 Task: Look for space in Banfora, Burkina Faso from 1st July, 2023 to 8th July, 2023 for 2 adults, 1 child in price range Rs.15000 to Rs.20000. Place can be entire place with 1  bedroom having 1 bed and 1 bathroom. Property type can be hotel. Amenities needed are: air conditioning, free parkinig on premises, gym, . Booking option can be shelf check-in. Required host language is English.
Action: Mouse moved to (442, 117)
Screenshot: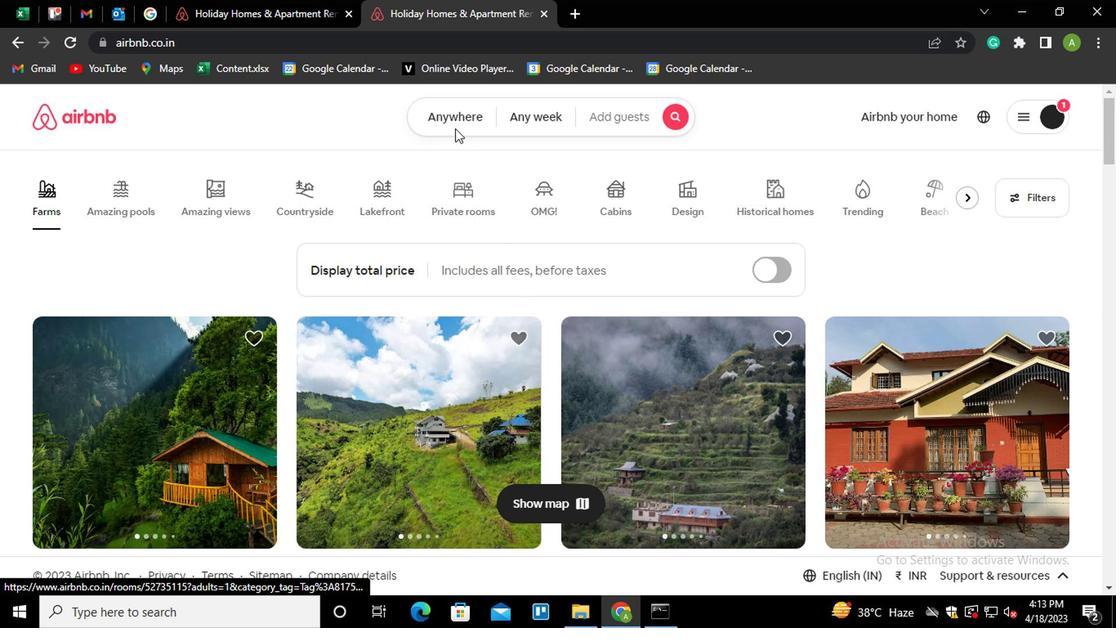
Action: Mouse pressed left at (442, 117)
Screenshot: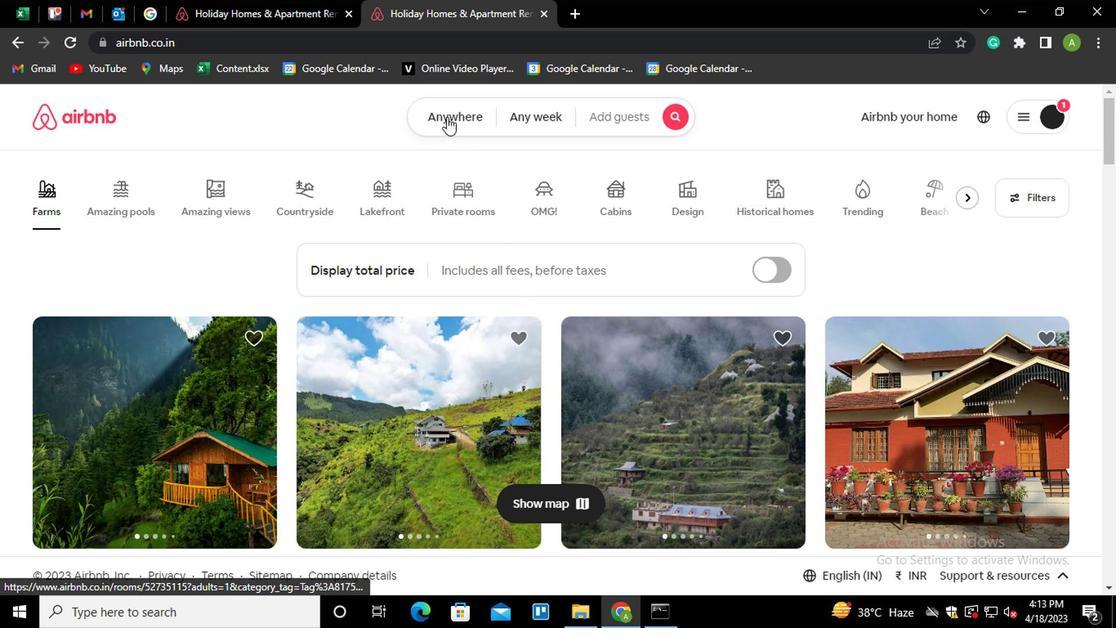 
Action: Mouse moved to (307, 179)
Screenshot: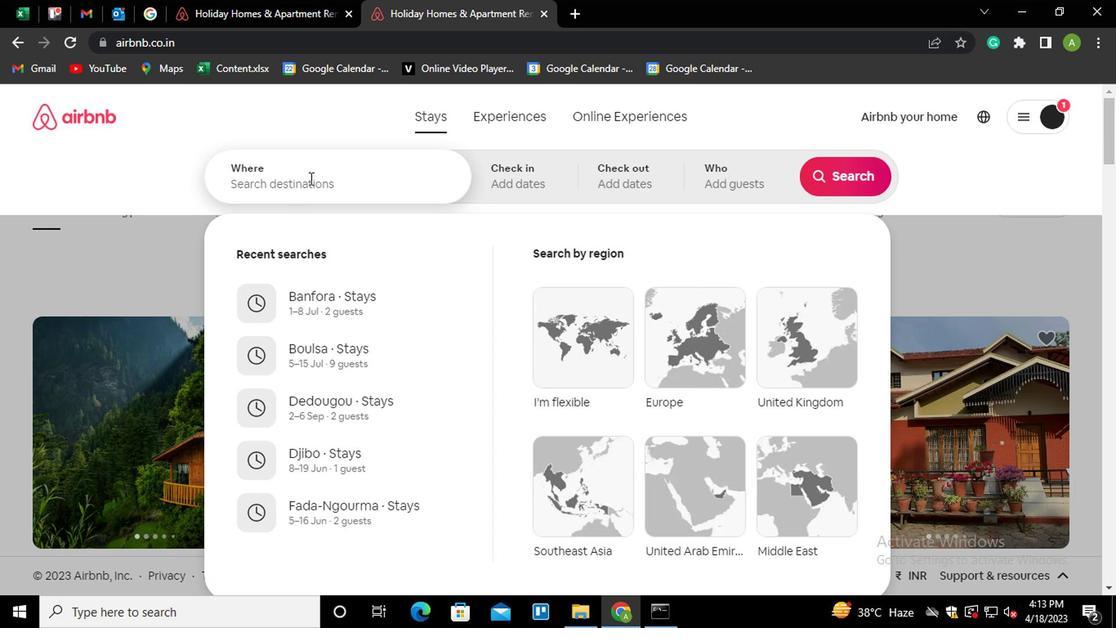 
Action: Mouse pressed left at (307, 179)
Screenshot: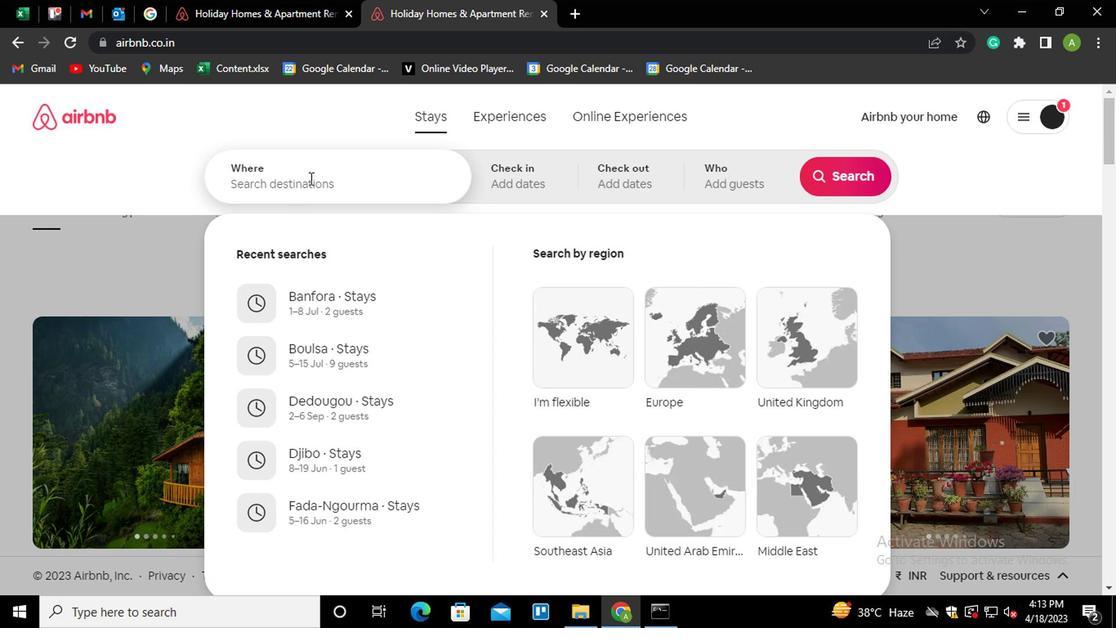 
Action: Mouse moved to (308, 179)
Screenshot: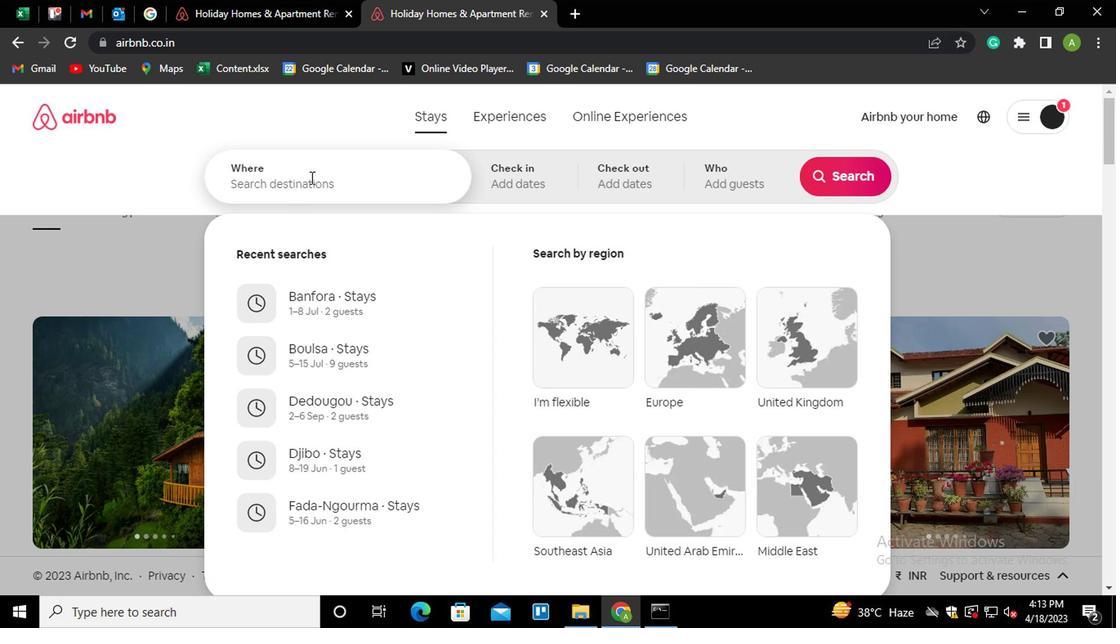 
Action: Key pressed <Key.shift_r>Banfora,<Key.space><Key.shift_r>Bur<Key.down><Key.enter>
Screenshot: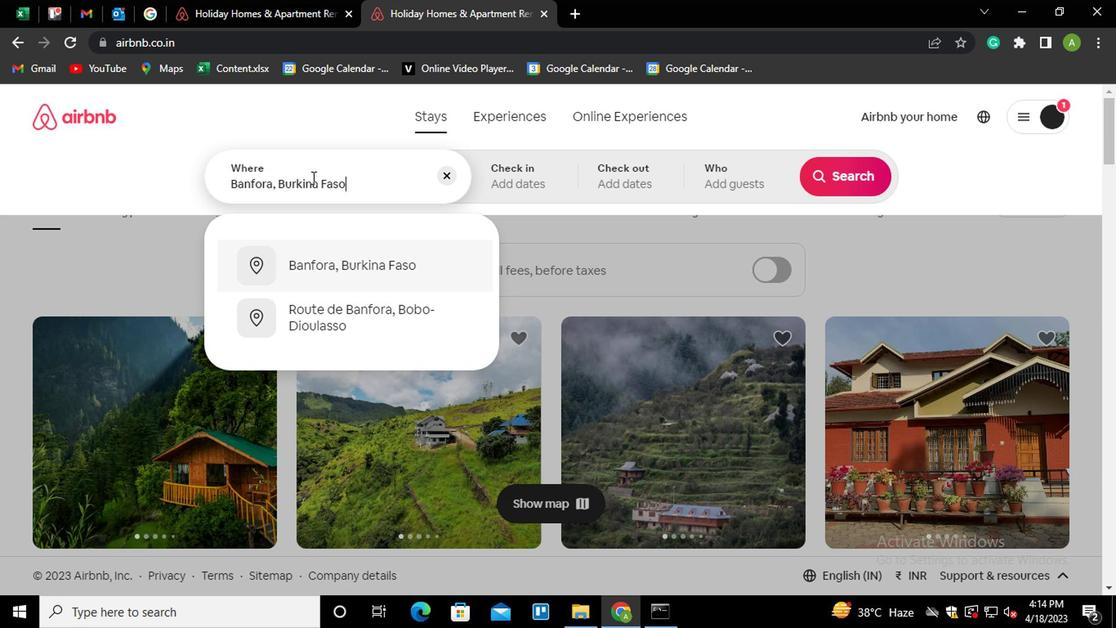 
Action: Mouse moved to (829, 306)
Screenshot: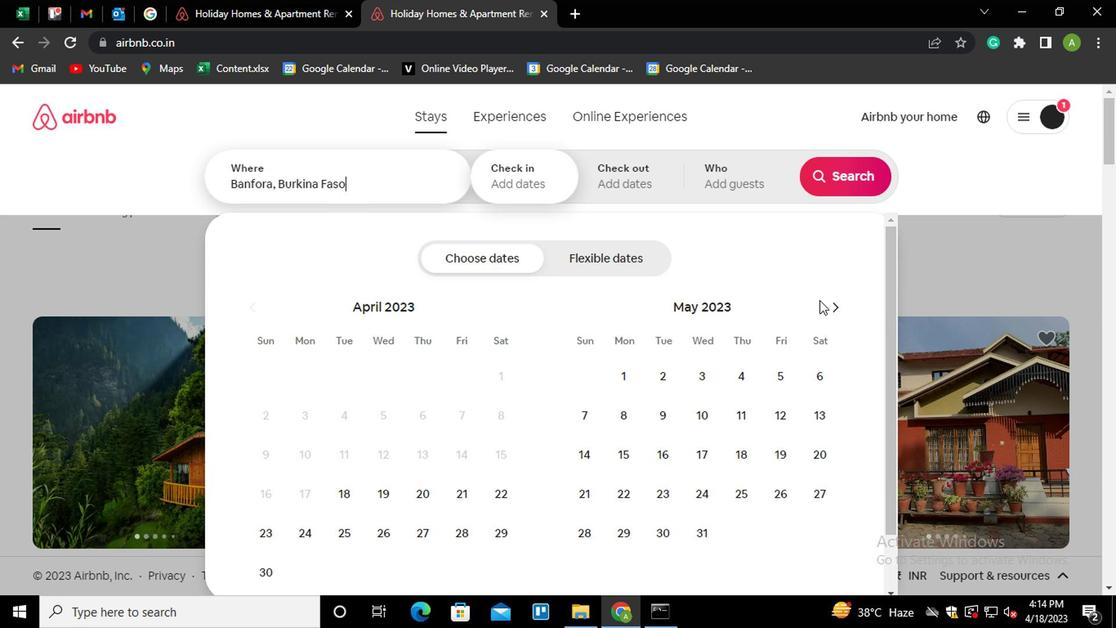 
Action: Mouse pressed left at (829, 306)
Screenshot: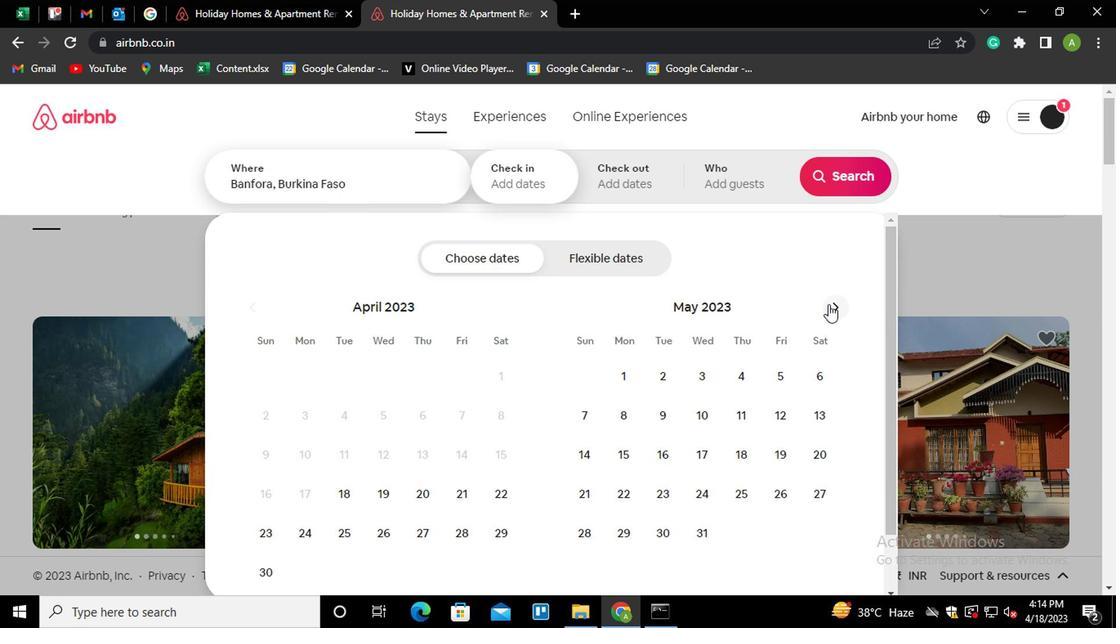 
Action: Mouse pressed left at (829, 306)
Screenshot: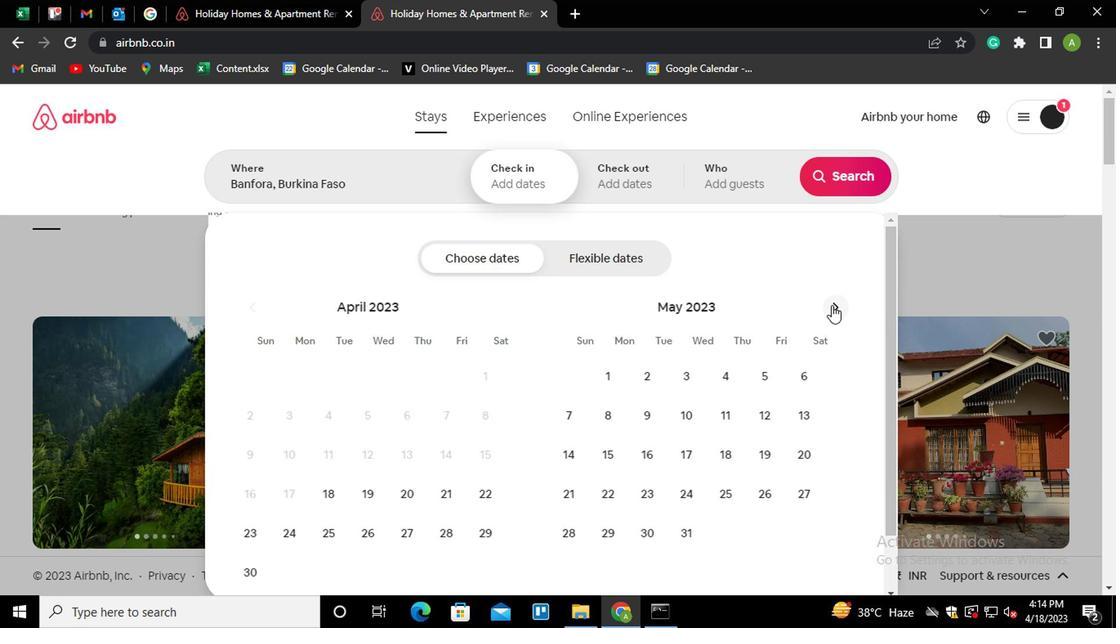 
Action: Mouse moved to (821, 371)
Screenshot: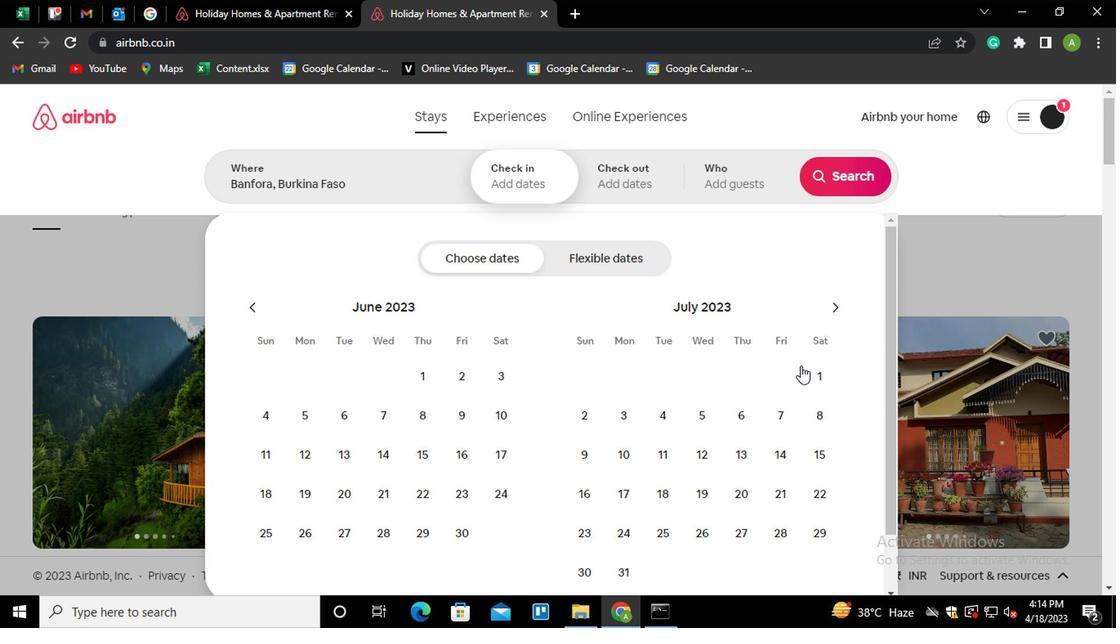 
Action: Mouse pressed left at (821, 371)
Screenshot: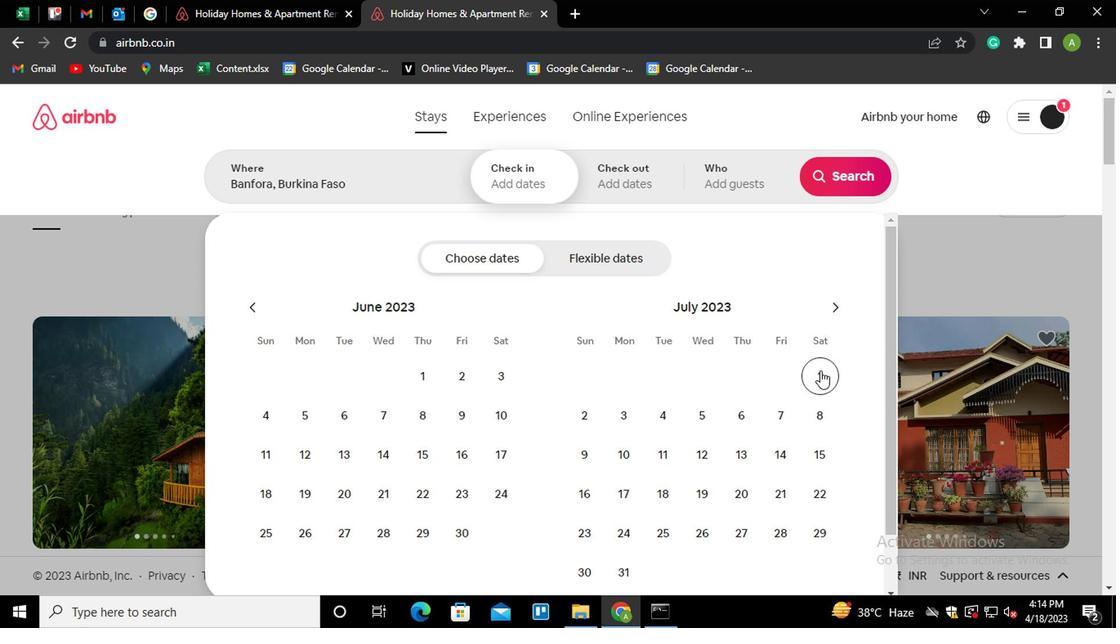 
Action: Mouse moved to (808, 415)
Screenshot: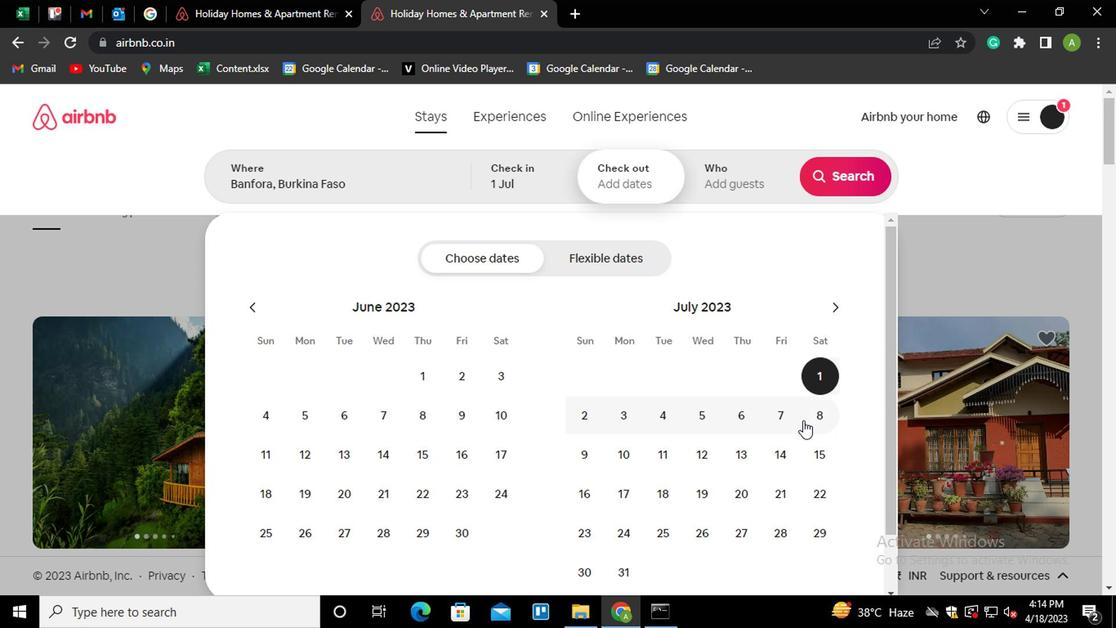 
Action: Mouse pressed left at (808, 415)
Screenshot: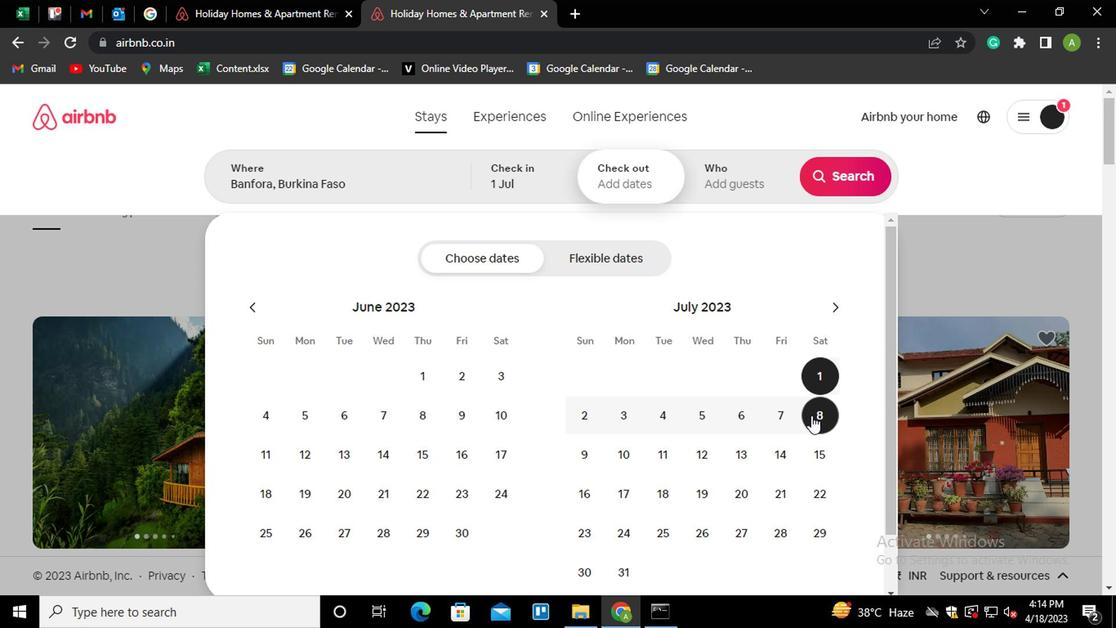 
Action: Mouse moved to (738, 189)
Screenshot: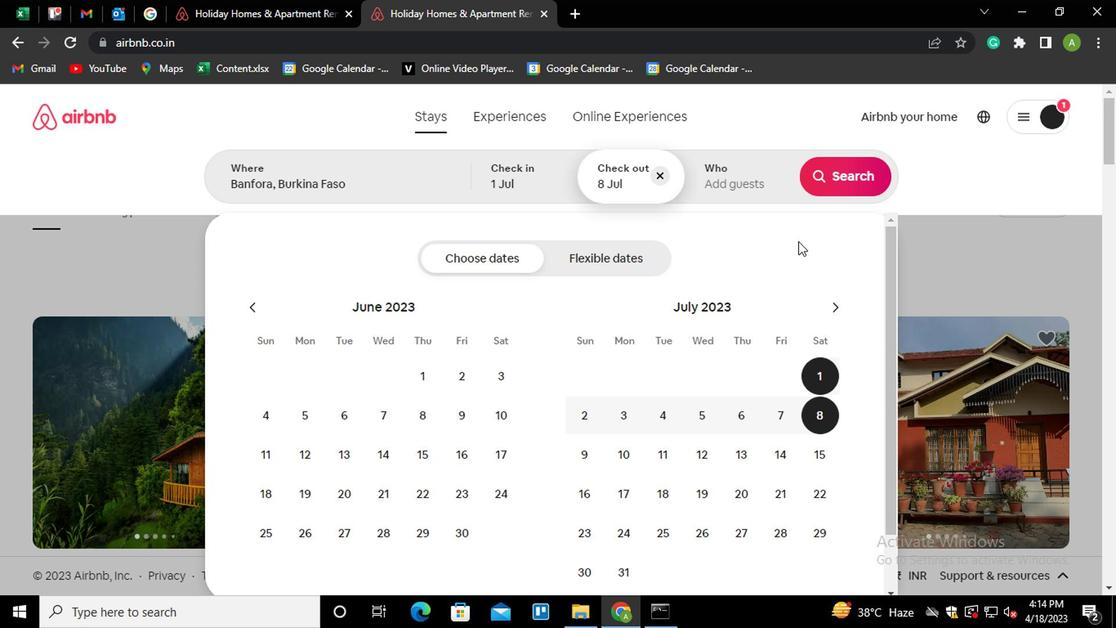 
Action: Mouse pressed left at (738, 189)
Screenshot: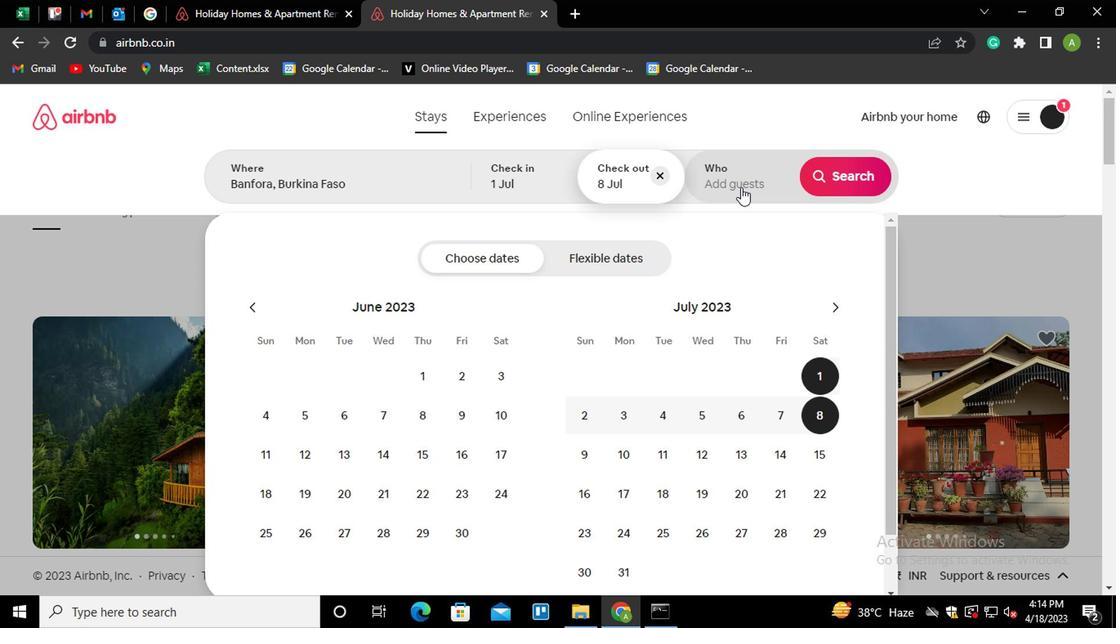 
Action: Mouse moved to (842, 266)
Screenshot: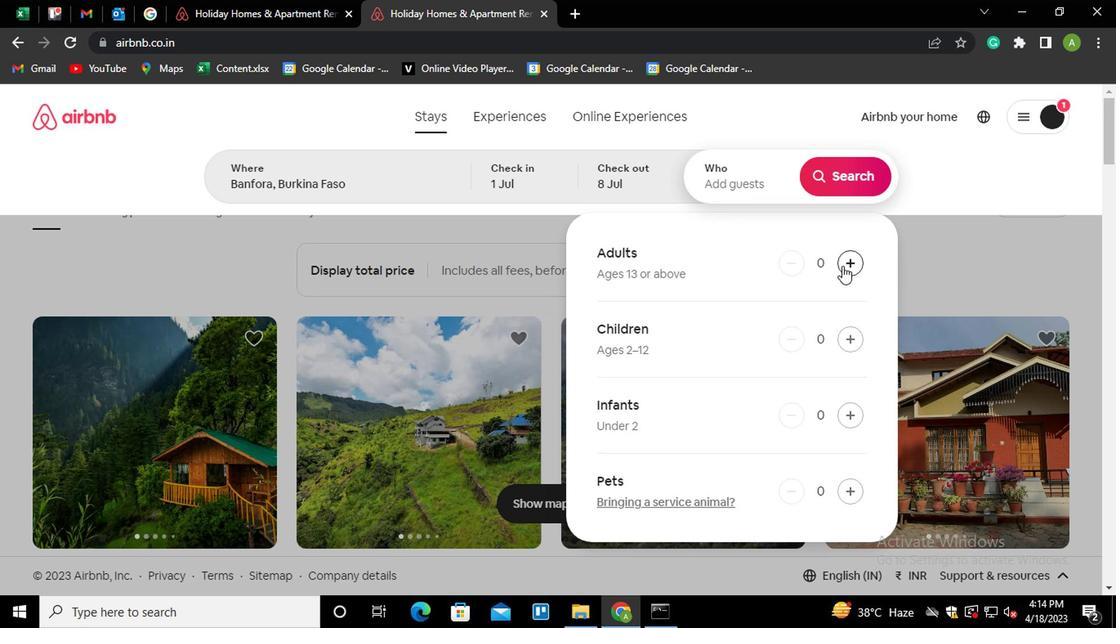 
Action: Mouse pressed left at (842, 266)
Screenshot: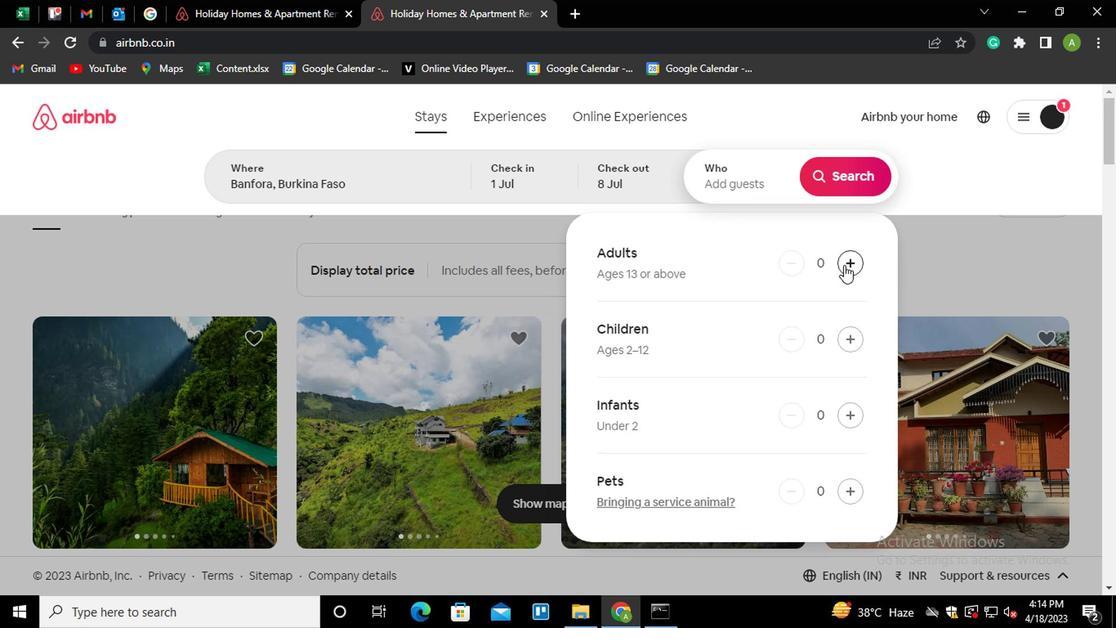 
Action: Mouse pressed left at (842, 266)
Screenshot: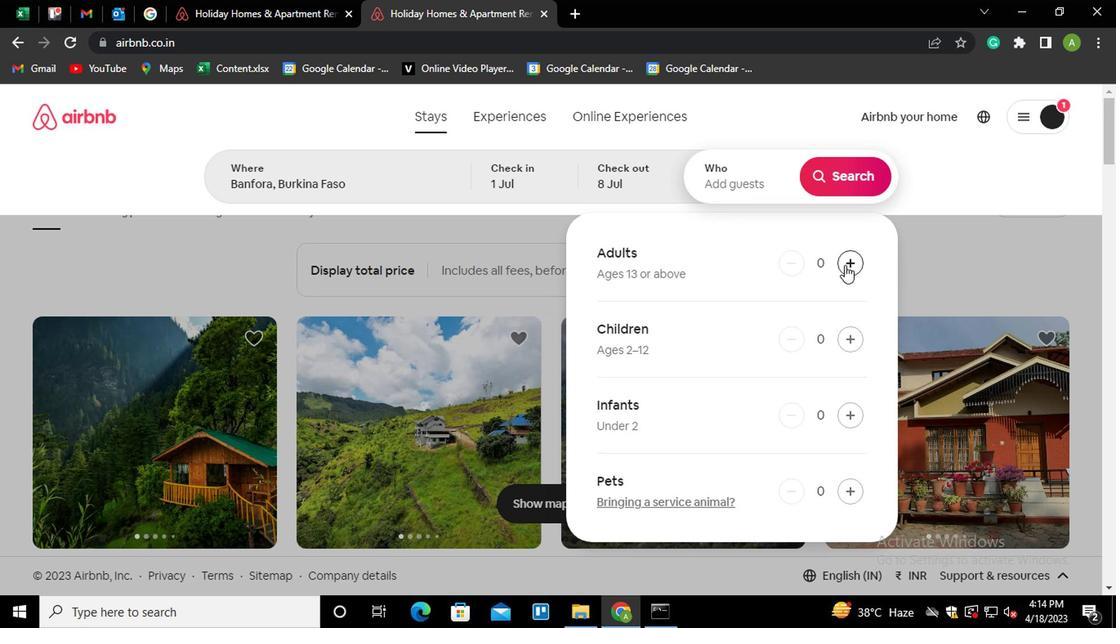 
Action: Mouse moved to (849, 334)
Screenshot: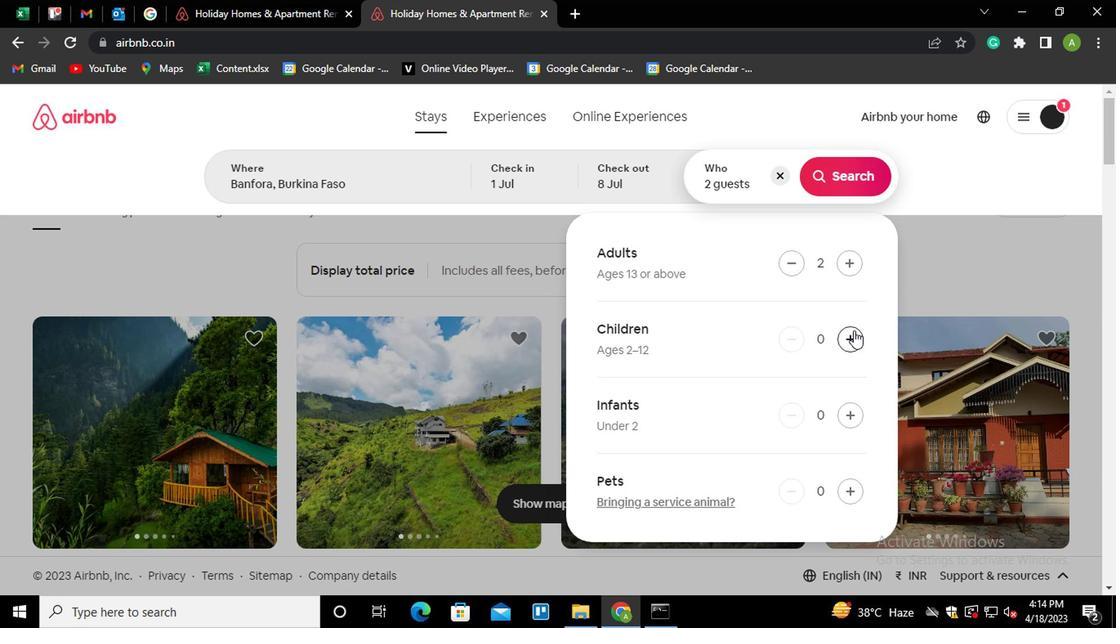 
Action: Mouse pressed left at (849, 334)
Screenshot: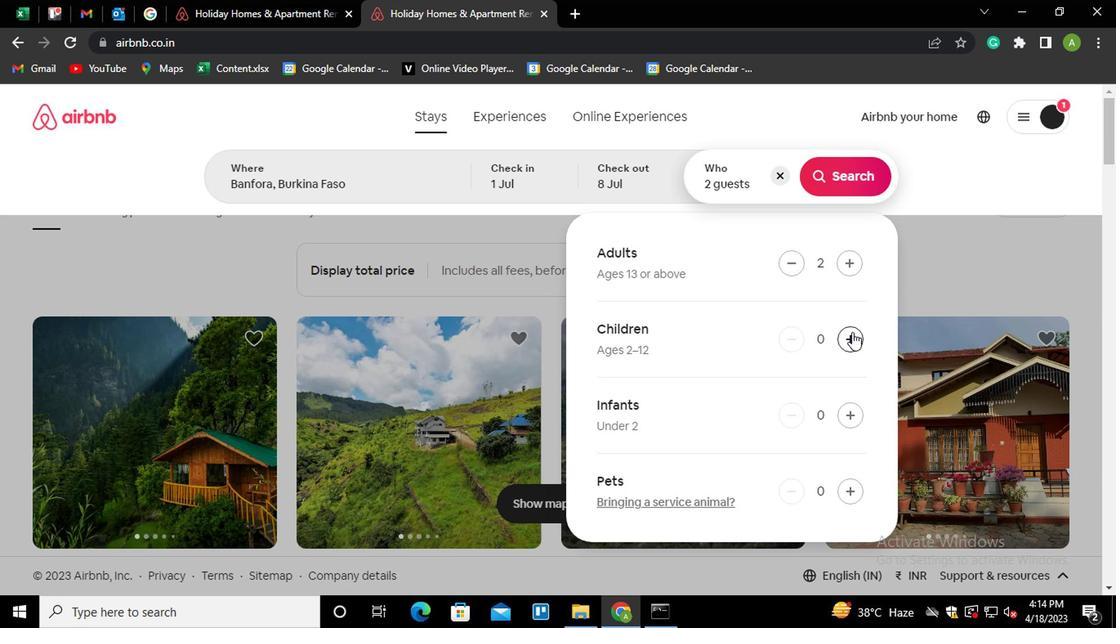 
Action: Mouse moved to (841, 190)
Screenshot: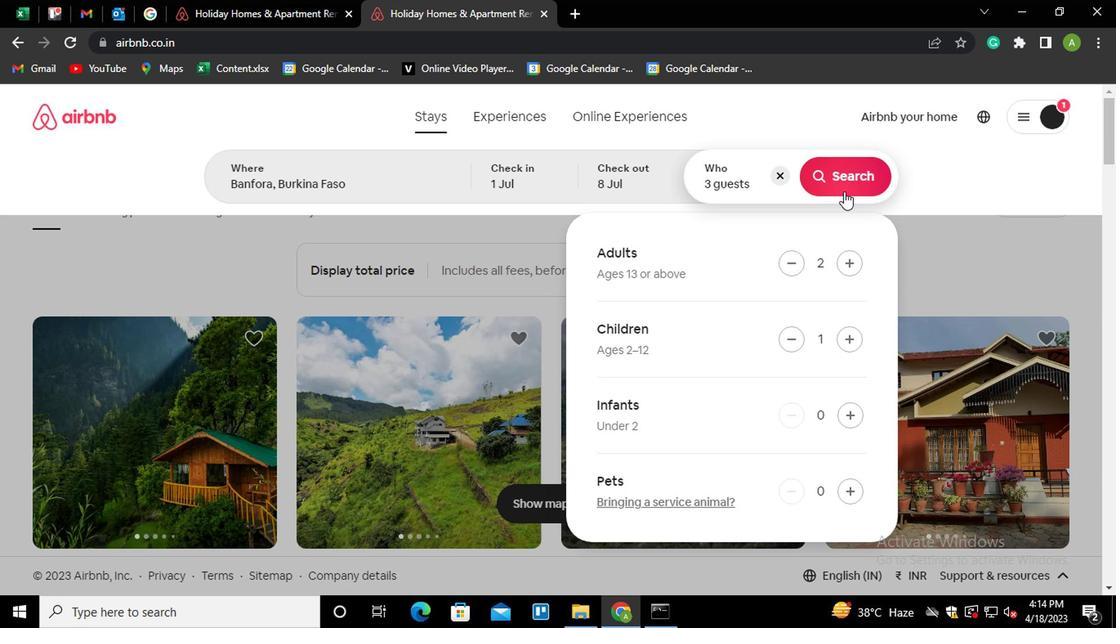 
Action: Mouse pressed left at (841, 190)
Screenshot: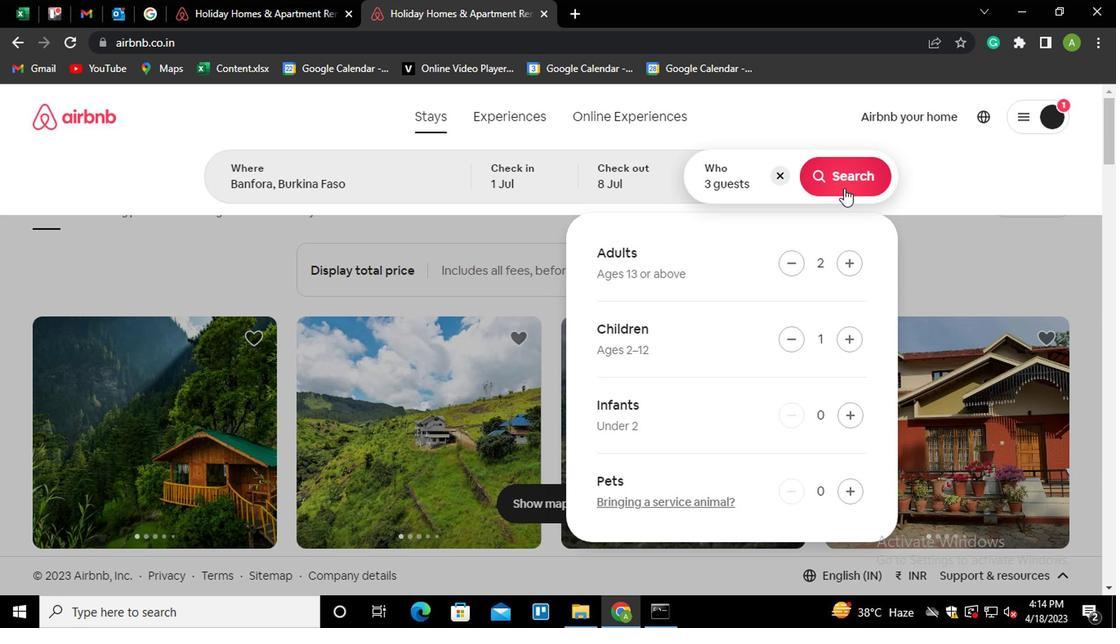 
Action: Mouse moved to (1032, 187)
Screenshot: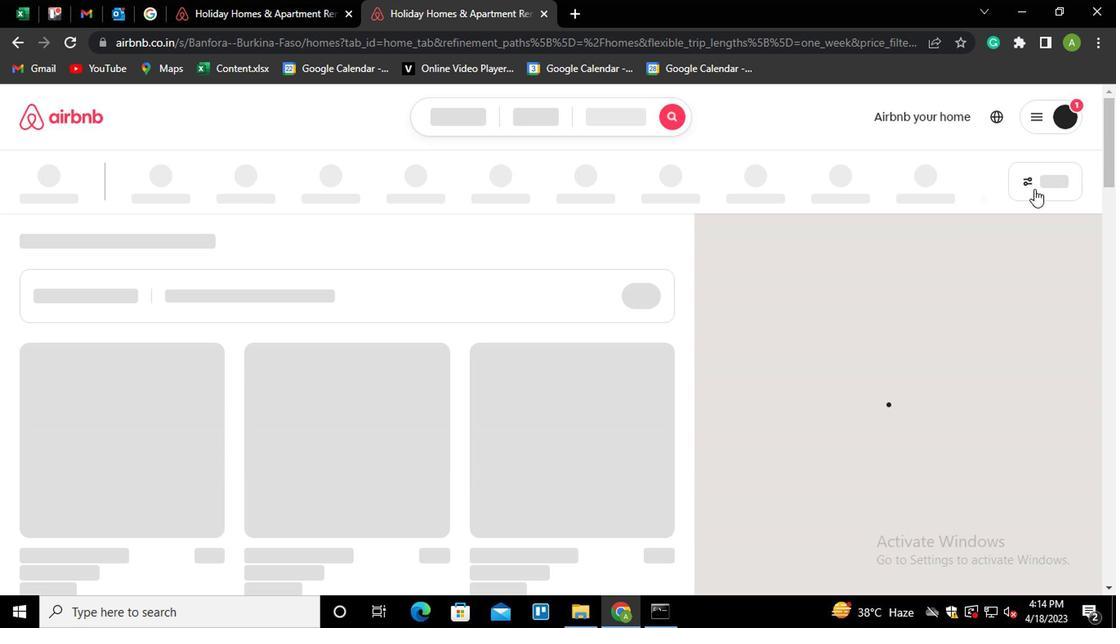 
Action: Mouse pressed left at (1032, 187)
Screenshot: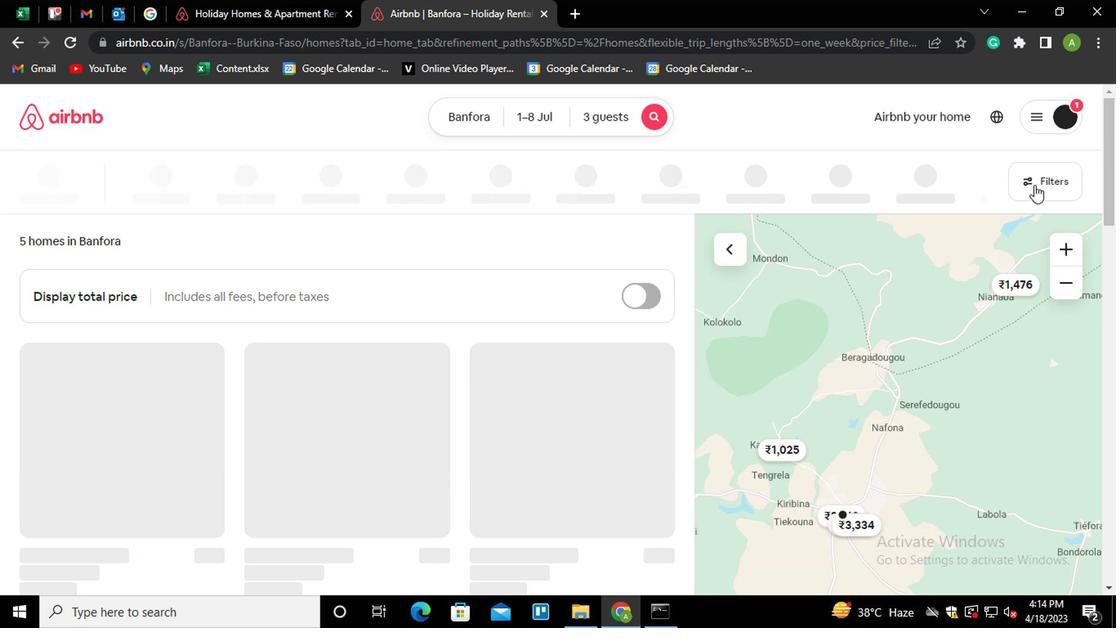 
Action: Mouse moved to (463, 383)
Screenshot: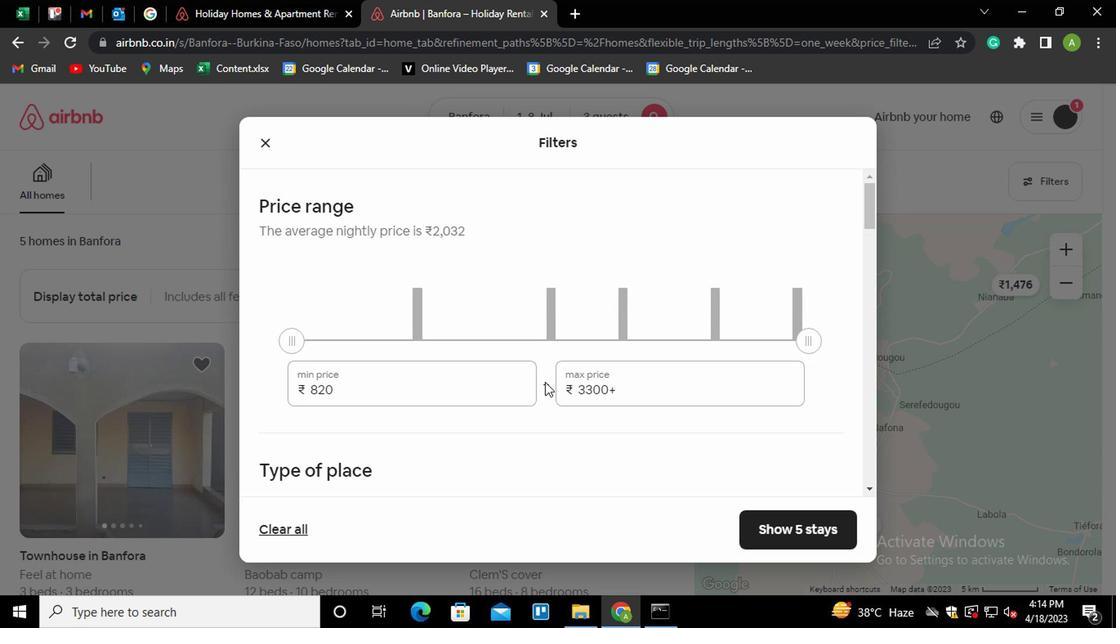 
Action: Mouse pressed left at (463, 383)
Screenshot: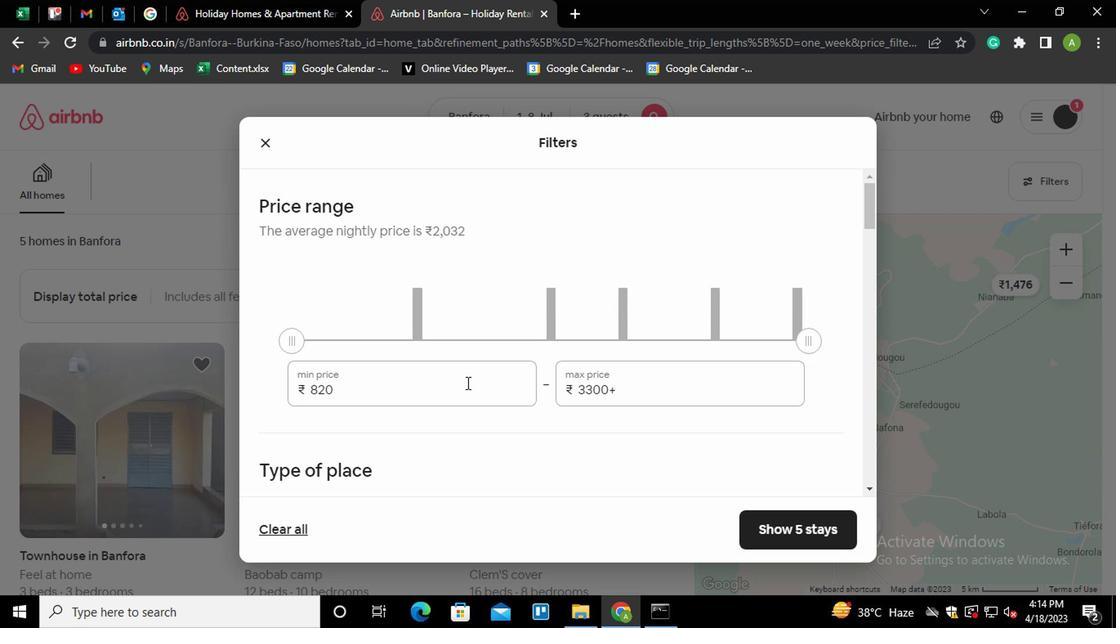 
Action: Key pressed <Key.shift_r><Key.backspace><Key.shift_r><Key.shift_r><Key.shift_r><Key.shift_r><Key.shift_r><Key.shift_r><Key.shift_r><Key.shift_r><Key.shift_r><Key.shift_r><Key.shift_r><Key.shift_r><Key.shift_r><Key.shift_r><Key.shift_r><Key.shift_r><Key.shift_r><Key.shift_r><Key.home>15000
Screenshot: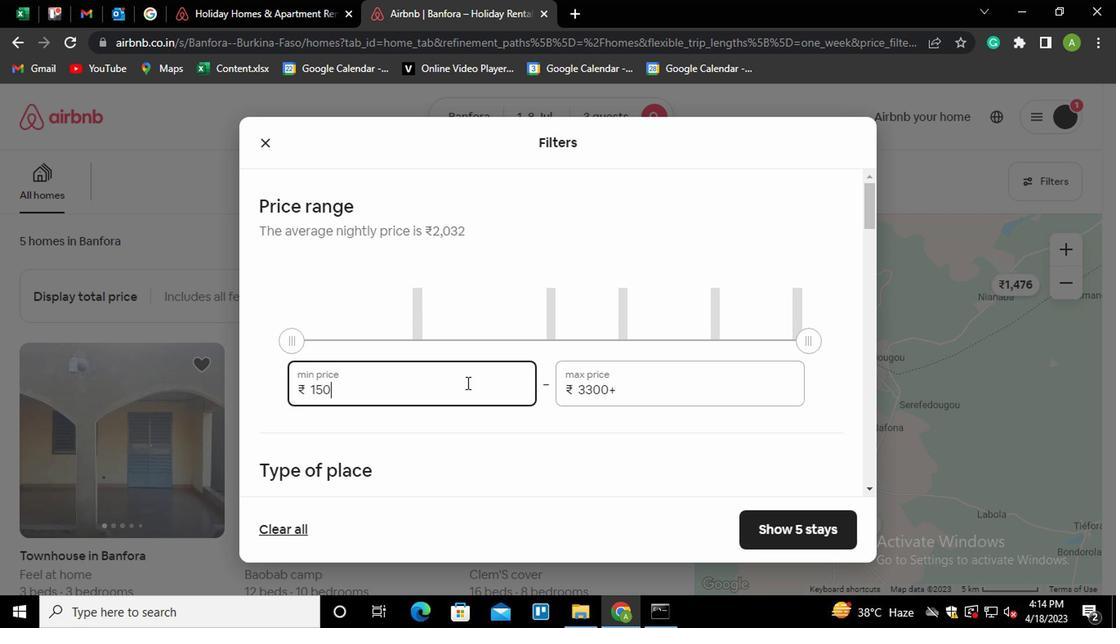 
Action: Mouse moved to (675, 380)
Screenshot: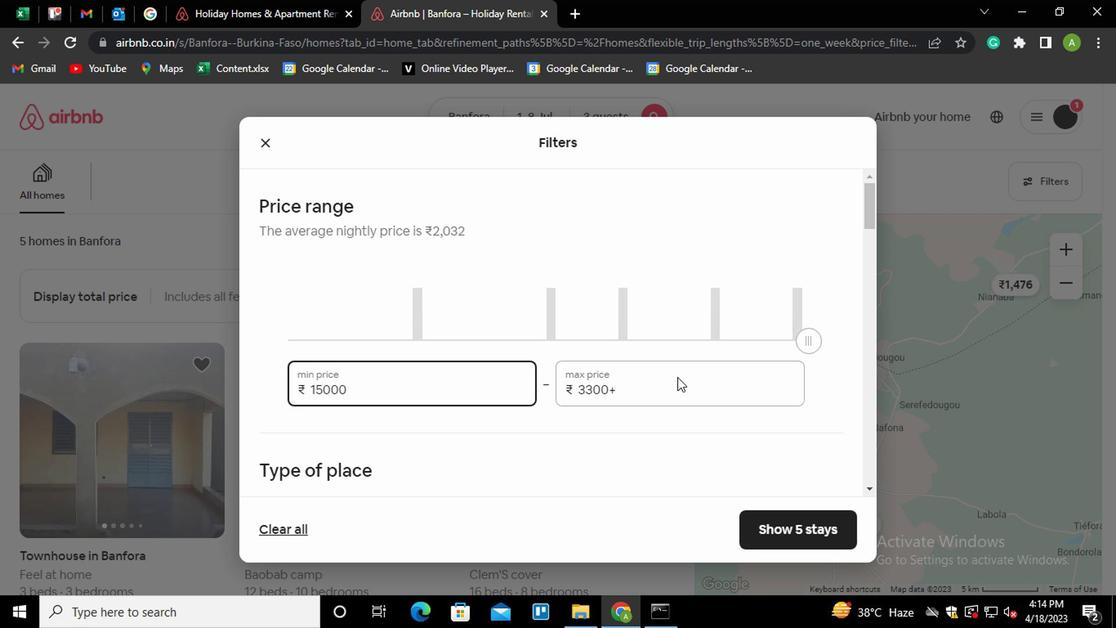 
Action: Mouse pressed left at (675, 380)
Screenshot: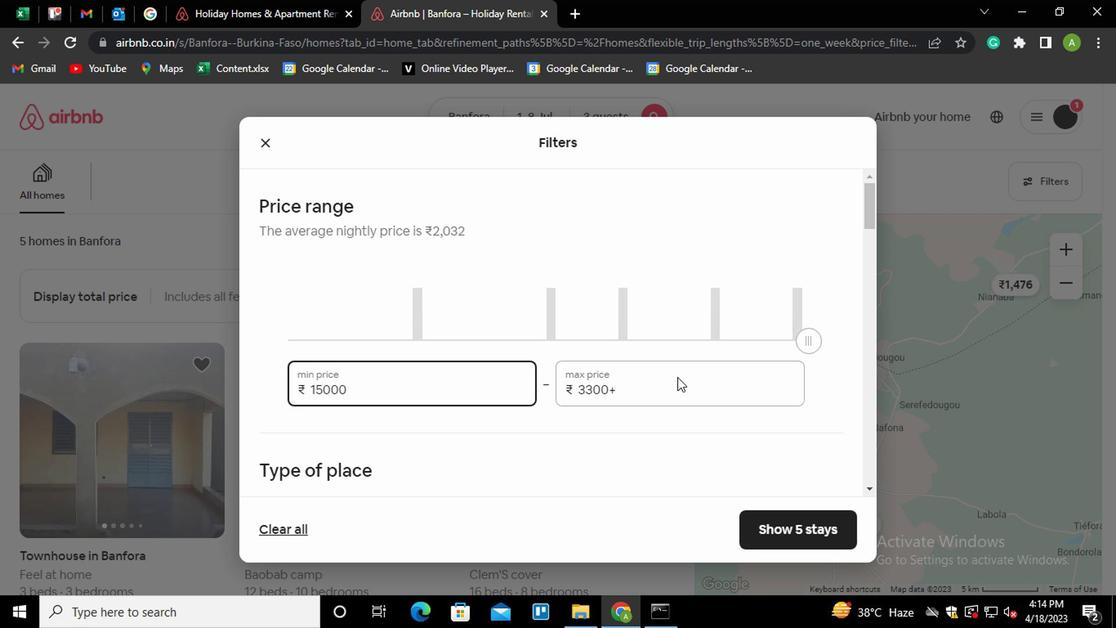 
Action: Mouse moved to (675, 380)
Screenshot: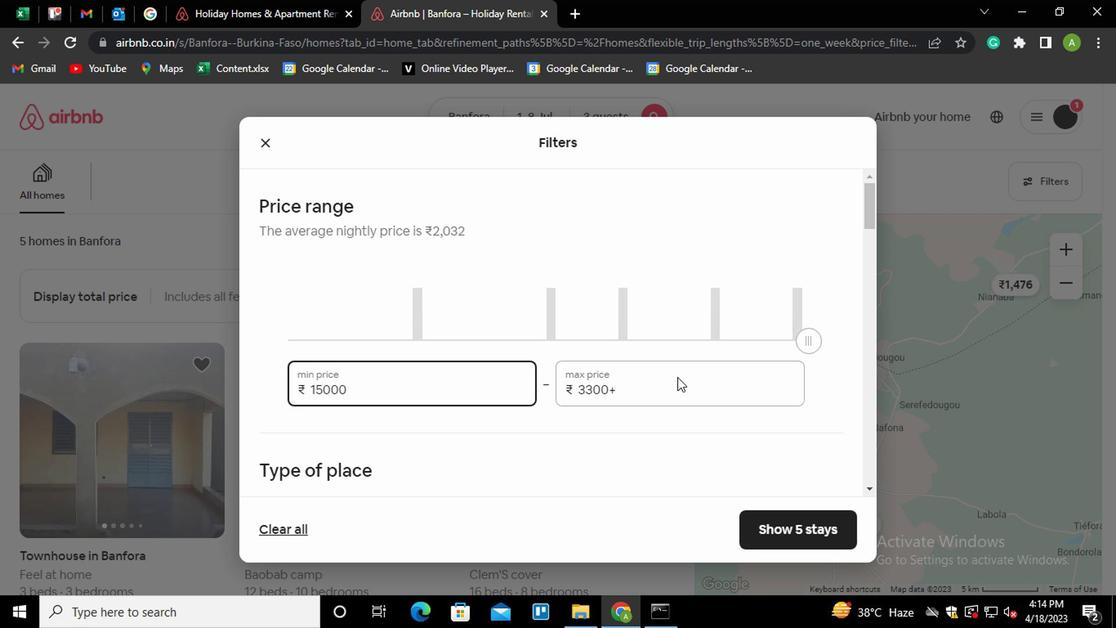 
Action: Key pressed <Key.shift_r><Key.home>20000
Screenshot: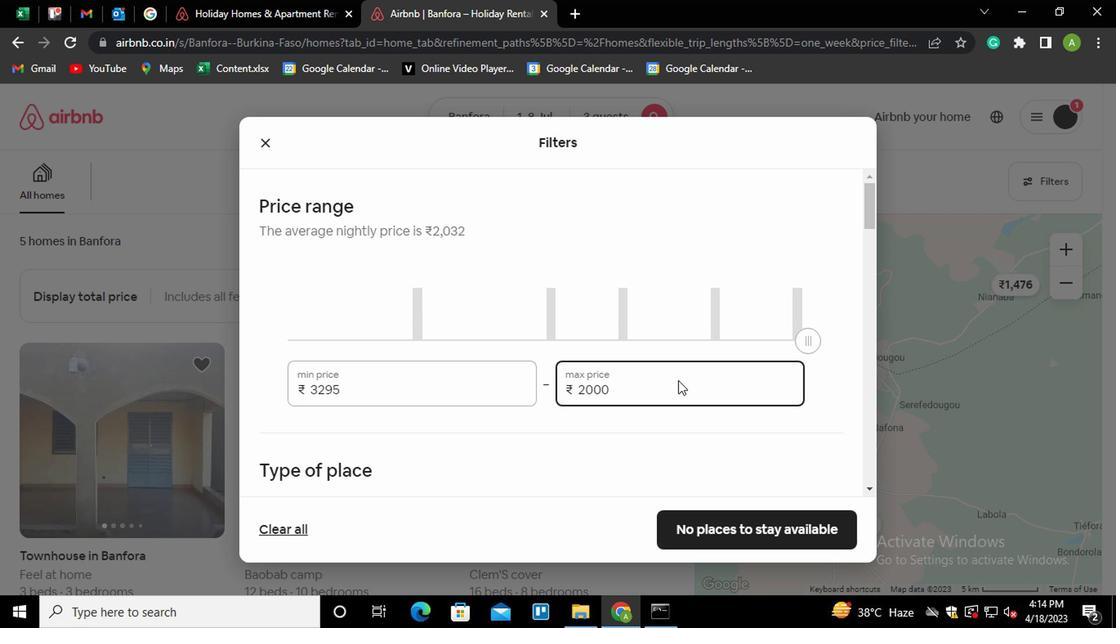 
Action: Mouse moved to (495, 440)
Screenshot: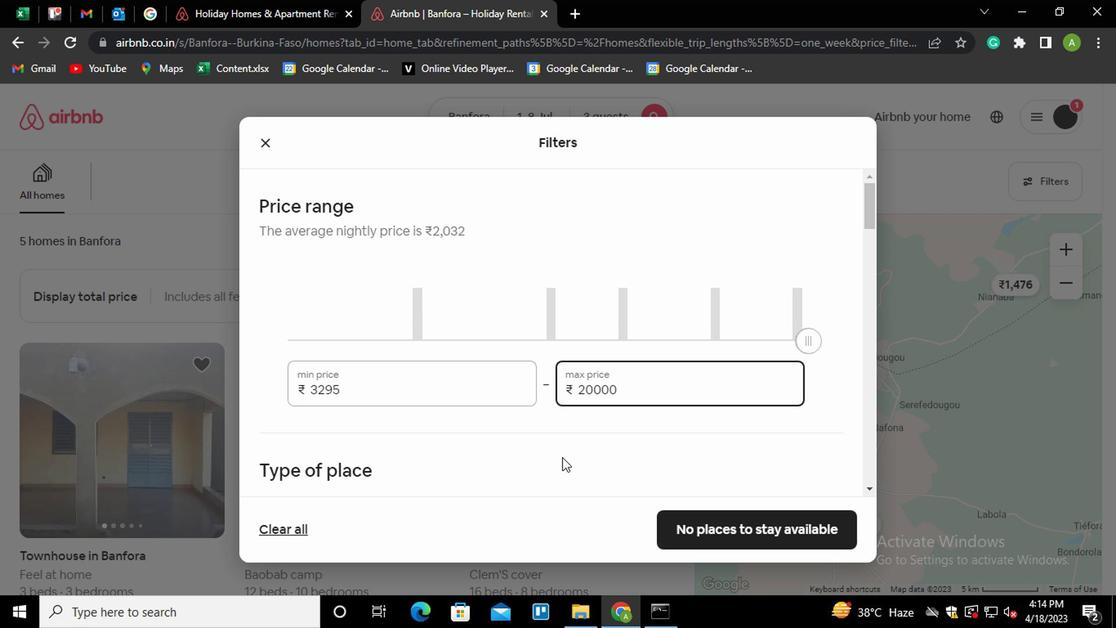 
Action: Mouse scrolled (495, 440) with delta (0, 0)
Screenshot: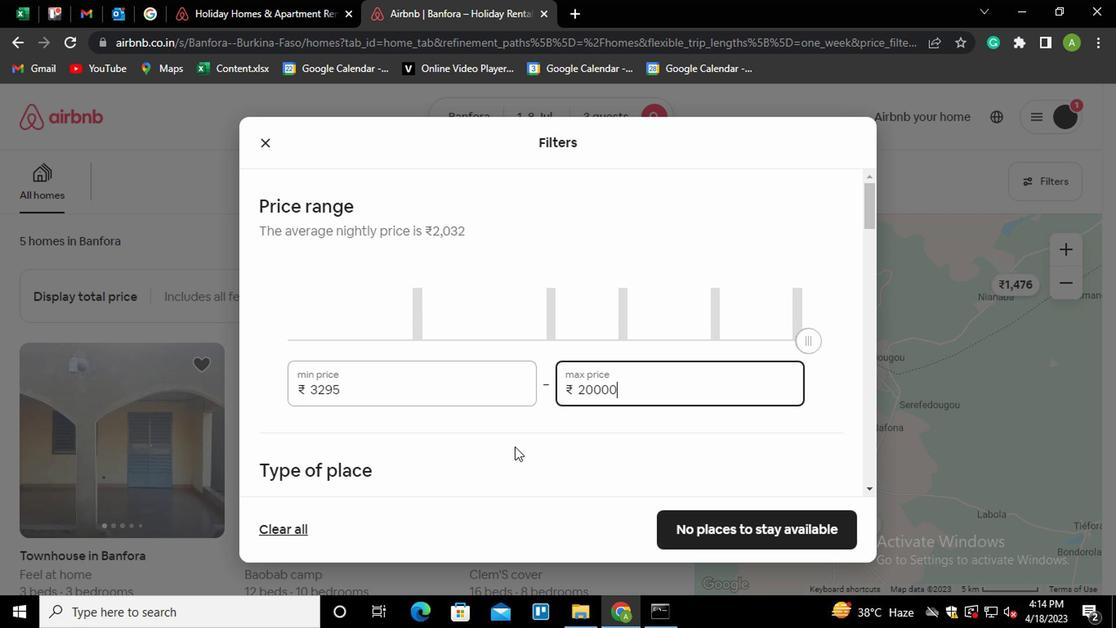 
Action: Mouse scrolled (495, 440) with delta (0, 0)
Screenshot: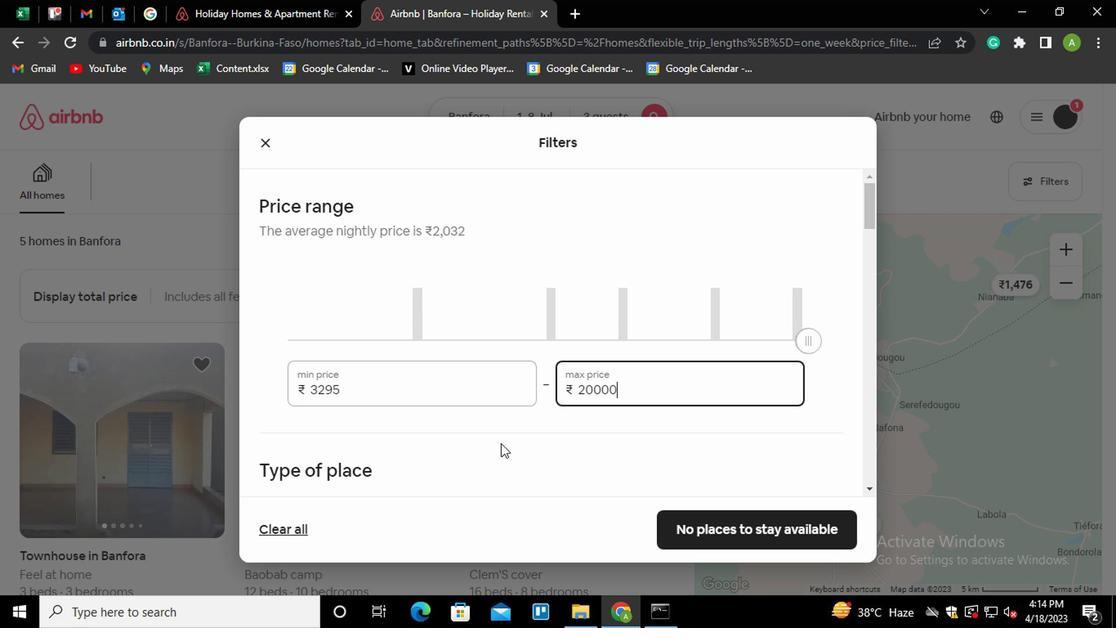 
Action: Mouse scrolled (495, 440) with delta (0, 0)
Screenshot: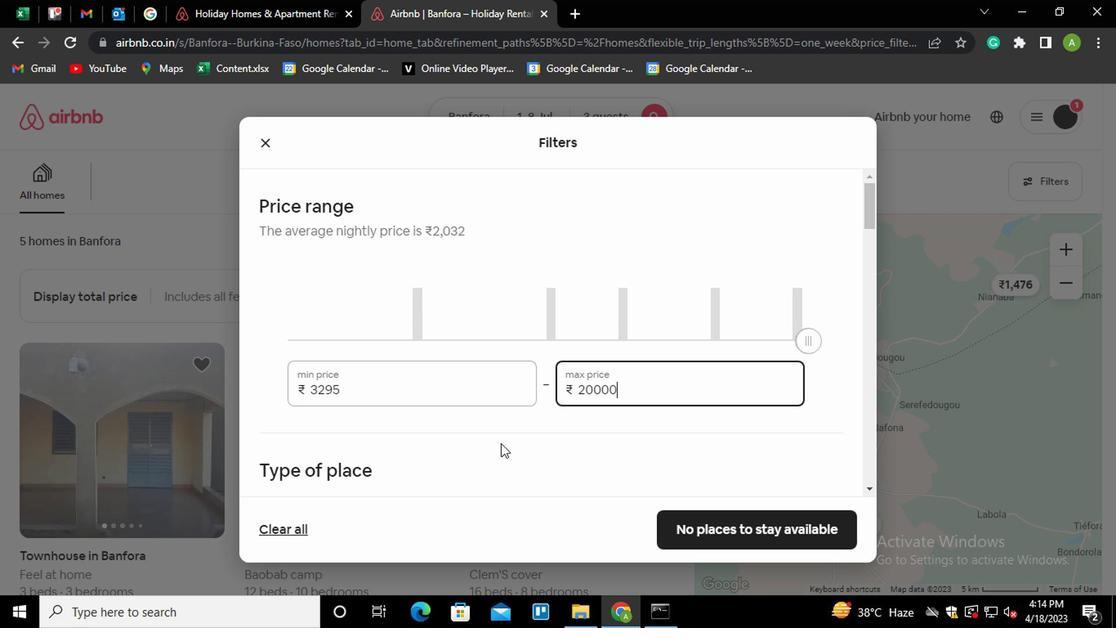 
Action: Mouse scrolled (495, 440) with delta (0, 0)
Screenshot: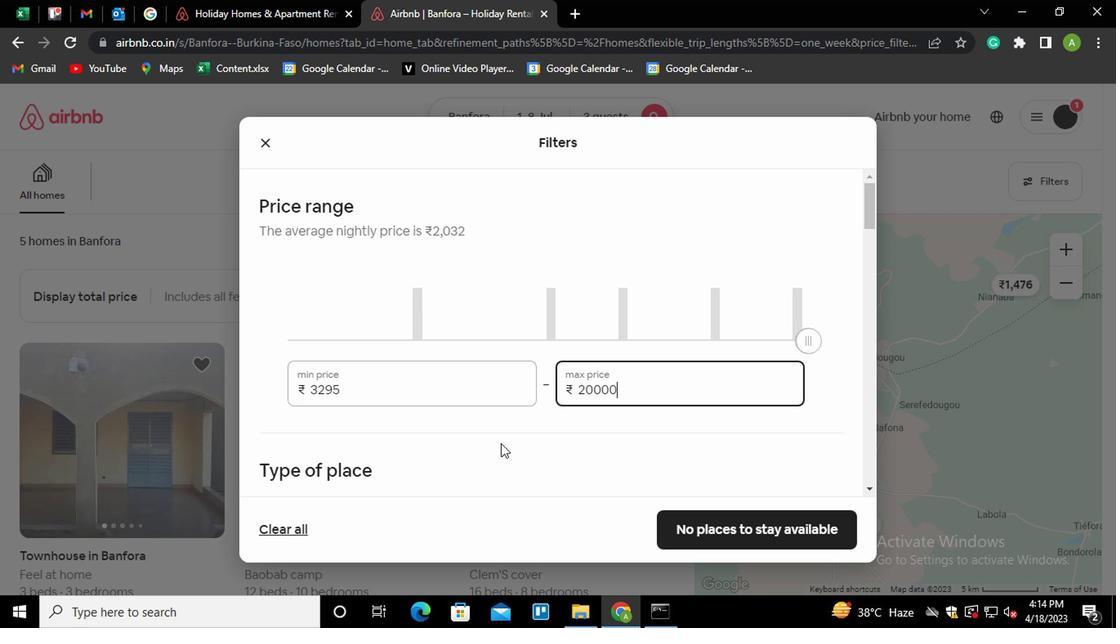 
Action: Mouse moved to (273, 200)
Screenshot: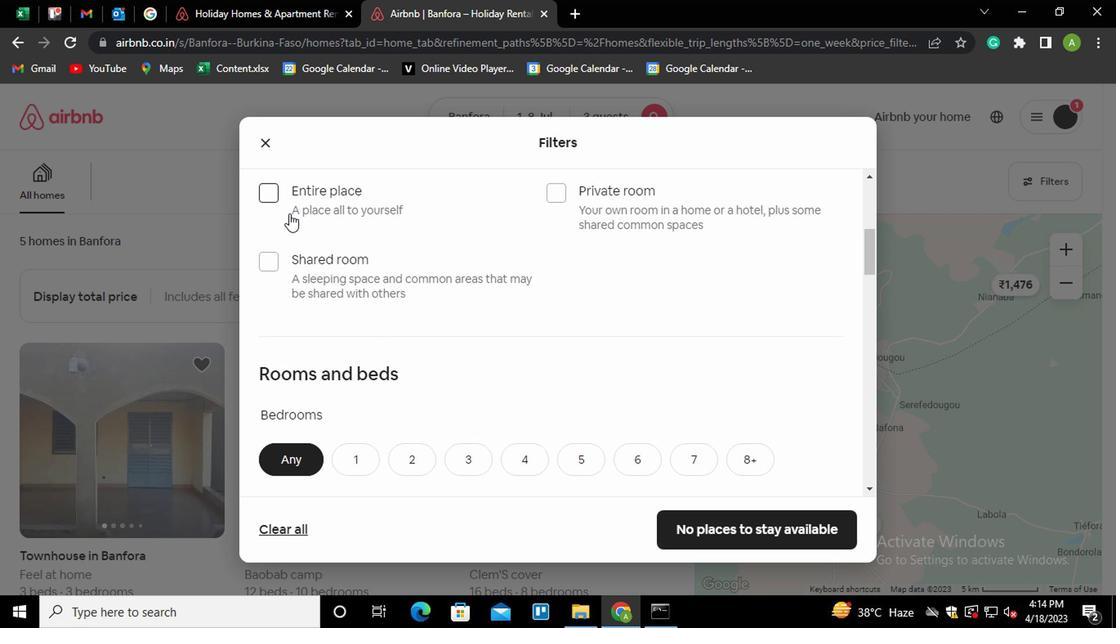 
Action: Mouse pressed left at (273, 200)
Screenshot: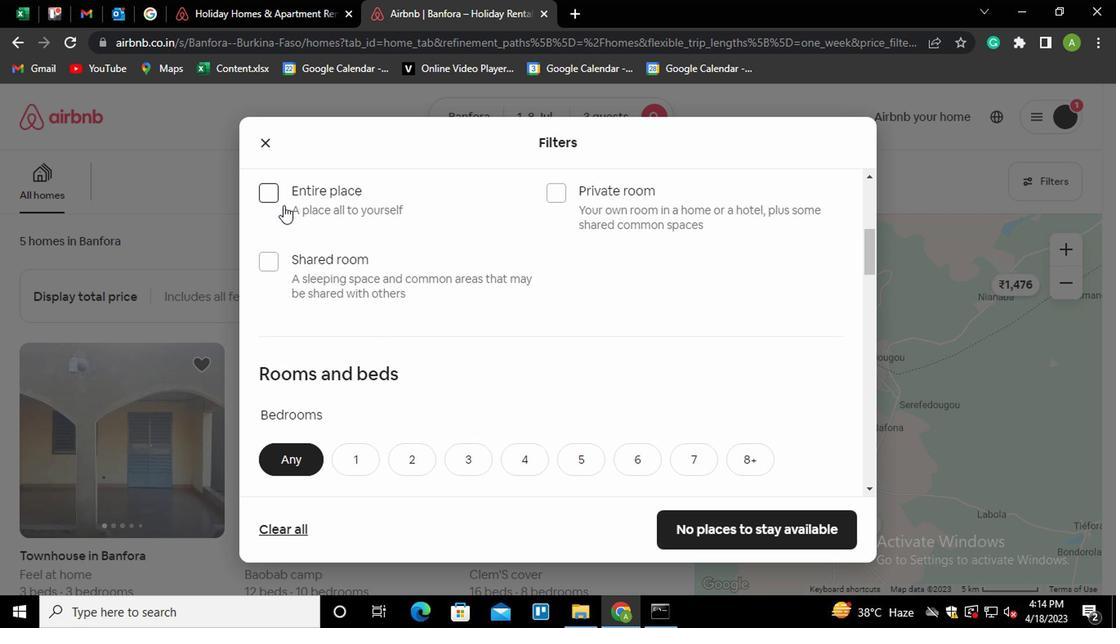 
Action: Mouse moved to (453, 291)
Screenshot: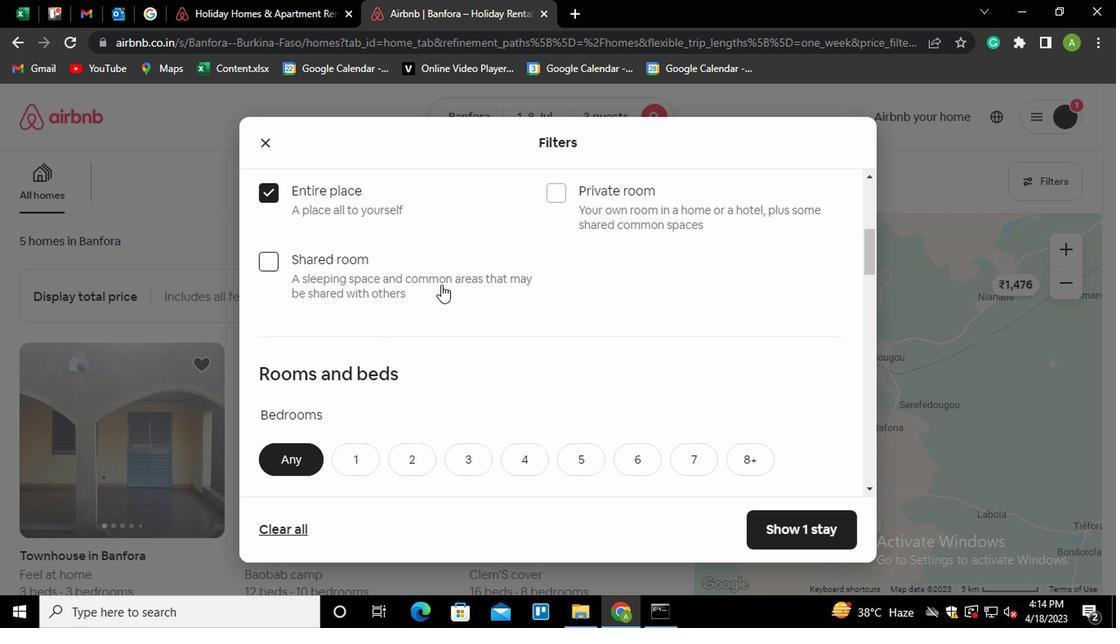 
Action: Mouse scrolled (453, 290) with delta (0, -1)
Screenshot: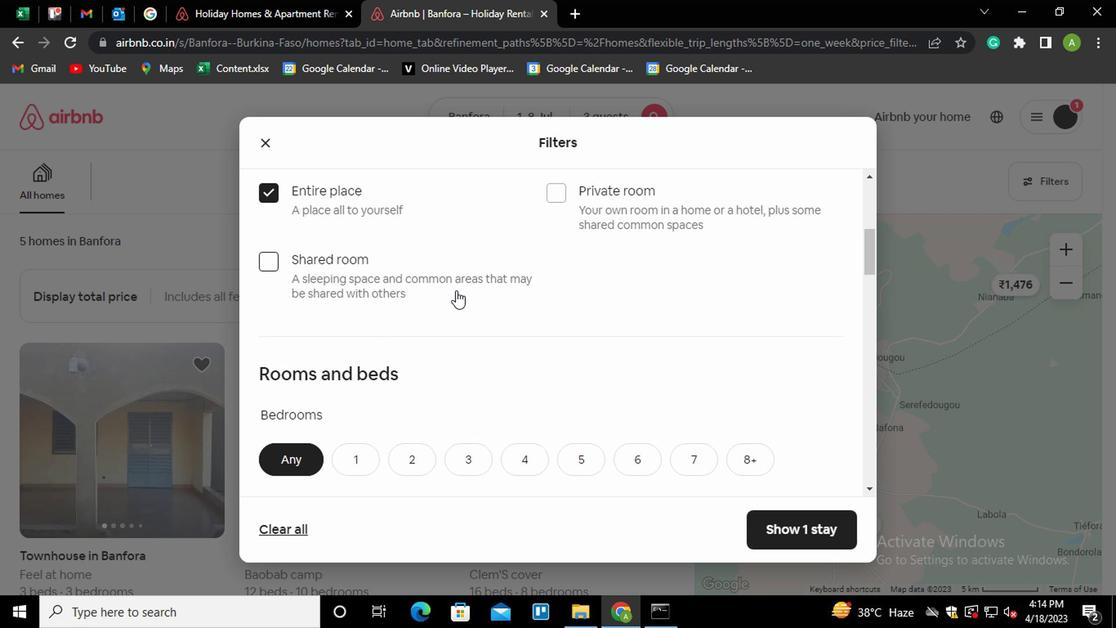 
Action: Mouse moved to (445, 292)
Screenshot: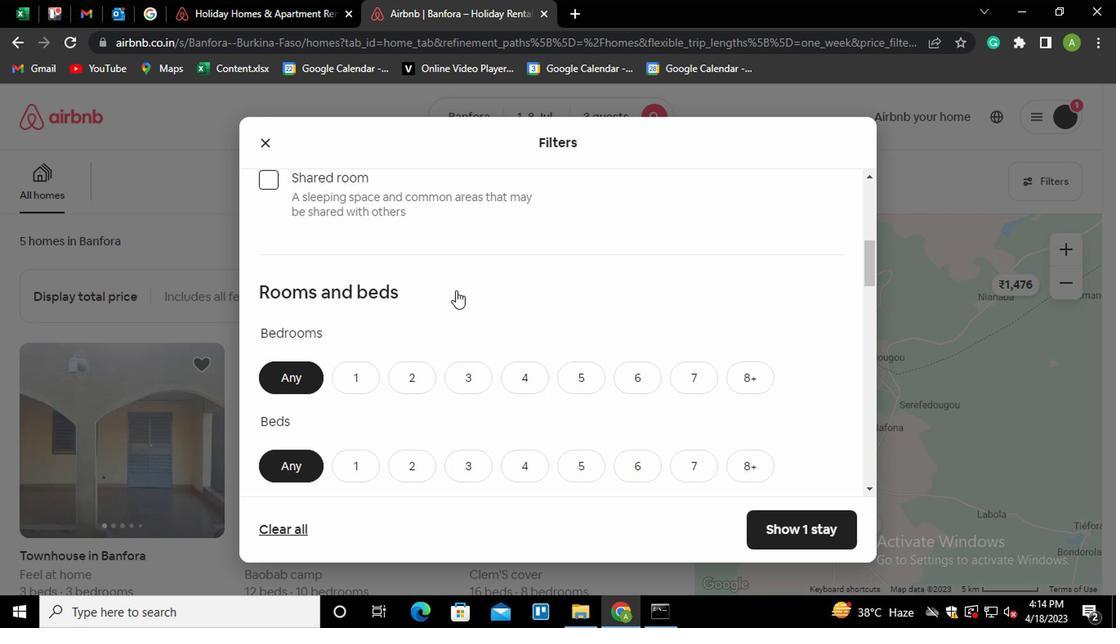 
Action: Mouse scrolled (445, 291) with delta (0, 0)
Screenshot: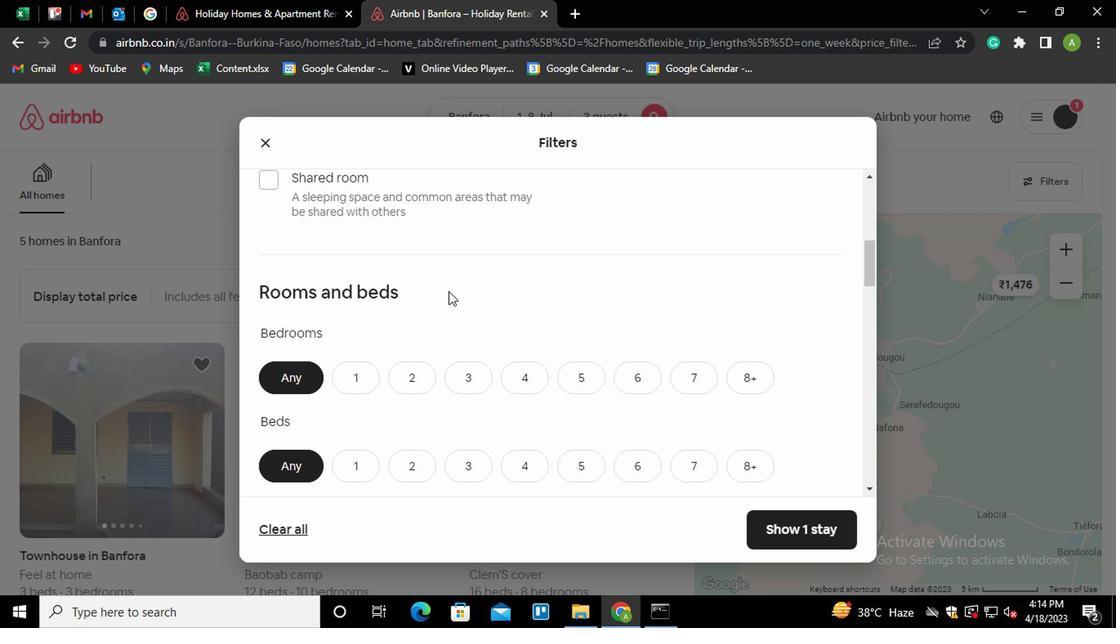 
Action: Mouse moved to (362, 296)
Screenshot: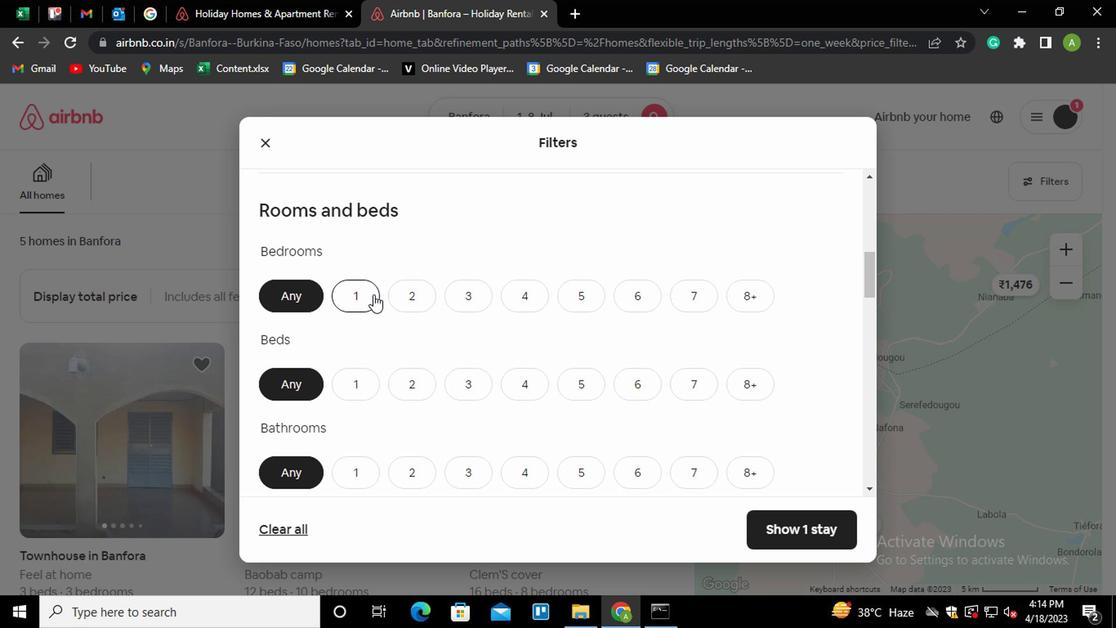 
Action: Mouse pressed left at (362, 296)
Screenshot: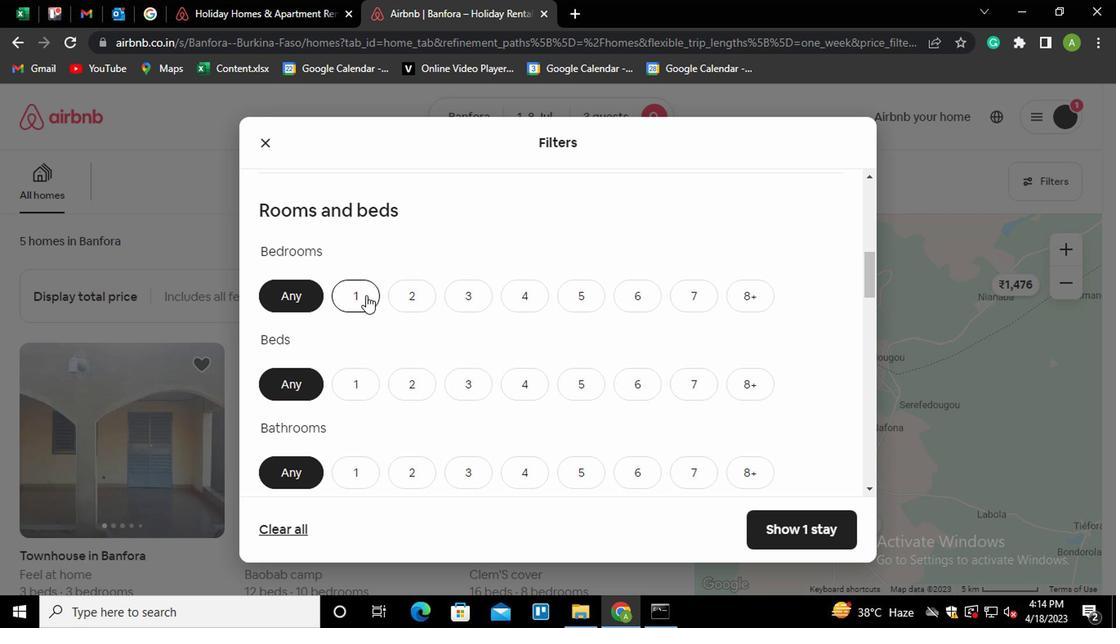 
Action: Mouse moved to (358, 380)
Screenshot: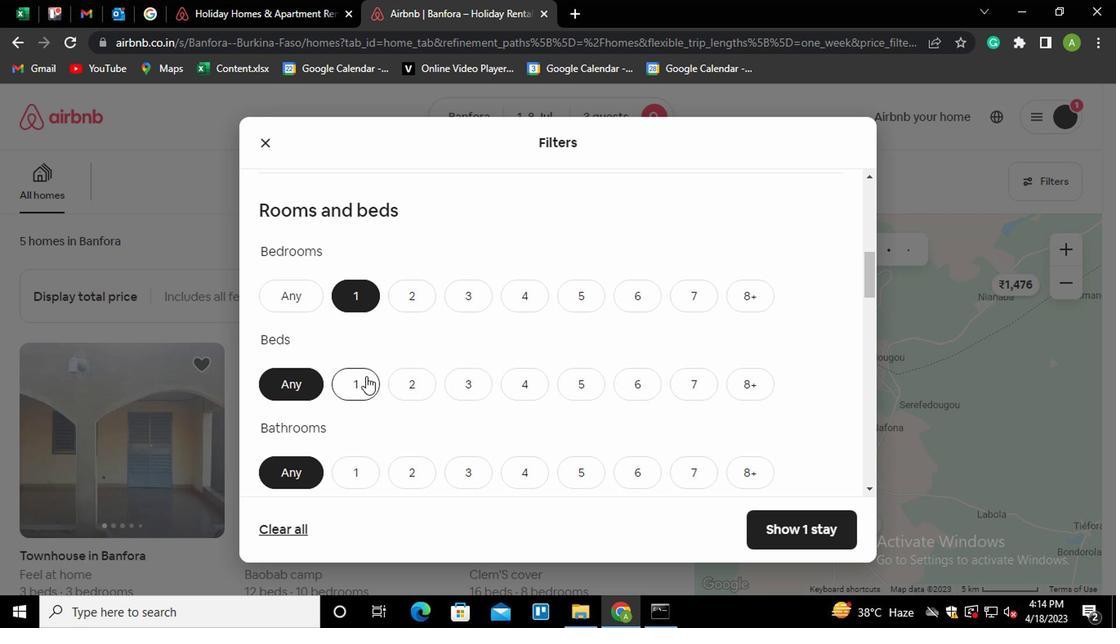 
Action: Mouse pressed left at (358, 380)
Screenshot: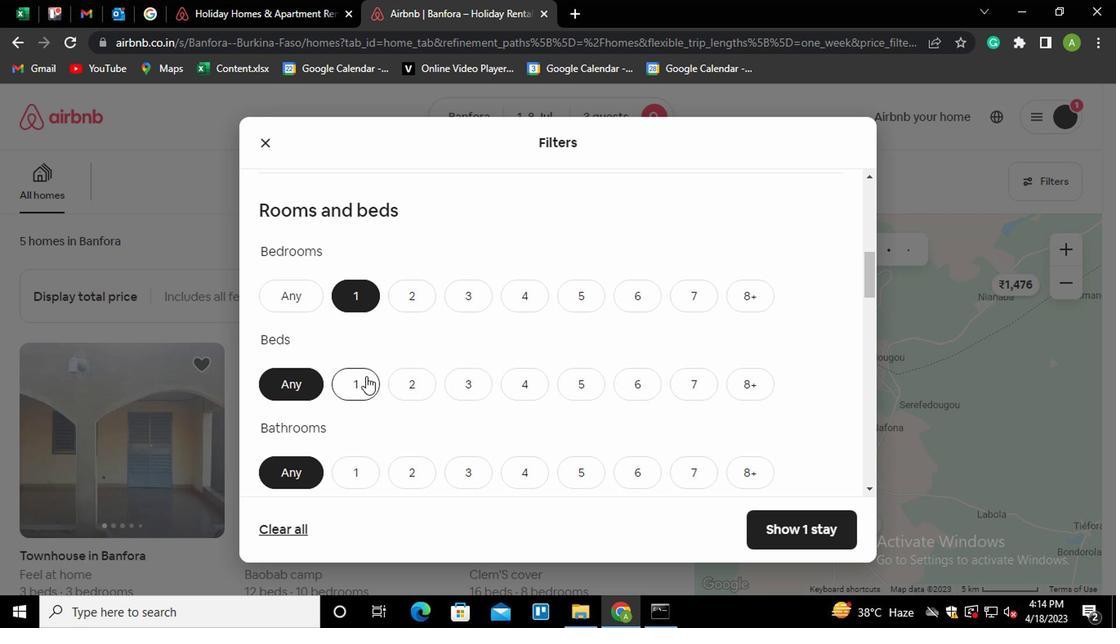 
Action: Mouse moved to (423, 345)
Screenshot: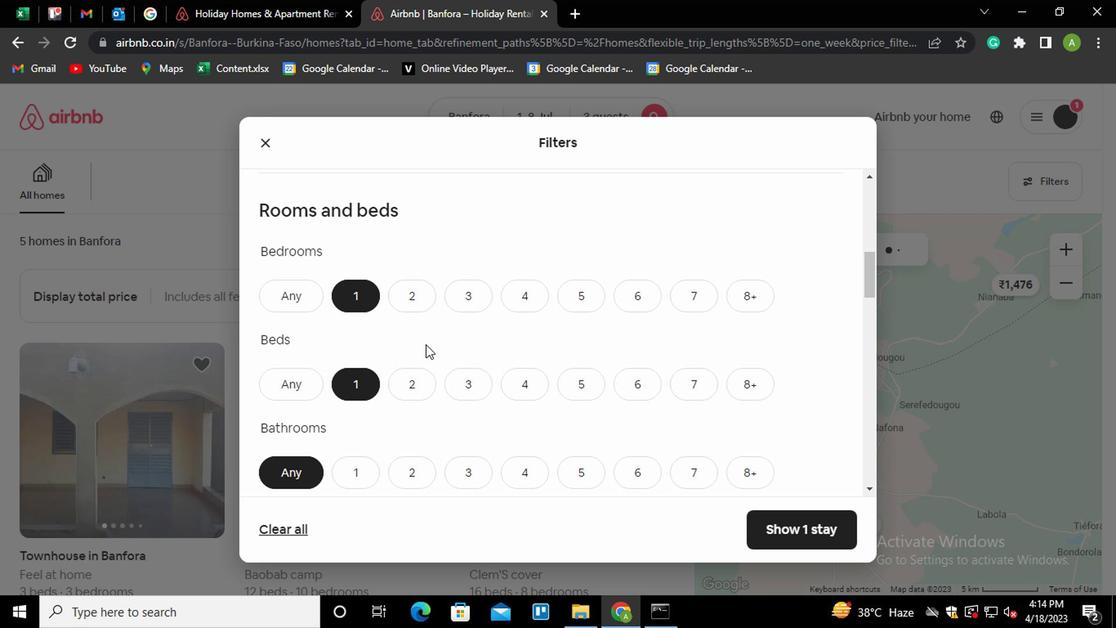 
Action: Mouse scrolled (423, 344) with delta (0, -1)
Screenshot: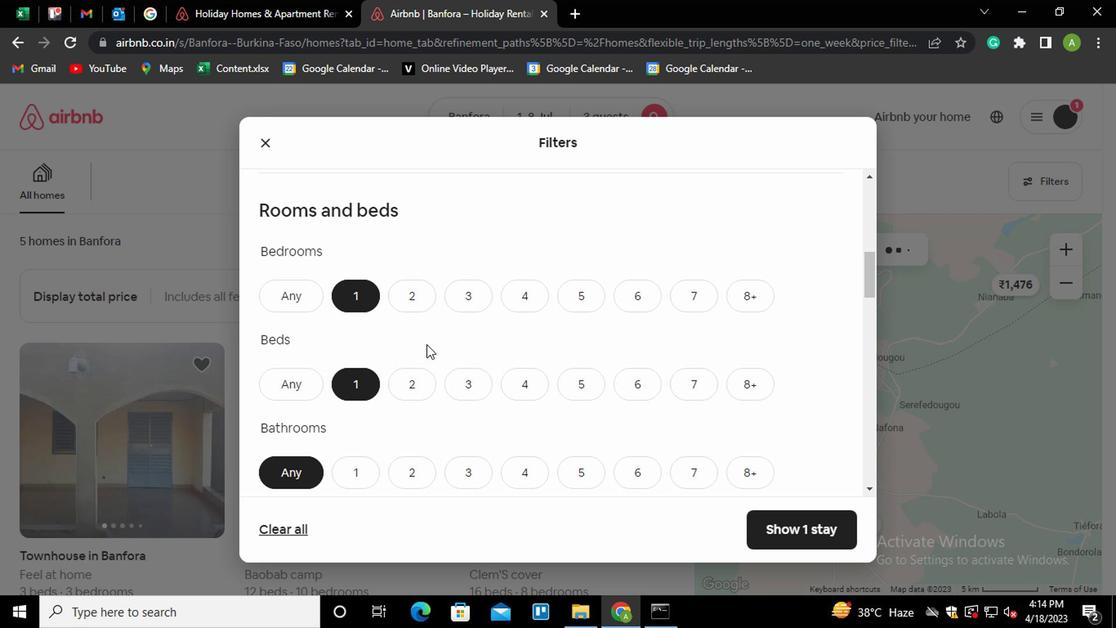 
Action: Mouse scrolled (423, 344) with delta (0, -1)
Screenshot: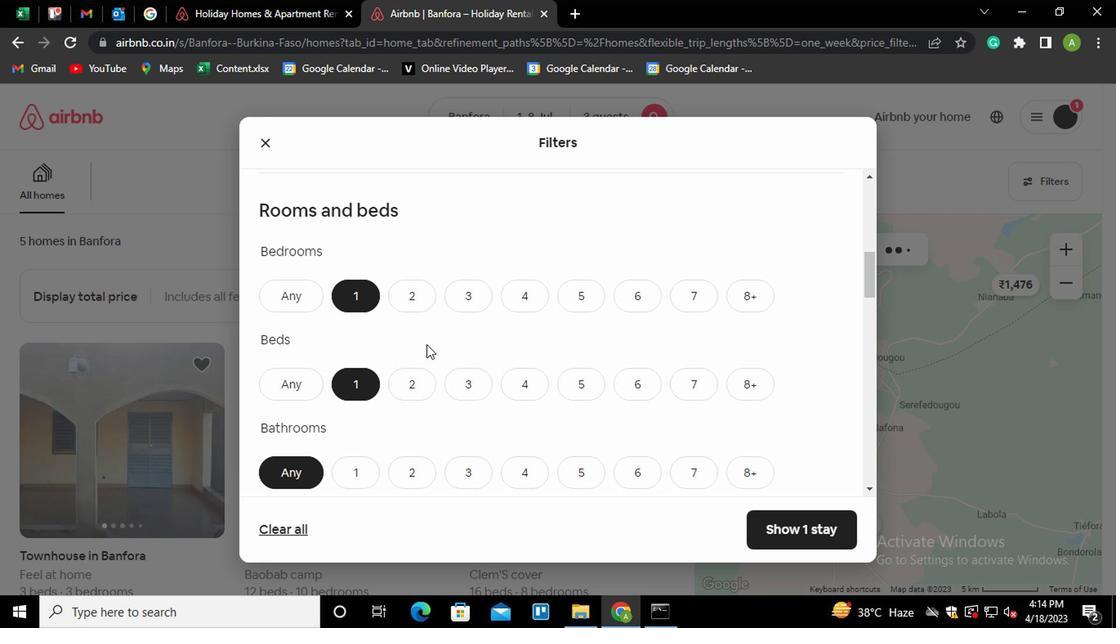 
Action: Mouse moved to (360, 312)
Screenshot: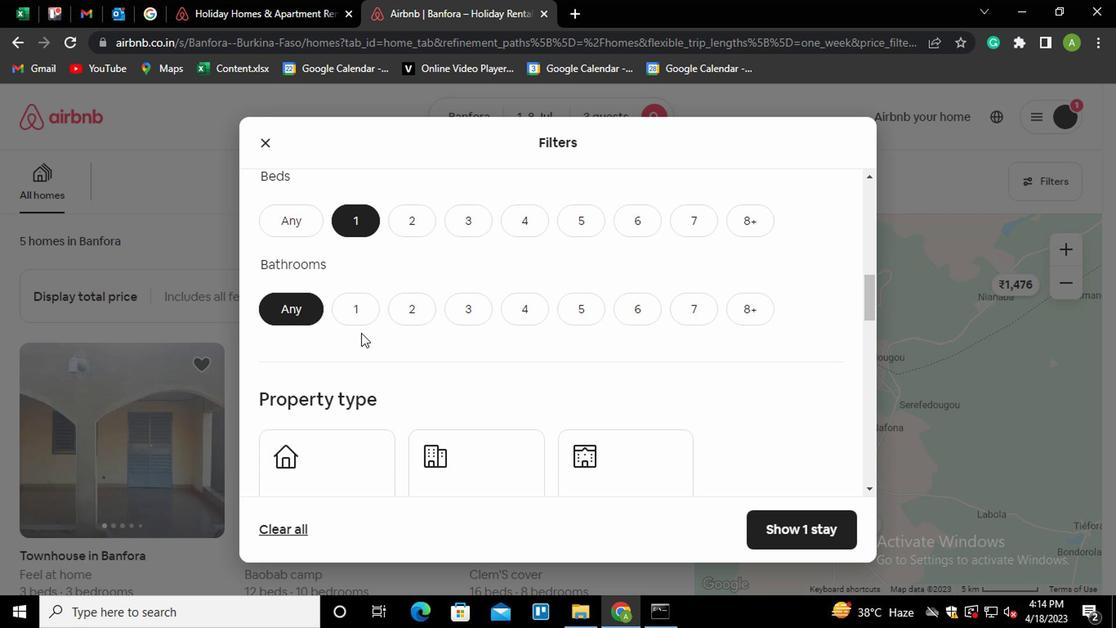 
Action: Mouse pressed left at (360, 312)
Screenshot: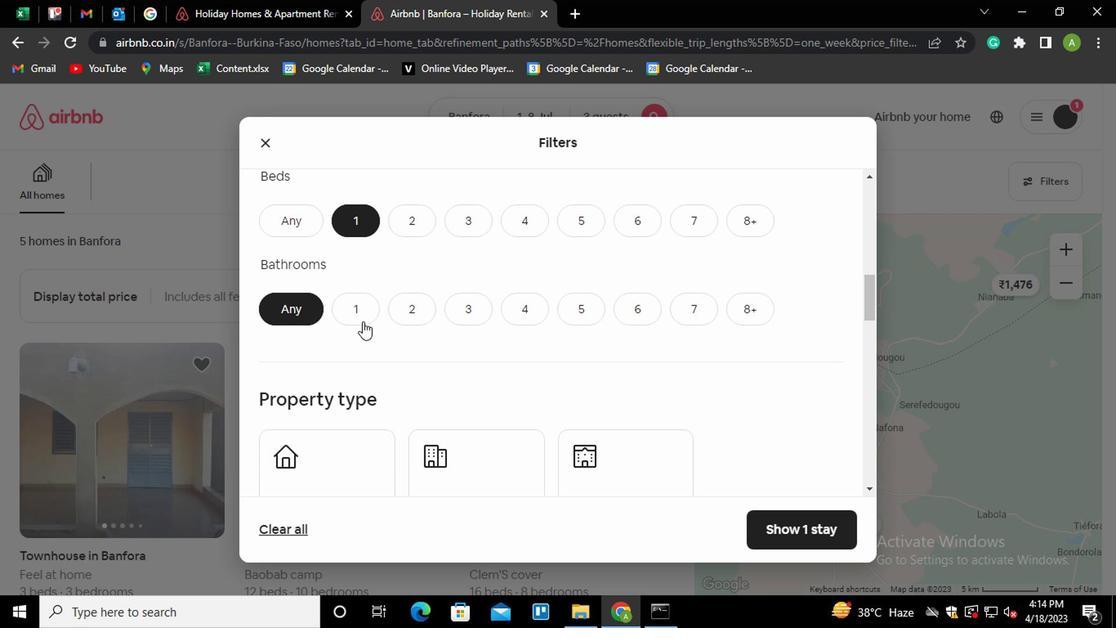 
Action: Mouse moved to (605, 364)
Screenshot: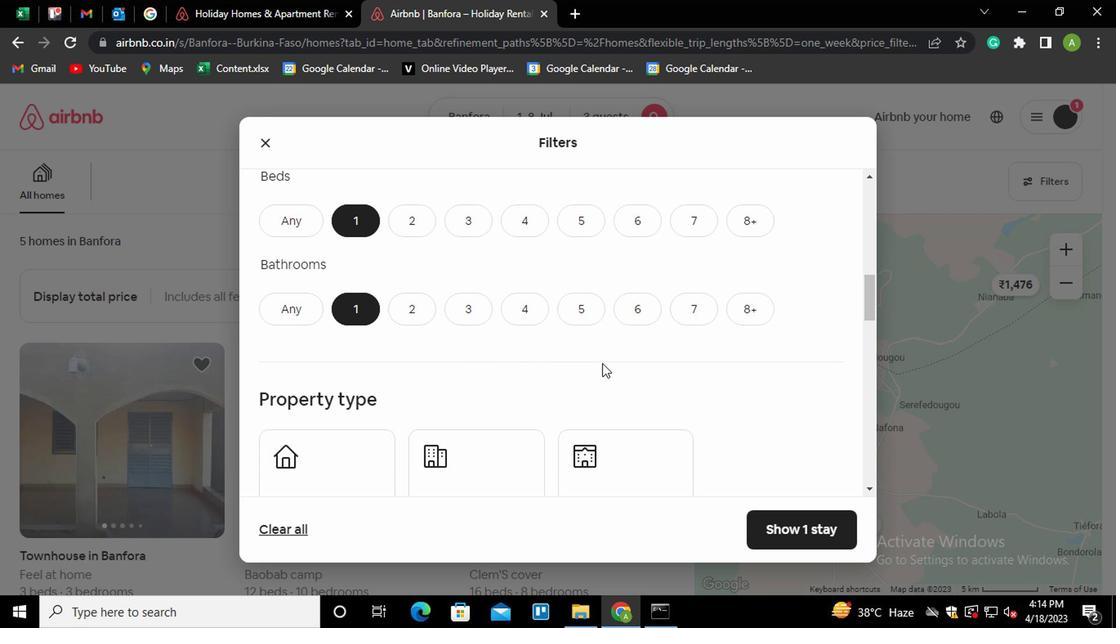 
Action: Mouse scrolled (605, 362) with delta (0, -1)
Screenshot: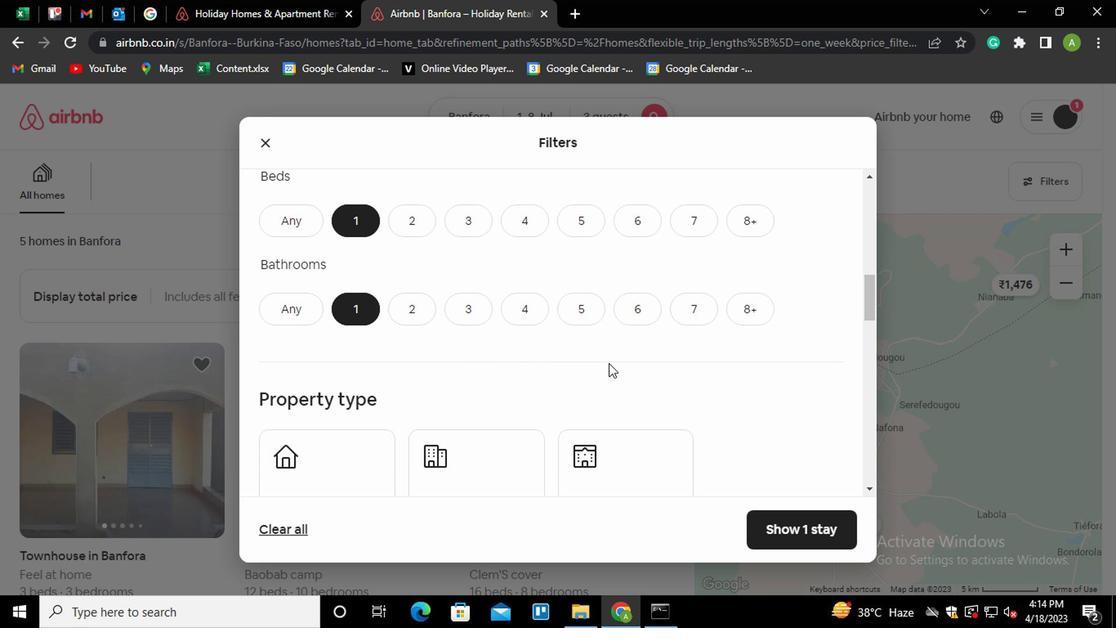 
Action: Mouse moved to (586, 396)
Screenshot: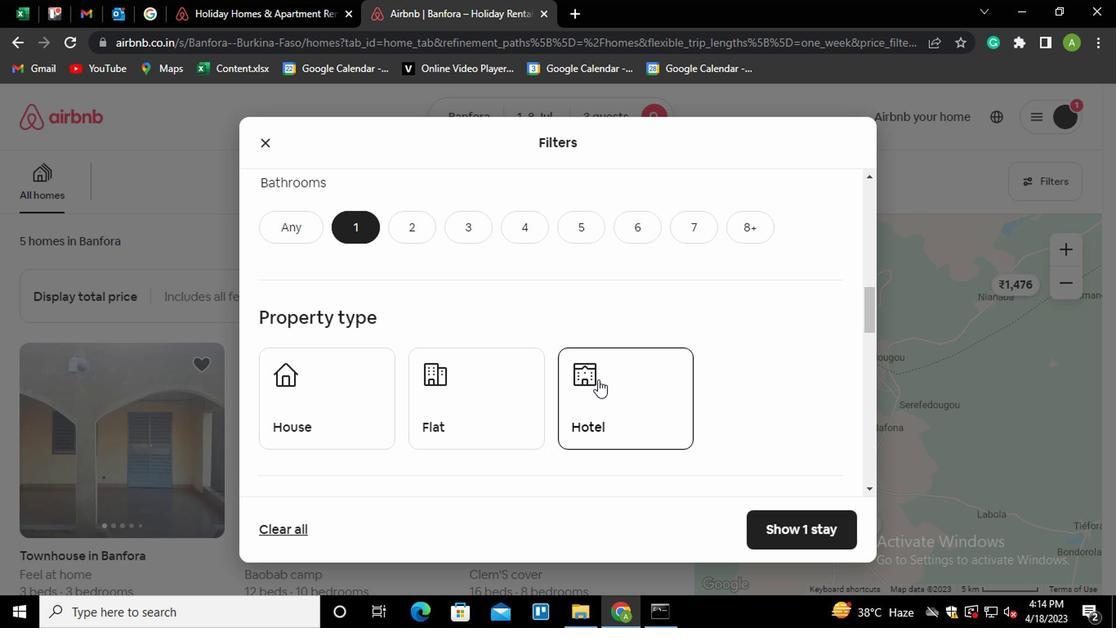 
Action: Mouse pressed left at (586, 396)
Screenshot: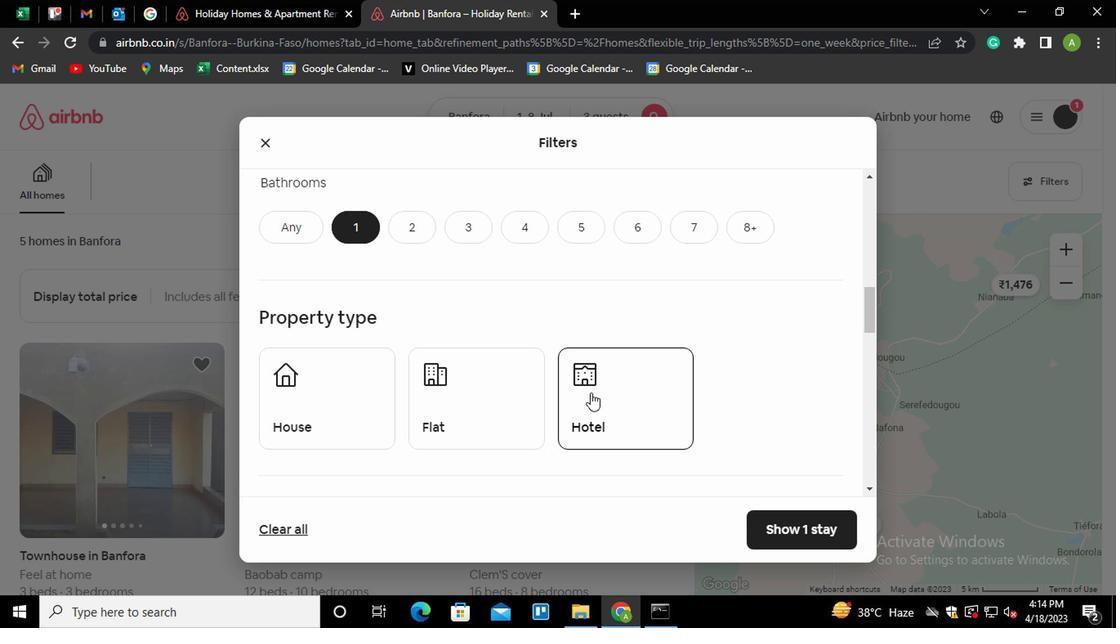 
Action: Mouse moved to (602, 377)
Screenshot: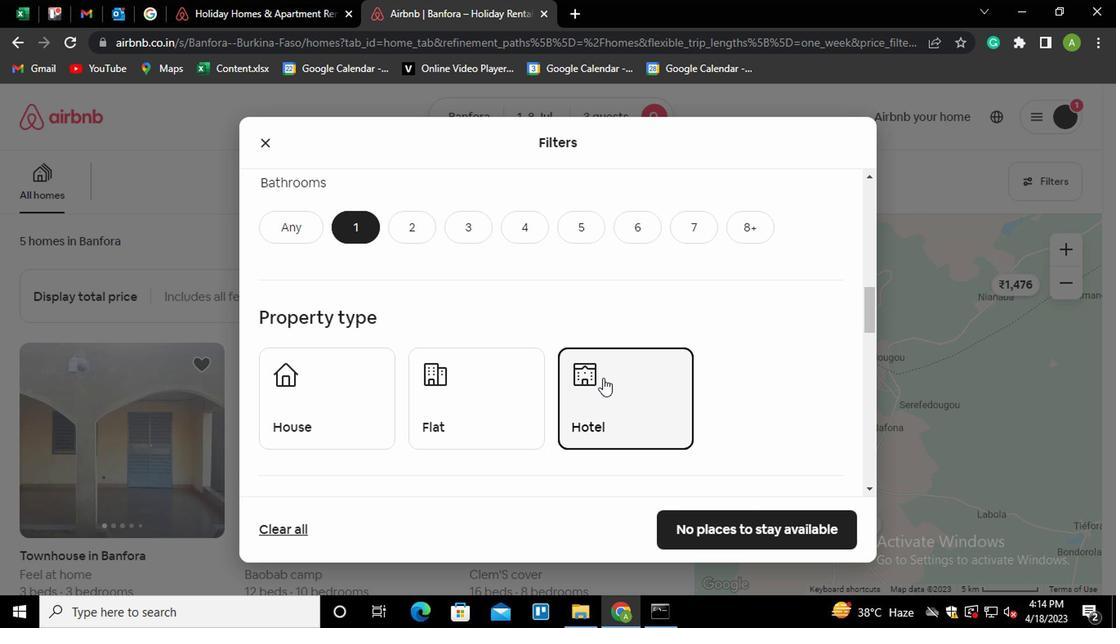
Action: Mouse scrolled (602, 376) with delta (0, 0)
Screenshot: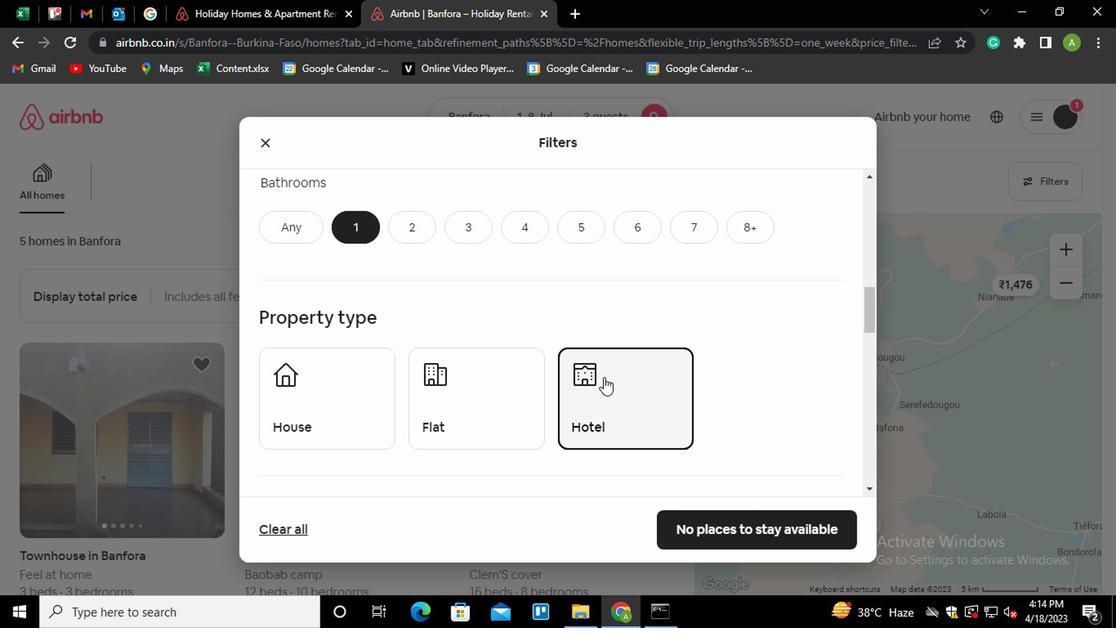 
Action: Mouse scrolled (602, 376) with delta (0, 0)
Screenshot: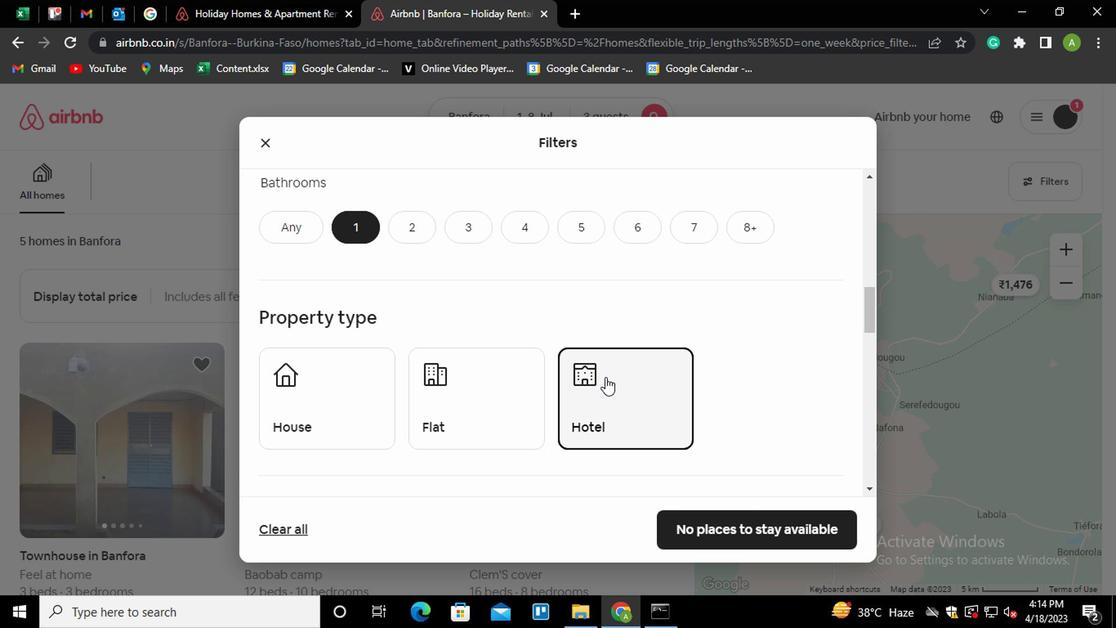 
Action: Mouse scrolled (602, 376) with delta (0, 0)
Screenshot: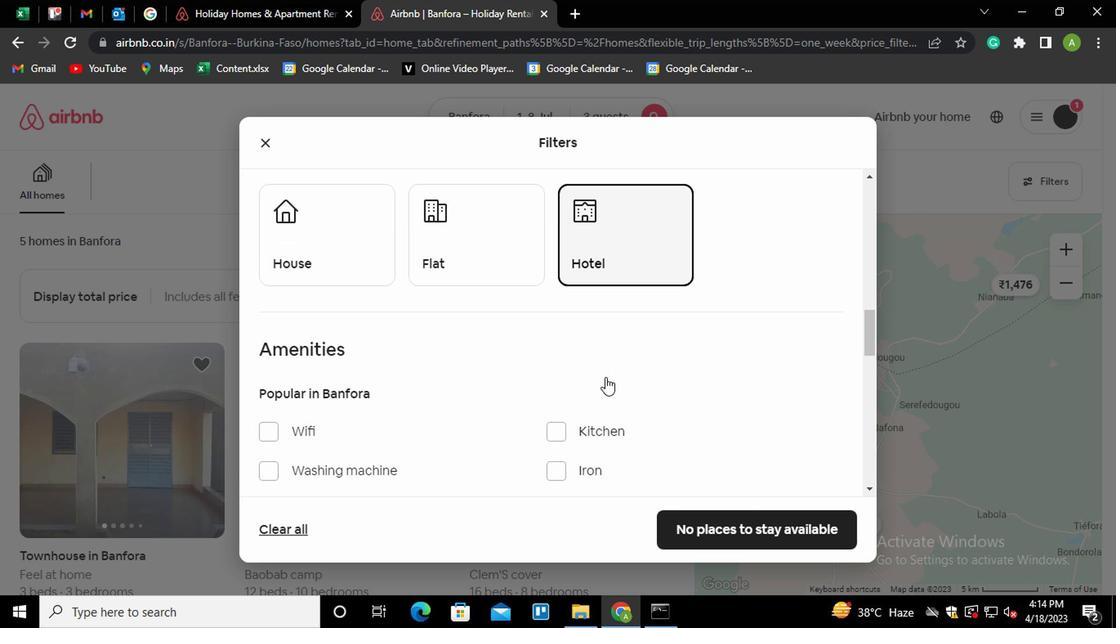 
Action: Mouse moved to (600, 377)
Screenshot: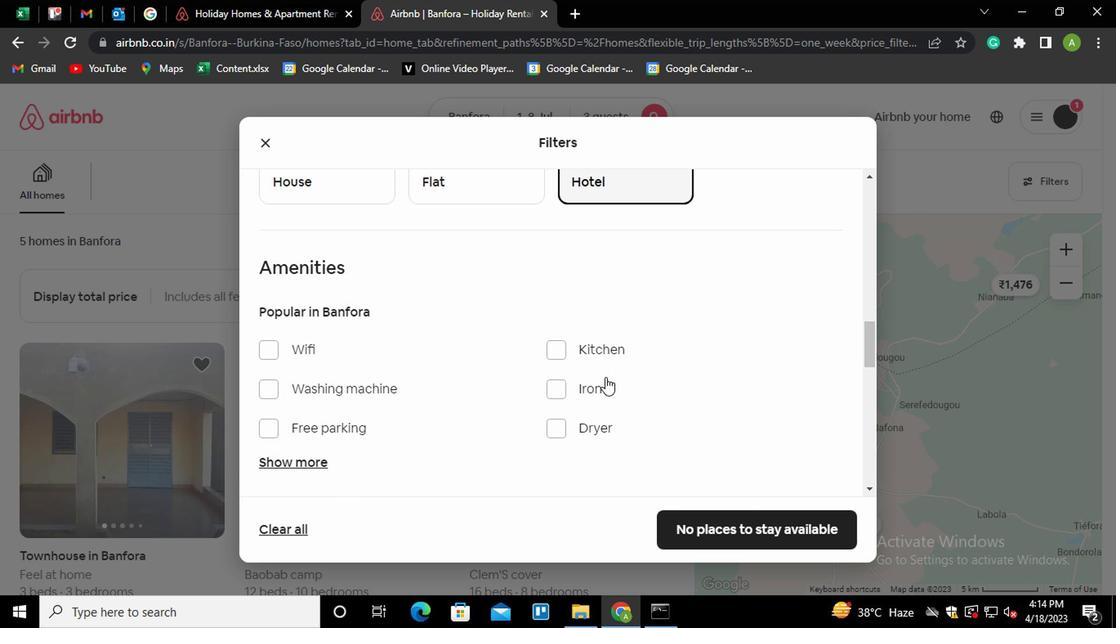 
Action: Mouse scrolled (600, 376) with delta (0, 0)
Screenshot: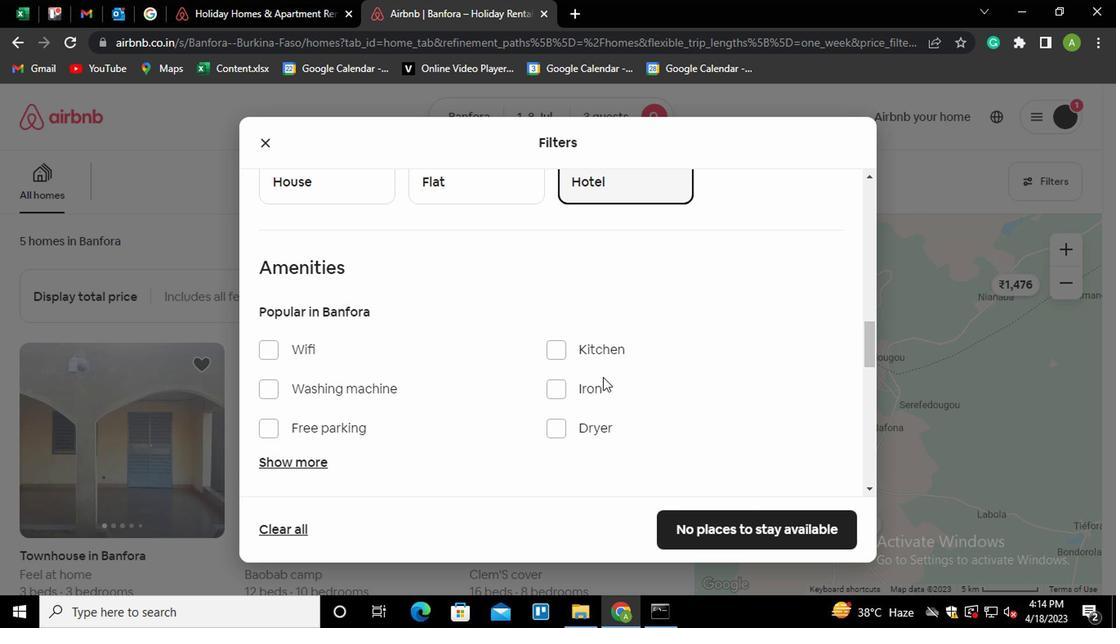 
Action: Mouse scrolled (600, 376) with delta (0, 0)
Screenshot: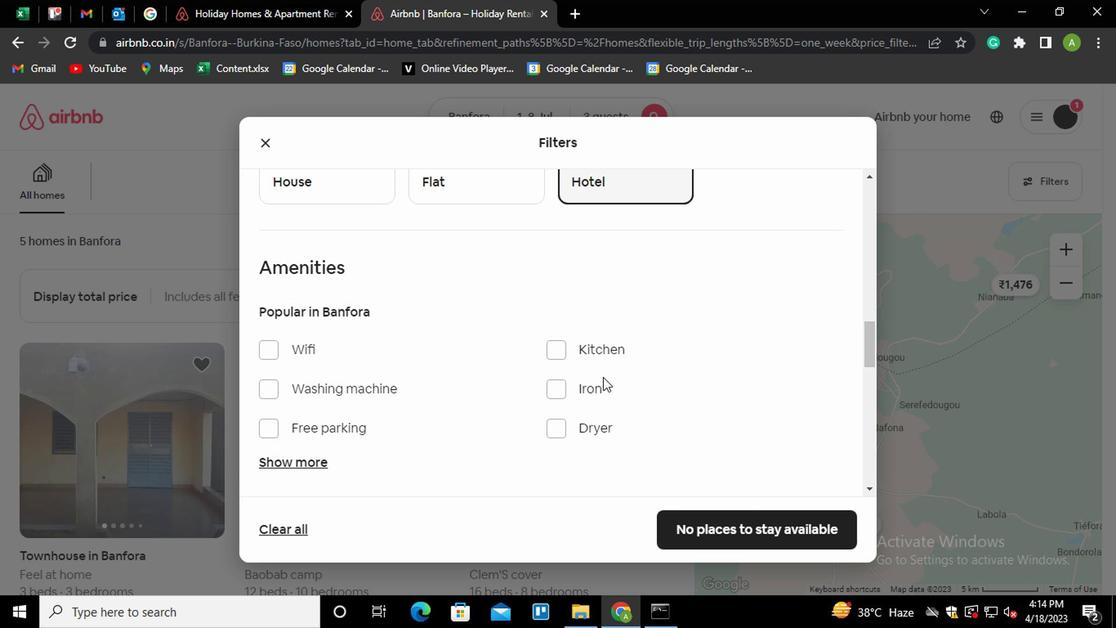 
Action: Mouse moved to (314, 297)
Screenshot: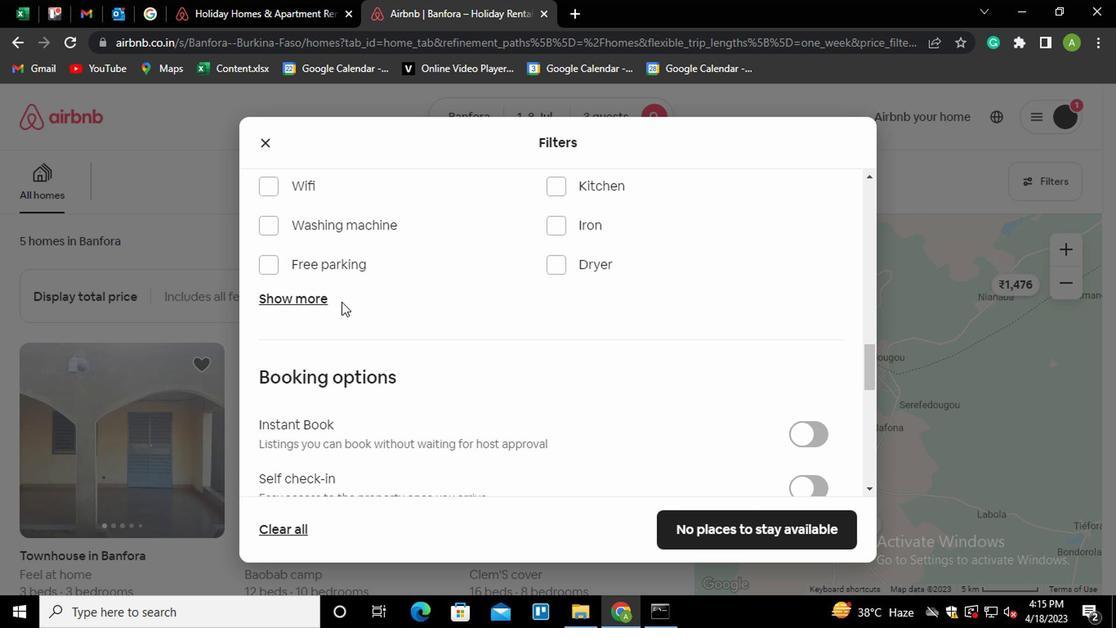 
Action: Mouse pressed left at (314, 297)
Screenshot: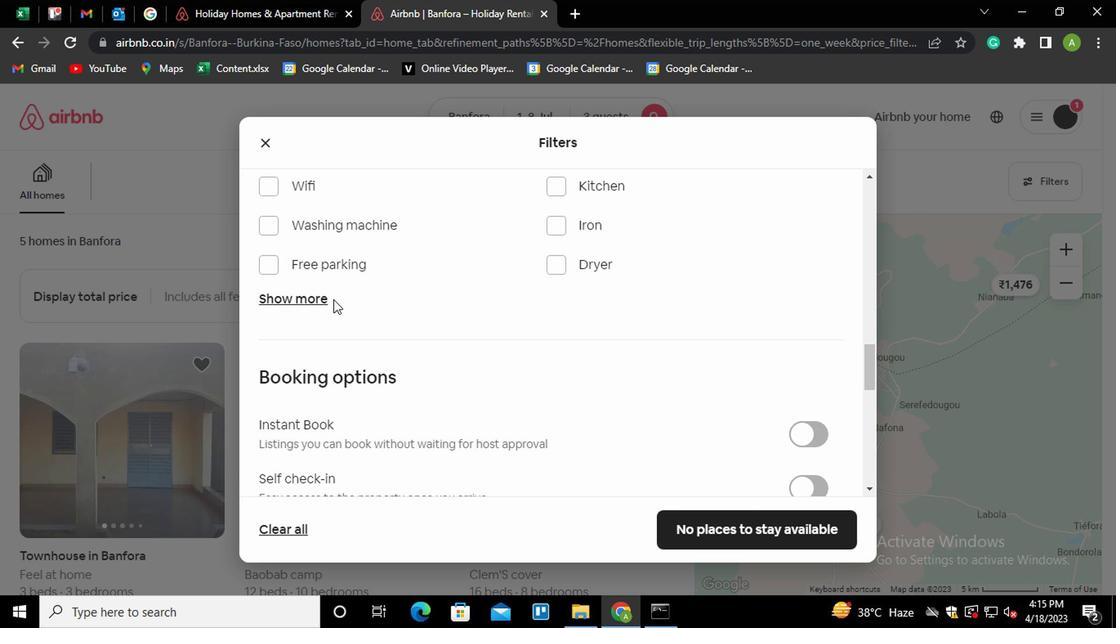 
Action: Mouse moved to (270, 354)
Screenshot: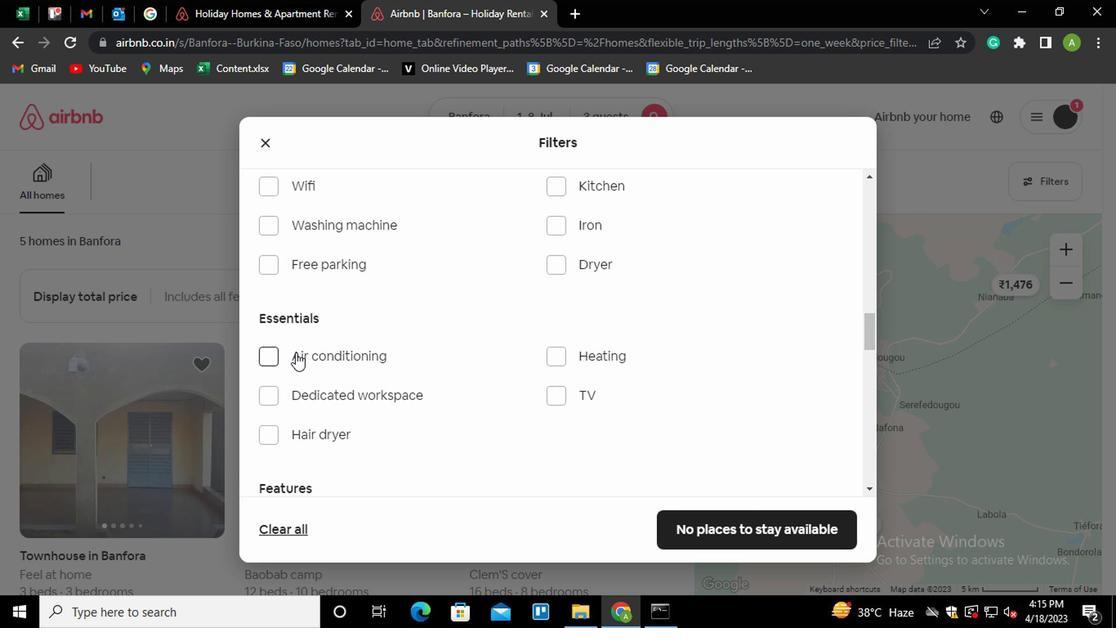 
Action: Mouse pressed left at (270, 354)
Screenshot: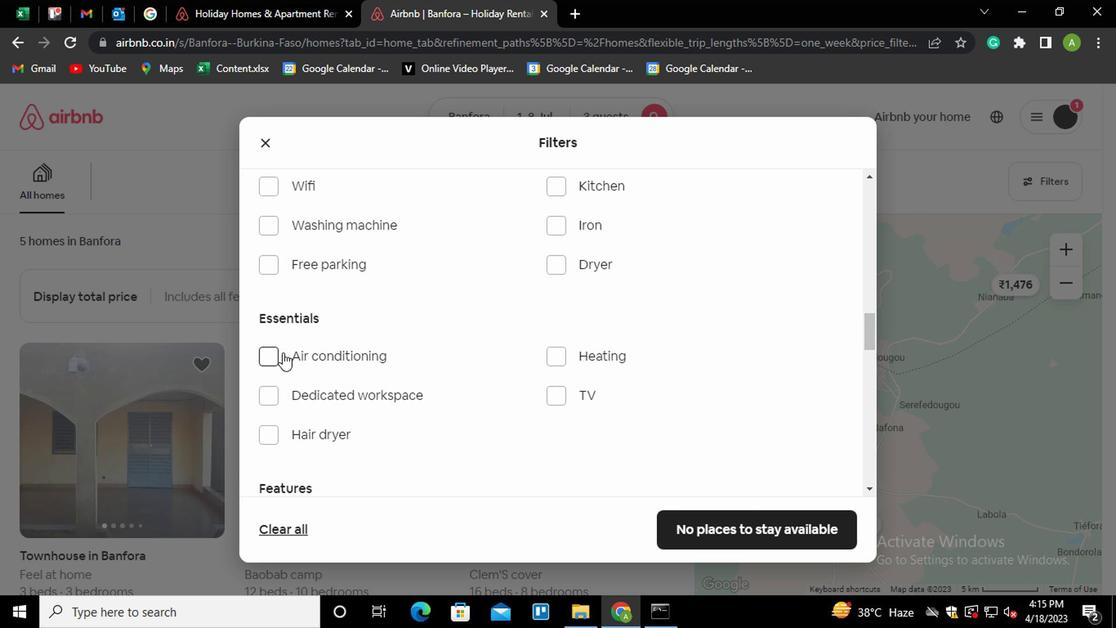 
Action: Mouse moved to (487, 365)
Screenshot: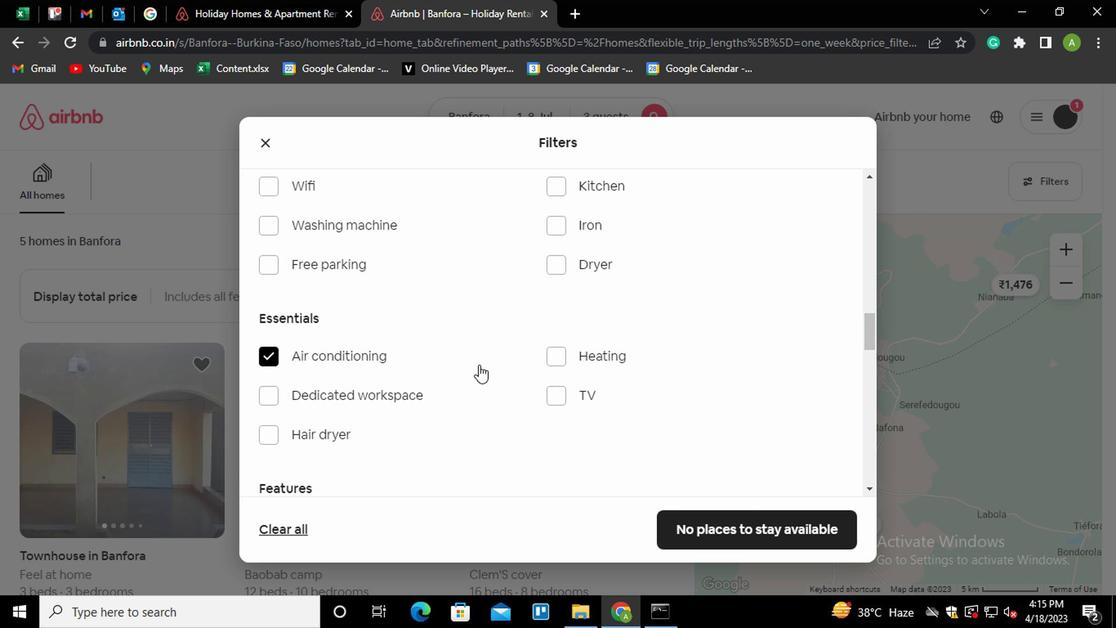 
Action: Mouse scrolled (487, 364) with delta (0, -1)
Screenshot: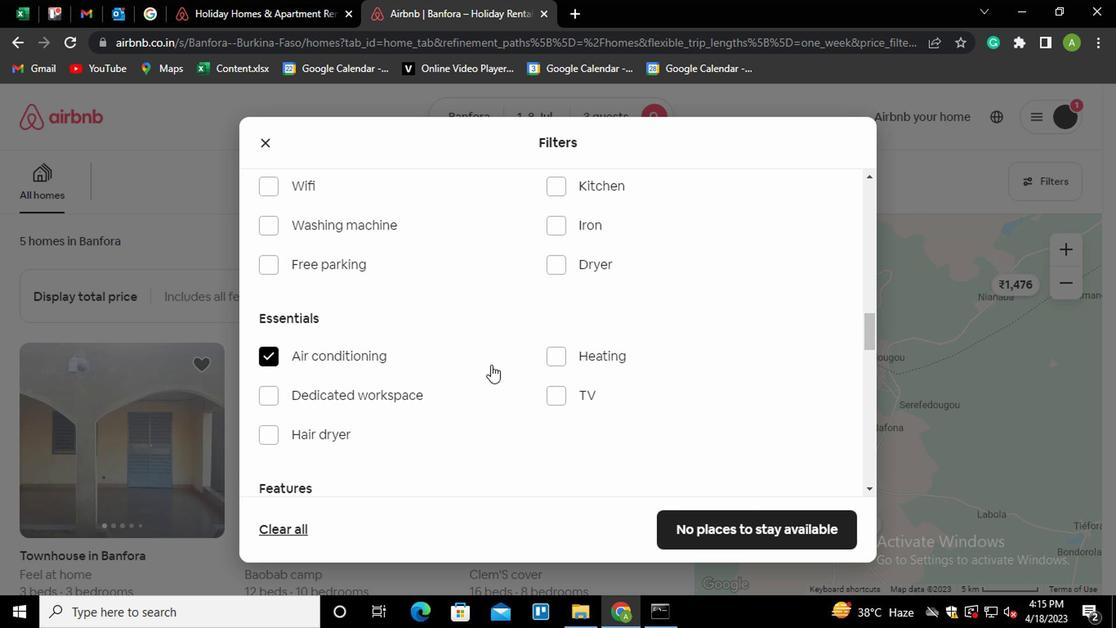 
Action: Mouse moved to (485, 357)
Screenshot: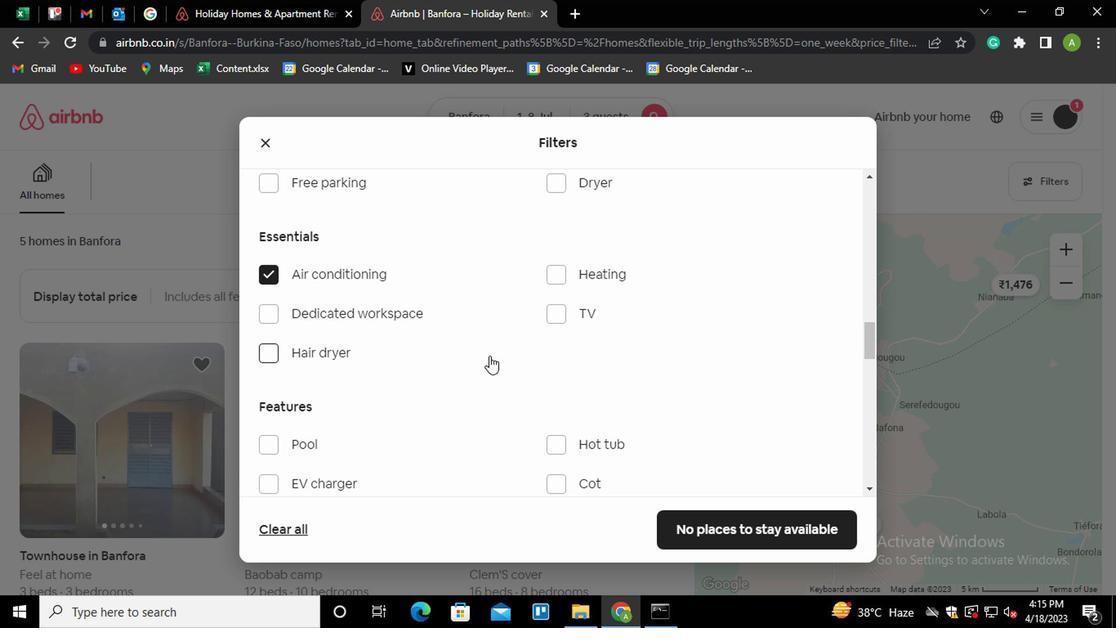 
Action: Mouse scrolled (485, 358) with delta (0, 0)
Screenshot: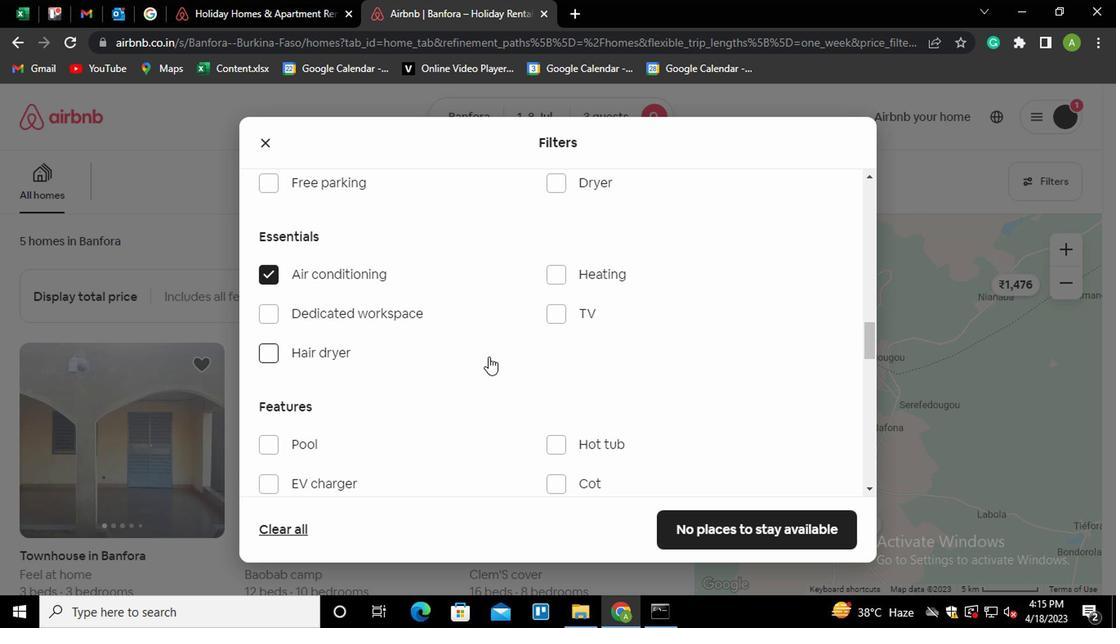 
Action: Mouse moved to (266, 265)
Screenshot: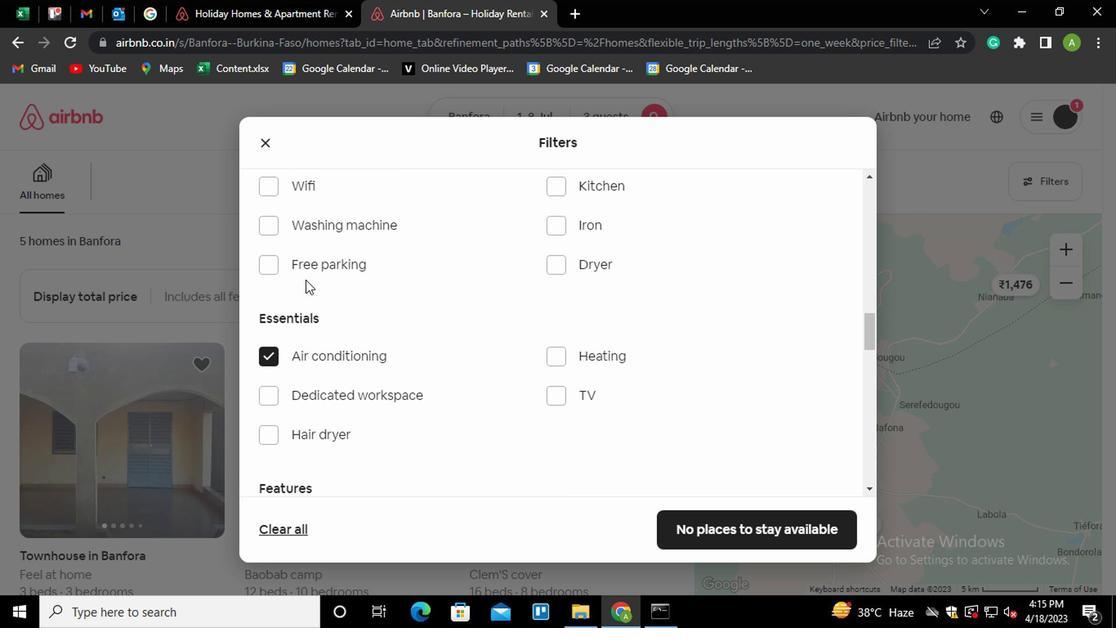 
Action: Mouse pressed left at (266, 265)
Screenshot: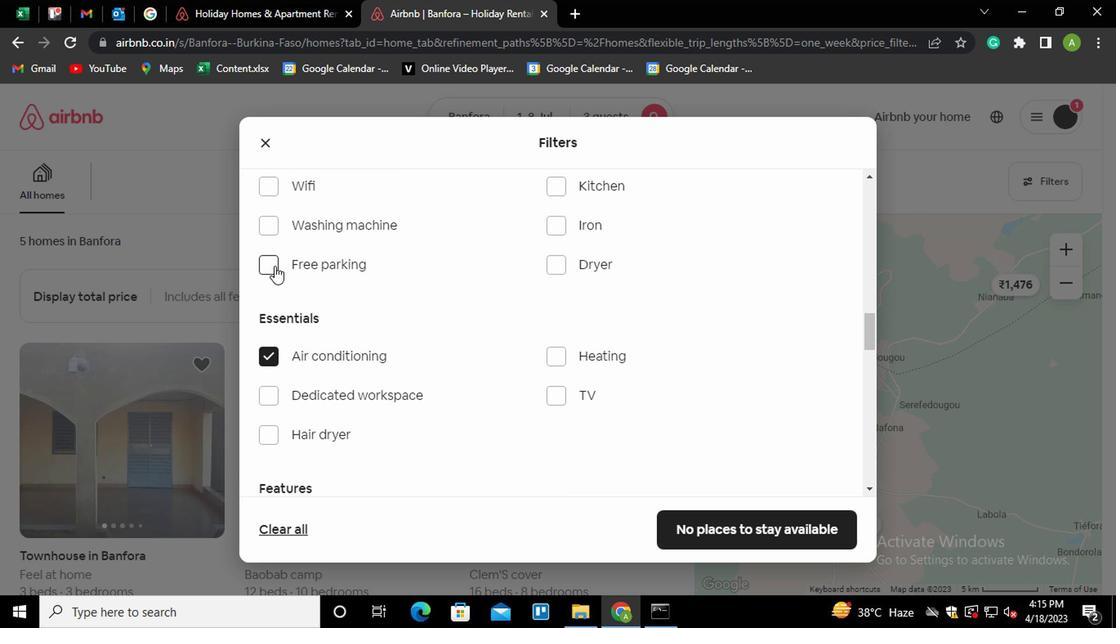 
Action: Mouse moved to (448, 368)
Screenshot: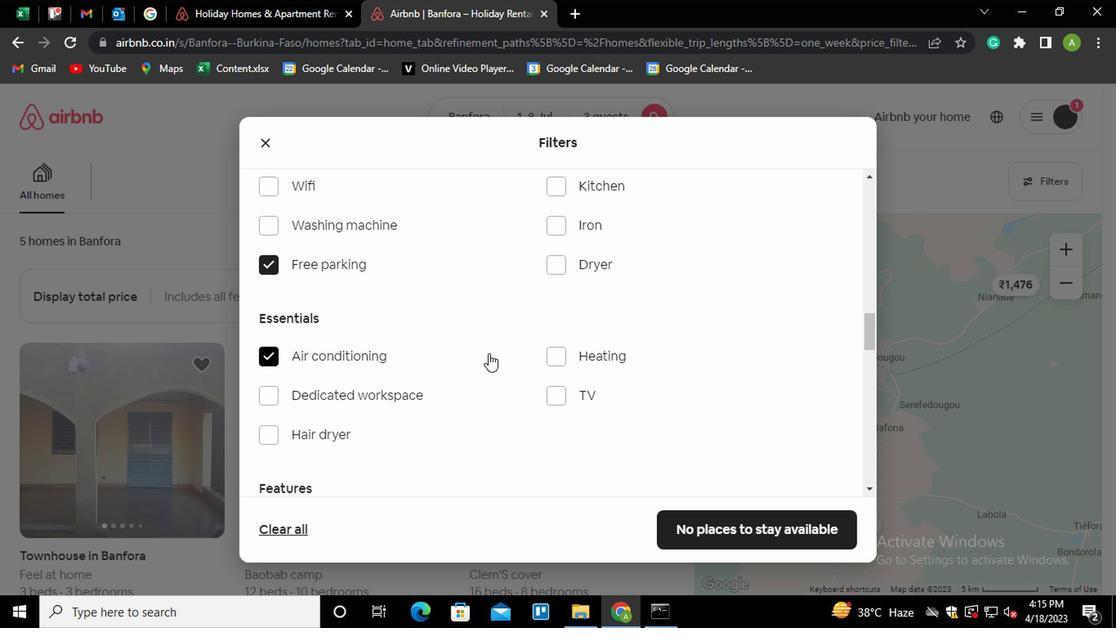 
Action: Mouse scrolled (448, 368) with delta (0, 0)
Screenshot: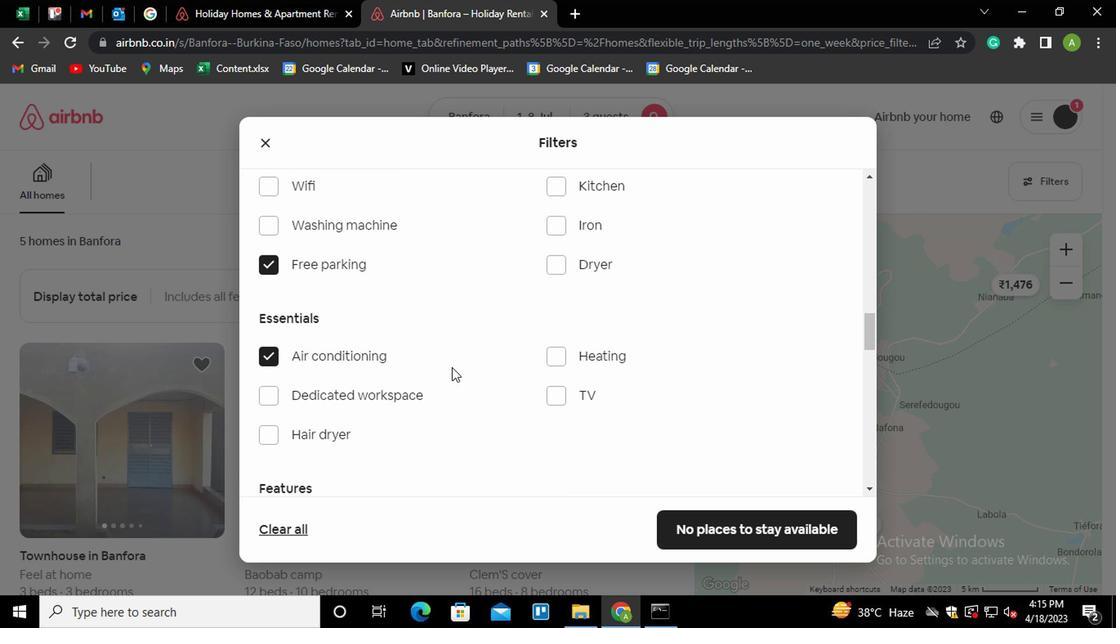 
Action: Mouse moved to (557, 310)
Screenshot: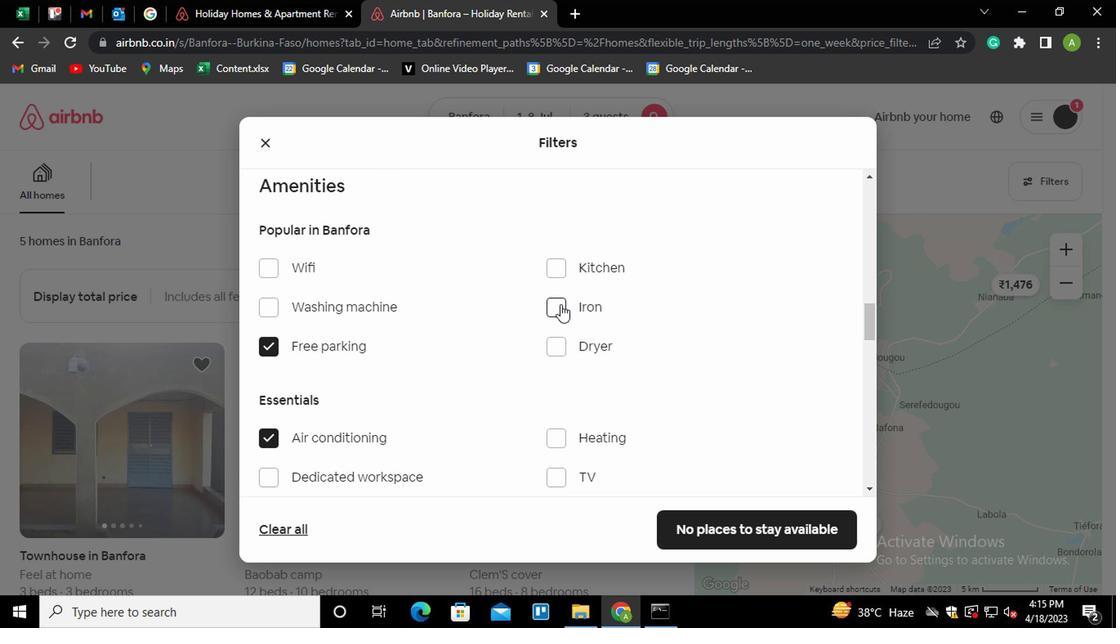 
Action: Mouse scrolled (557, 309) with delta (0, -1)
Screenshot: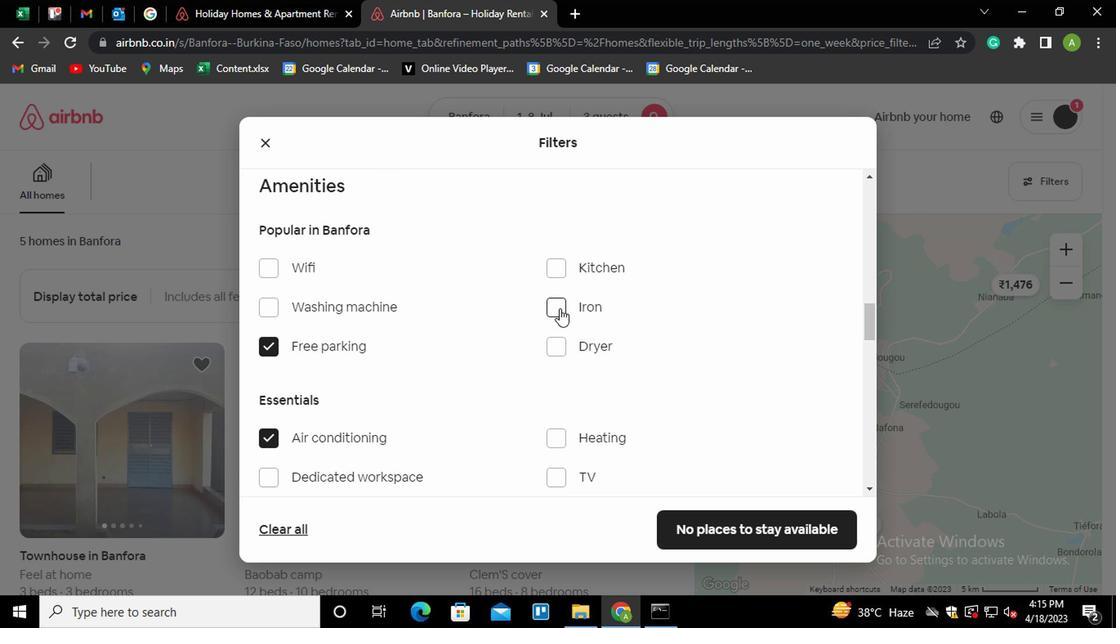 
Action: Mouse scrolled (557, 309) with delta (0, -1)
Screenshot: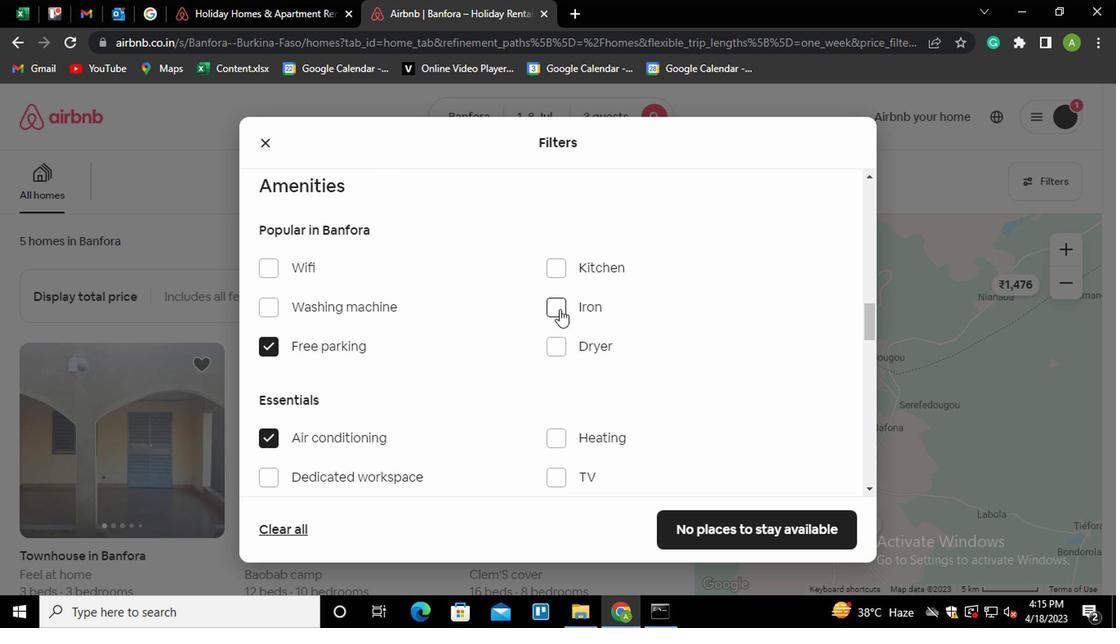 
Action: Mouse scrolled (557, 309) with delta (0, -1)
Screenshot: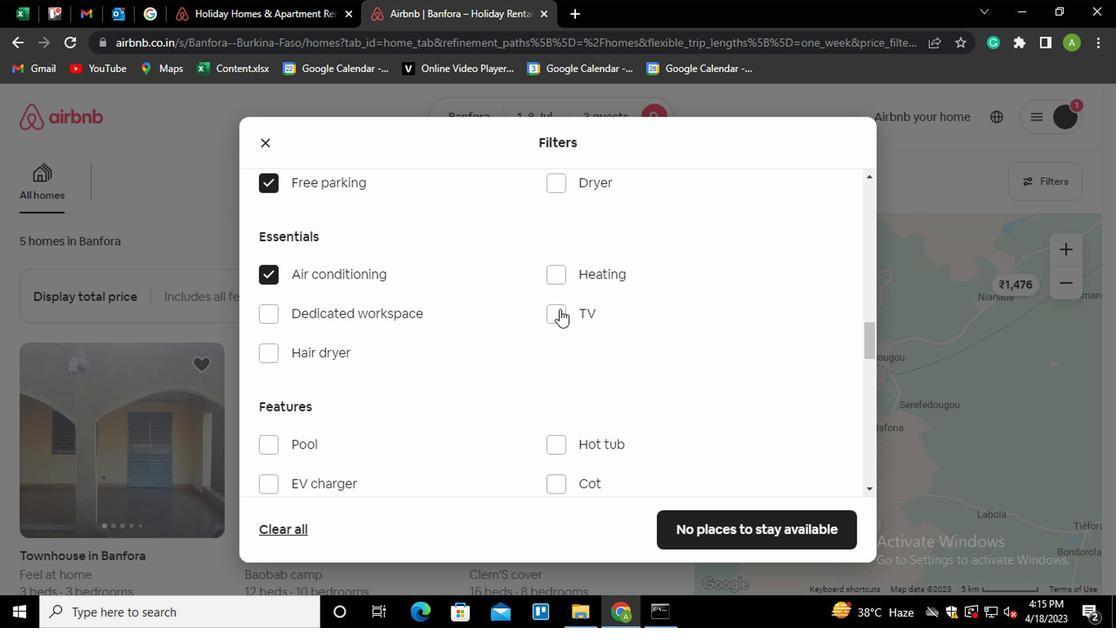 
Action: Mouse scrolled (557, 309) with delta (0, -1)
Screenshot: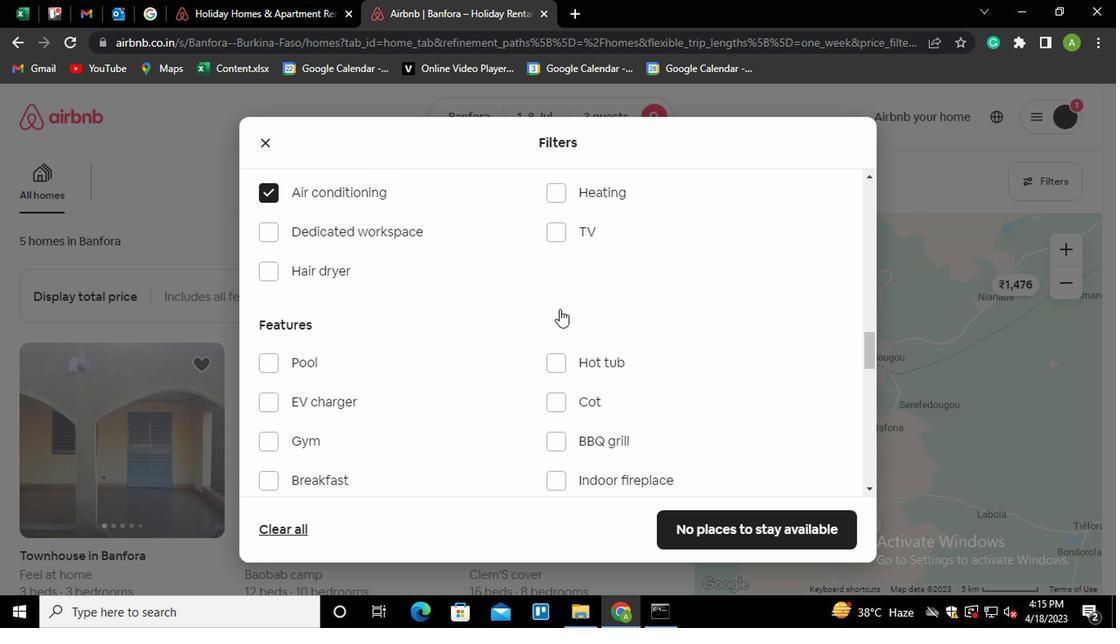 
Action: Mouse moved to (271, 356)
Screenshot: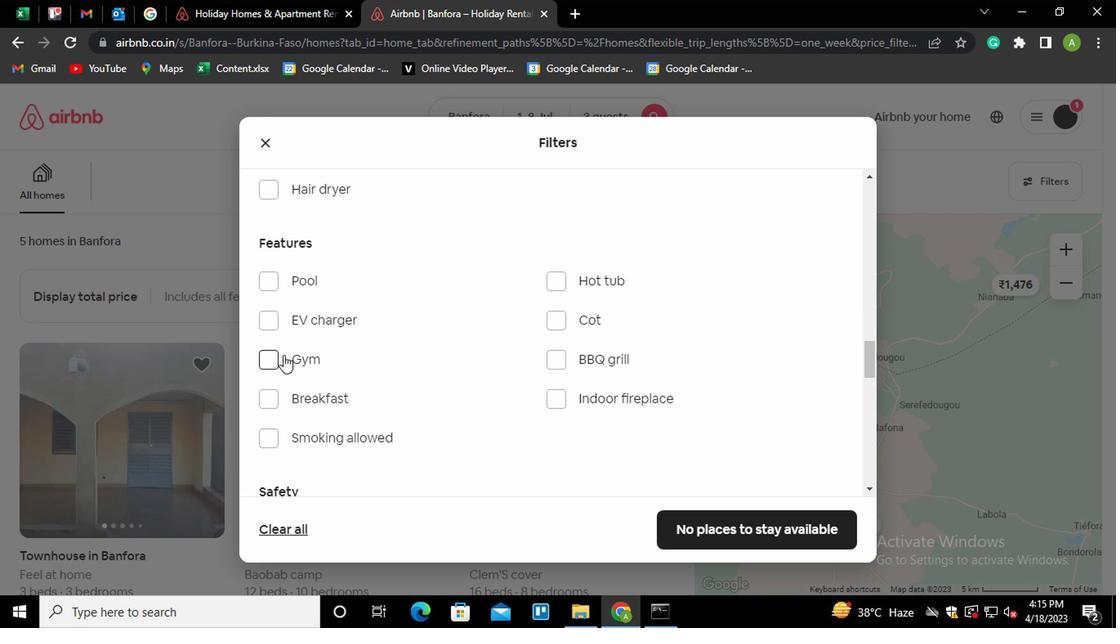 
Action: Mouse pressed left at (271, 356)
Screenshot: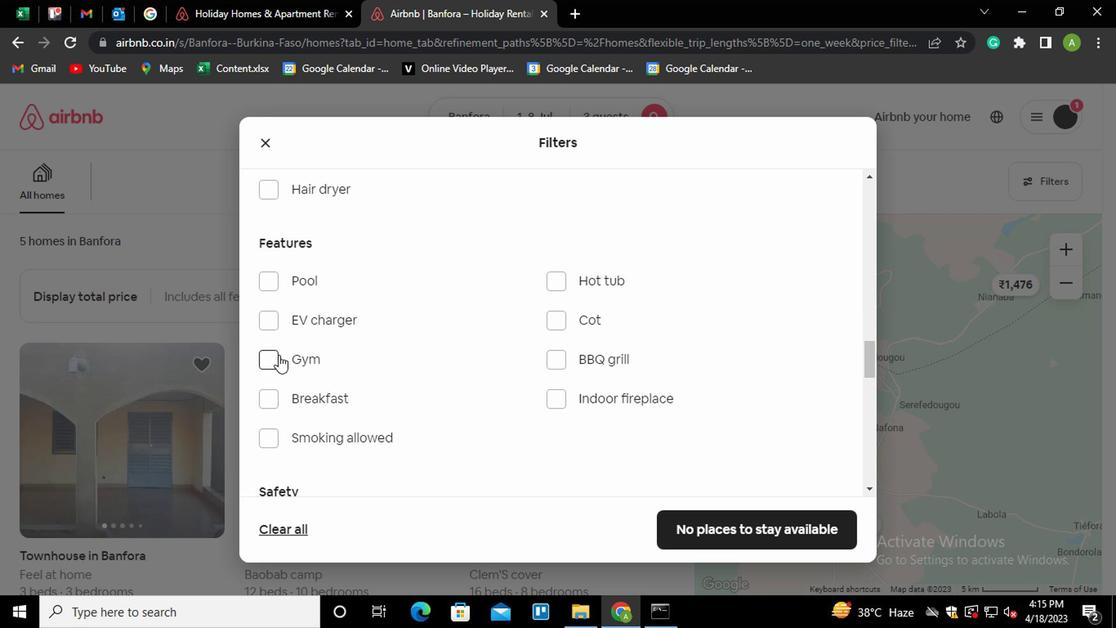 
Action: Mouse moved to (448, 341)
Screenshot: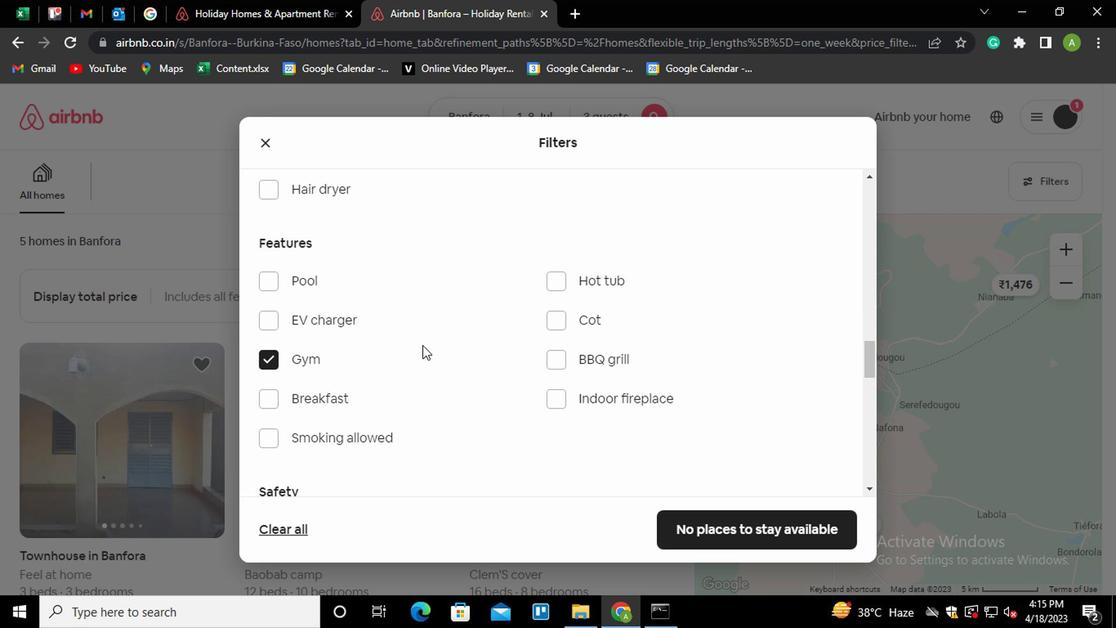 
Action: Mouse scrolled (448, 340) with delta (0, -1)
Screenshot: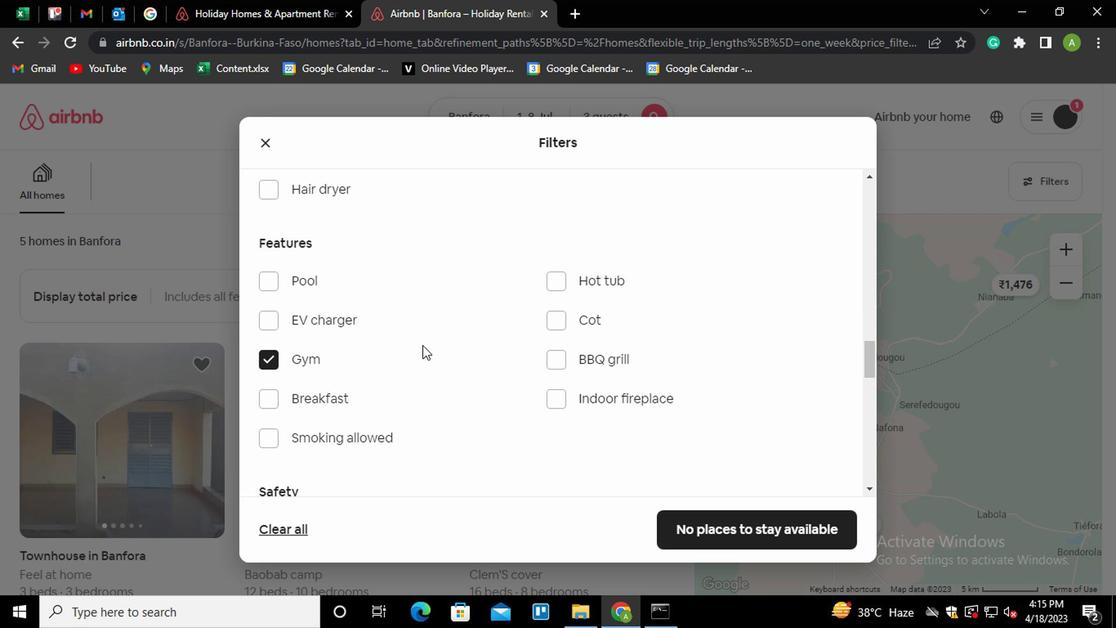 
Action: Mouse scrolled (448, 340) with delta (0, -1)
Screenshot: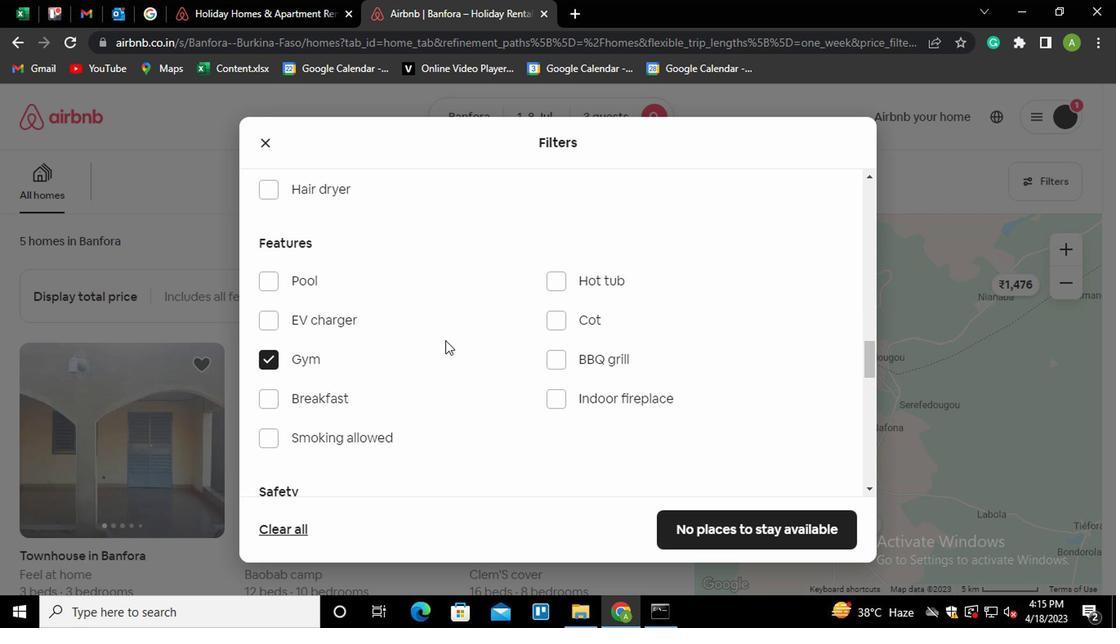 
Action: Mouse scrolled (448, 340) with delta (0, -1)
Screenshot: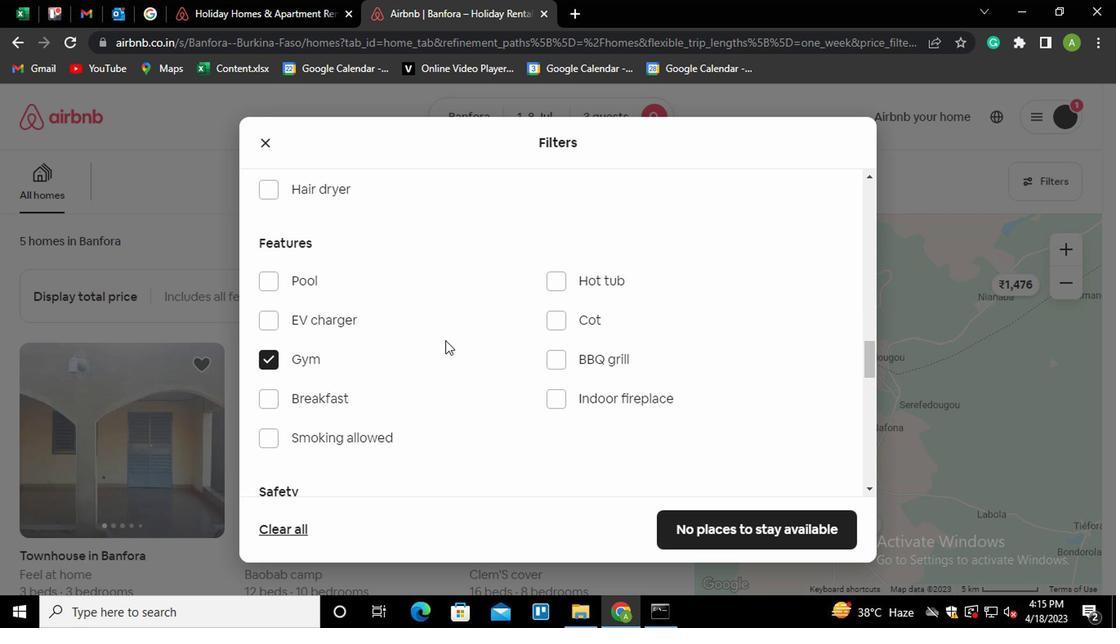 
Action: Mouse scrolled (448, 340) with delta (0, -1)
Screenshot: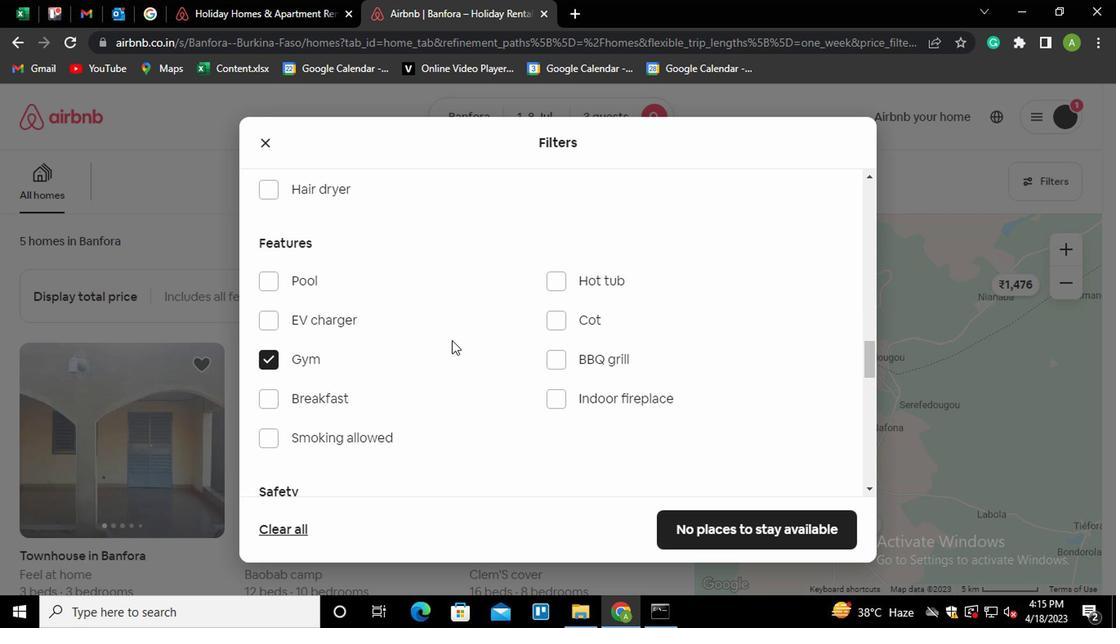 
Action: Mouse scrolled (448, 340) with delta (0, -1)
Screenshot: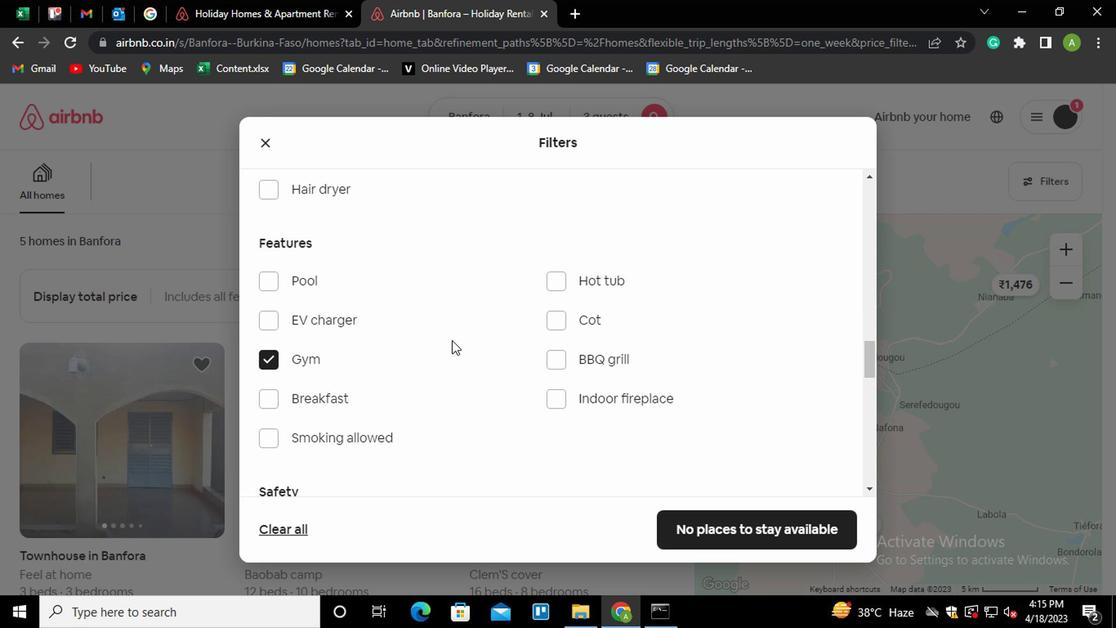 
Action: Mouse moved to (799, 342)
Screenshot: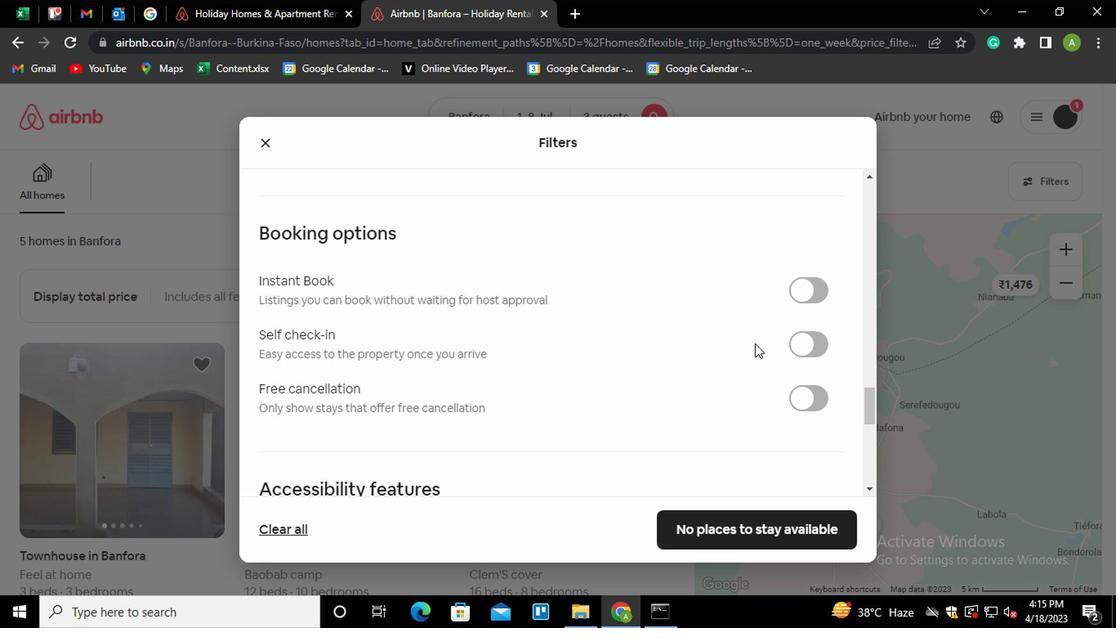 
Action: Mouse pressed left at (799, 342)
Screenshot: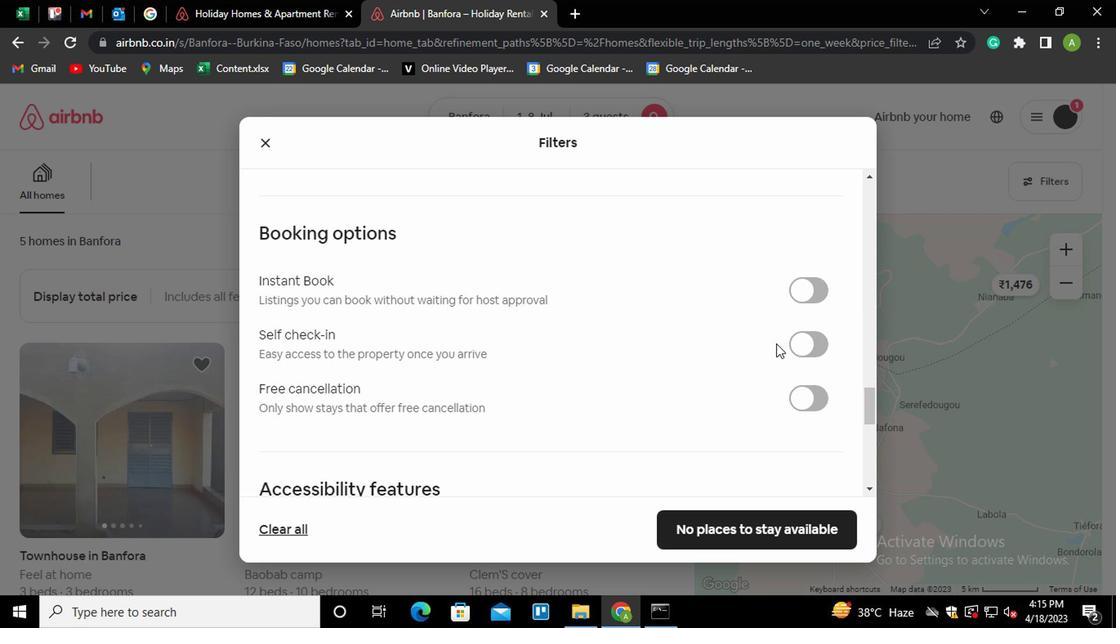 
Action: Mouse moved to (622, 345)
Screenshot: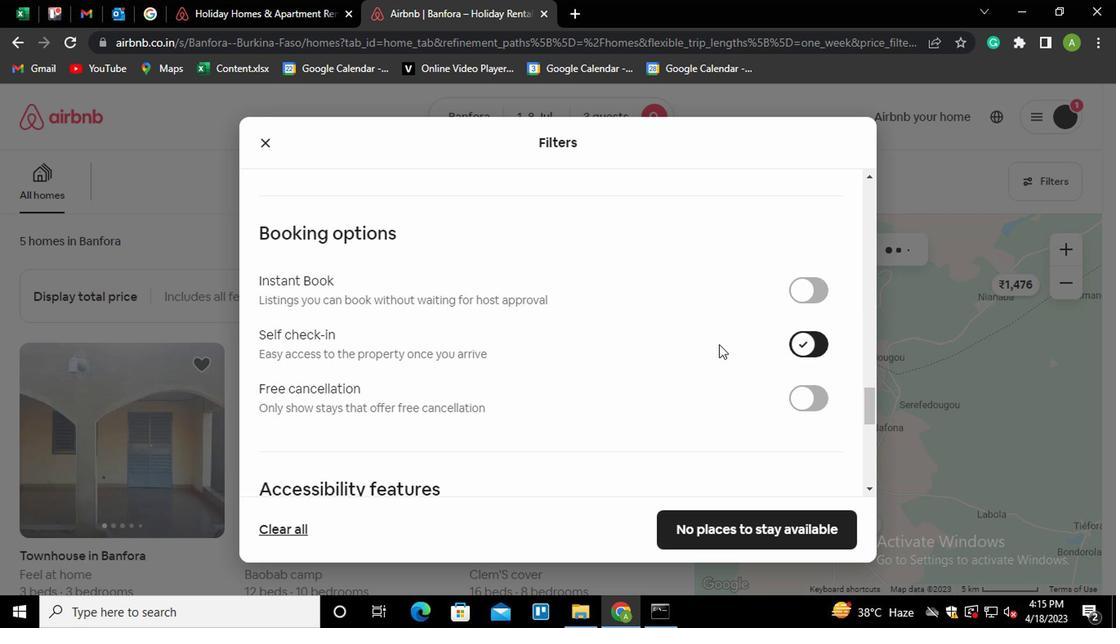 
Action: Mouse scrolled (622, 344) with delta (0, -1)
Screenshot: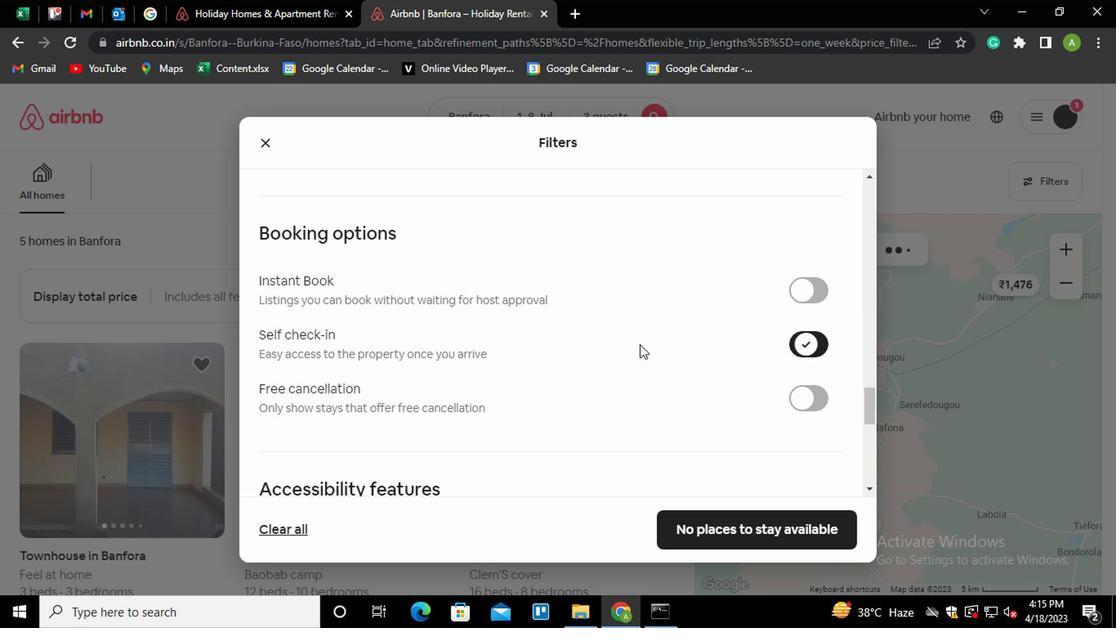 
Action: Mouse scrolled (622, 344) with delta (0, -1)
Screenshot: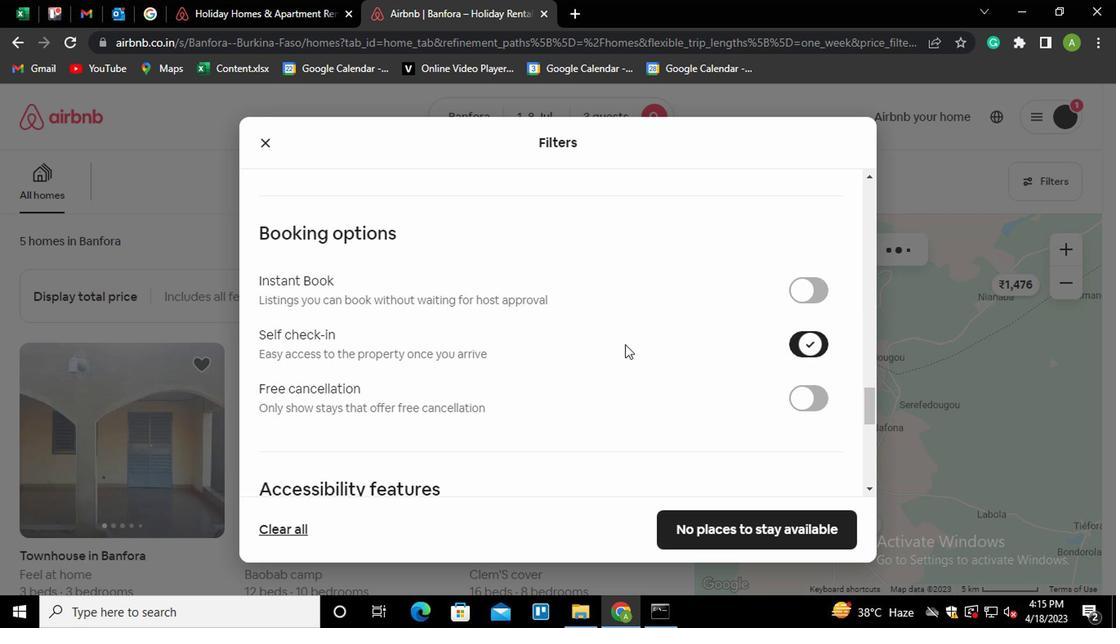 
Action: Mouse scrolled (622, 344) with delta (0, -1)
Screenshot: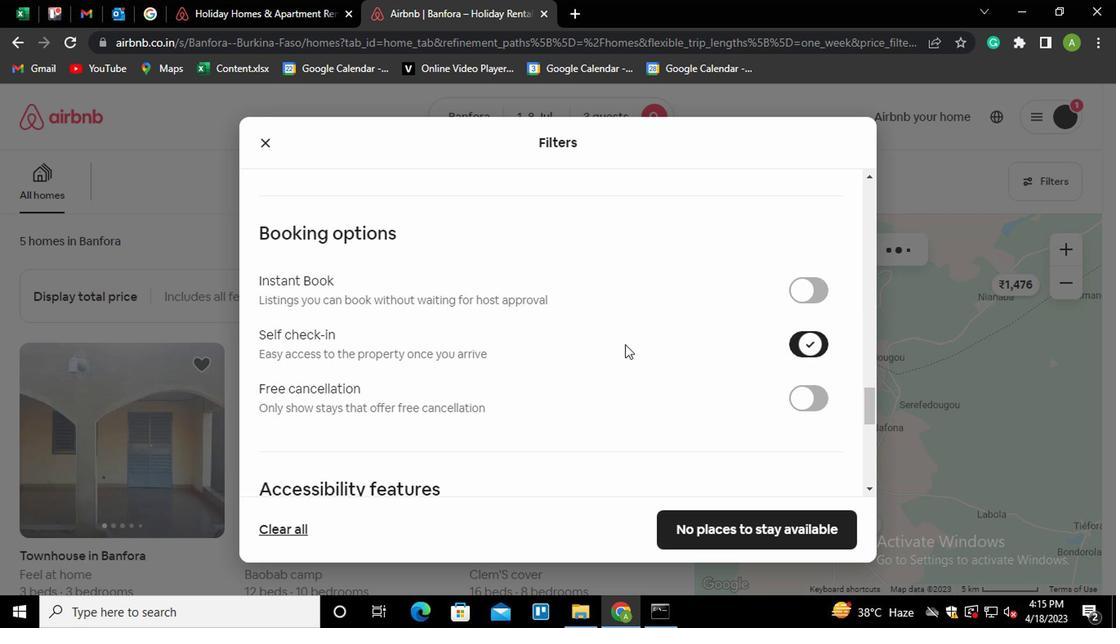 
Action: Mouse scrolled (622, 344) with delta (0, -1)
Screenshot: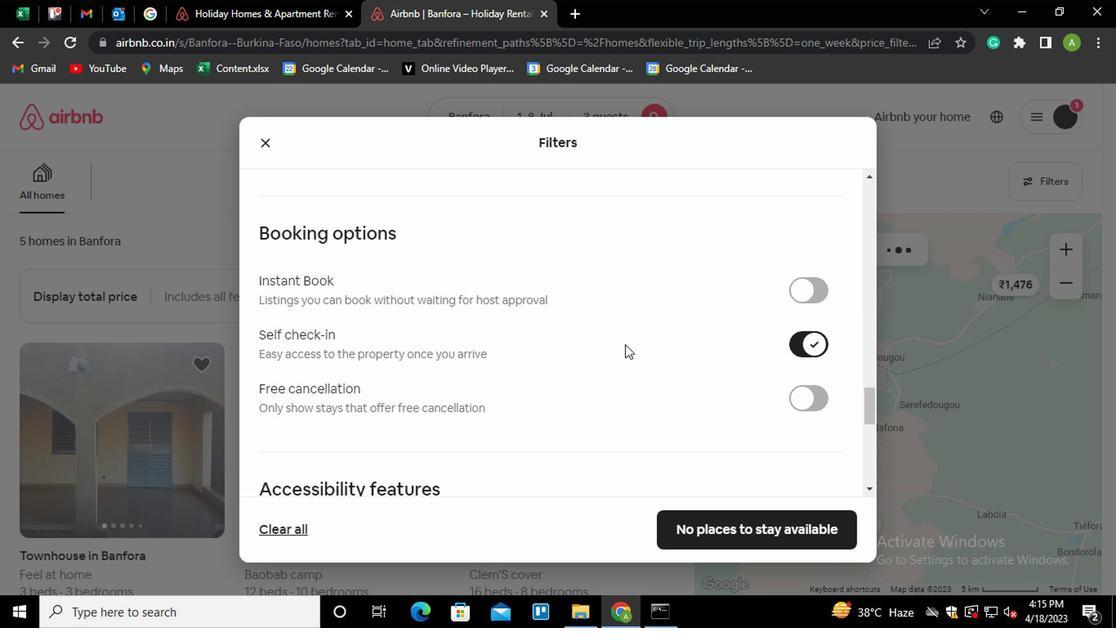 
Action: Mouse scrolled (622, 344) with delta (0, -1)
Screenshot: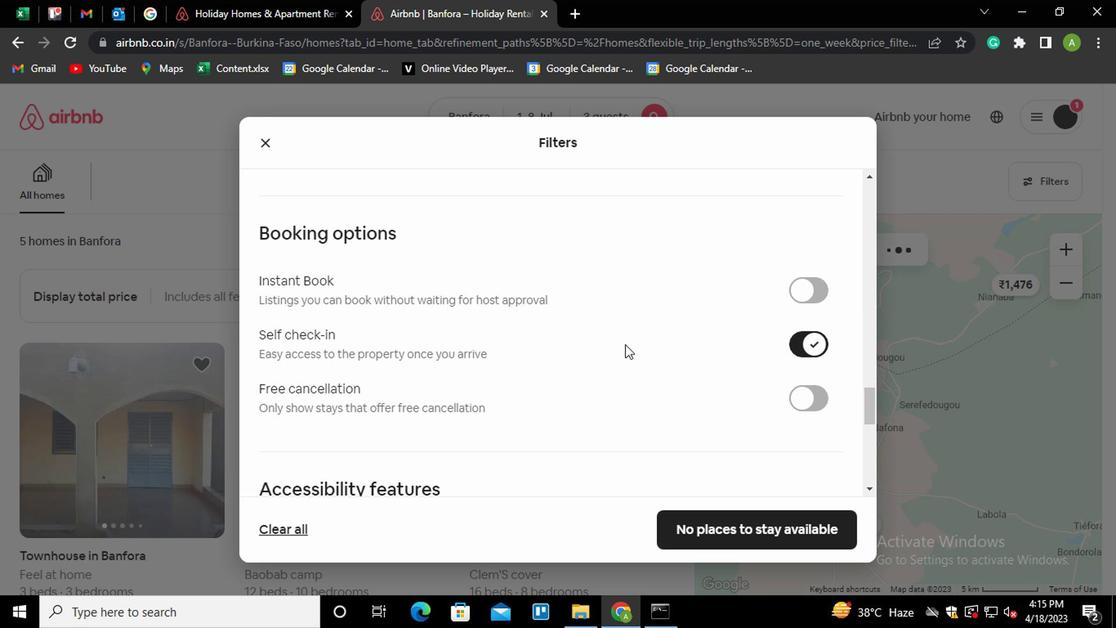 
Action: Mouse moved to (304, 397)
Screenshot: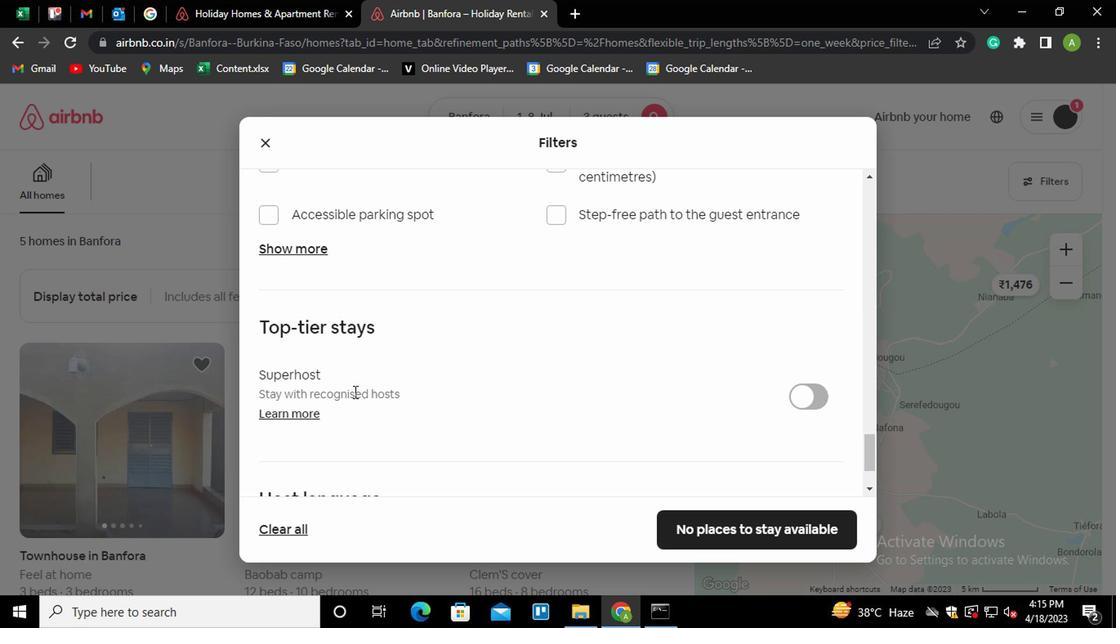 
Action: Mouse scrolled (304, 397) with delta (0, 0)
Screenshot: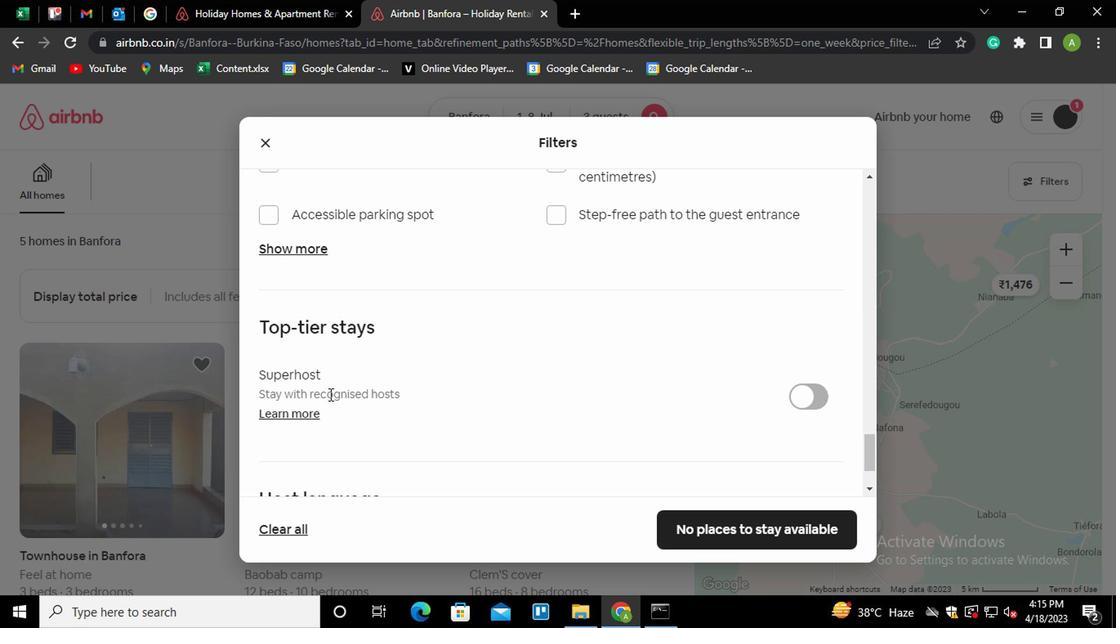 
Action: Mouse scrolled (304, 397) with delta (0, 0)
Screenshot: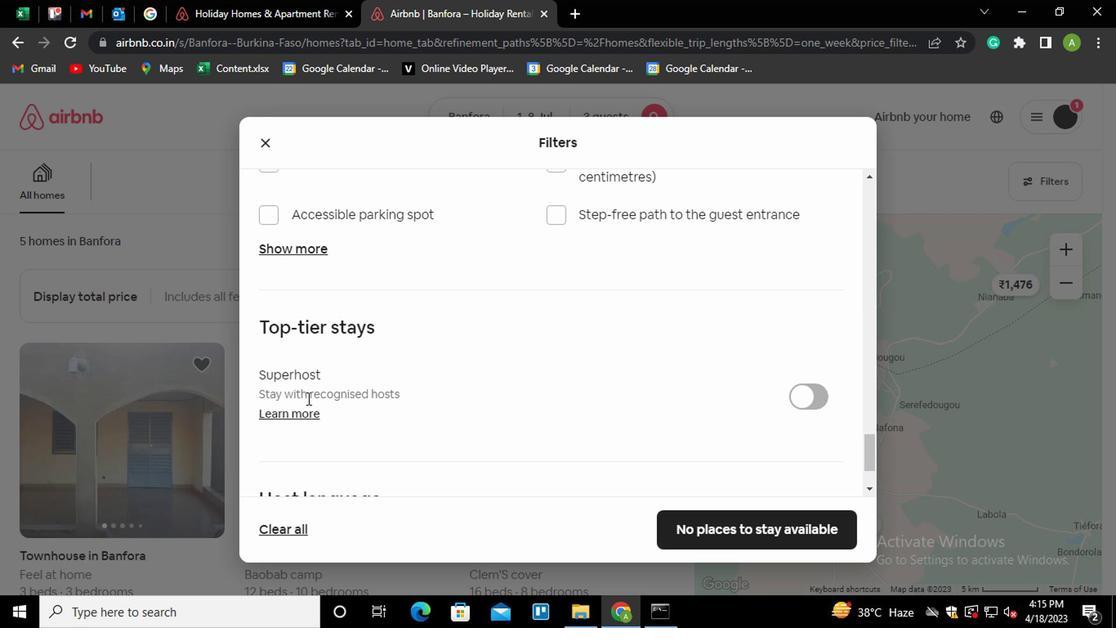 
Action: Mouse scrolled (304, 397) with delta (0, 0)
Screenshot: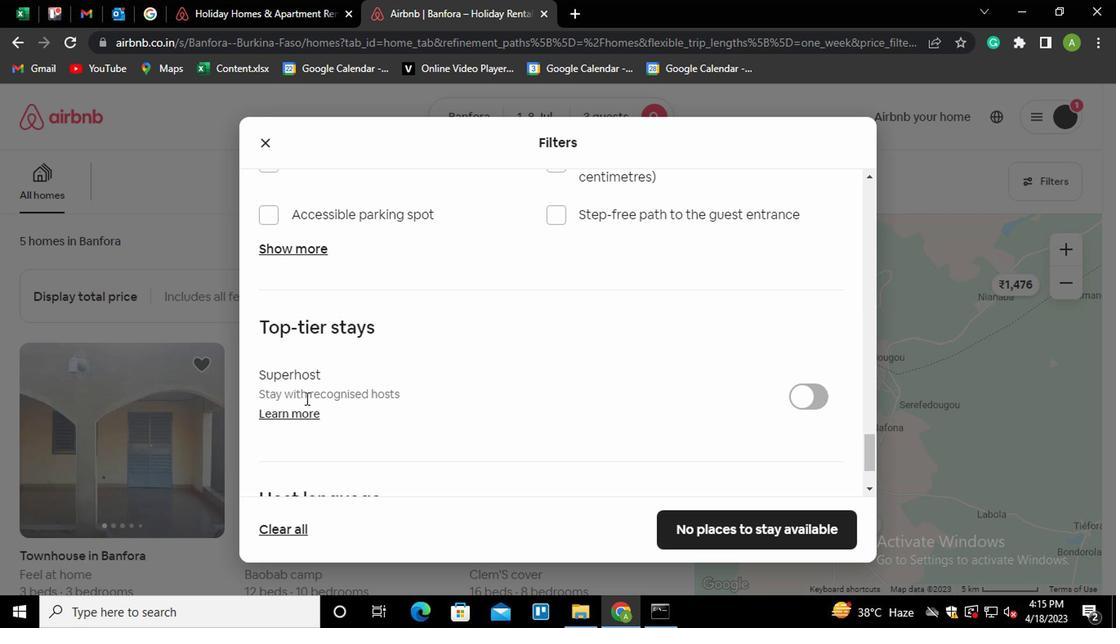 
Action: Mouse moved to (275, 443)
Screenshot: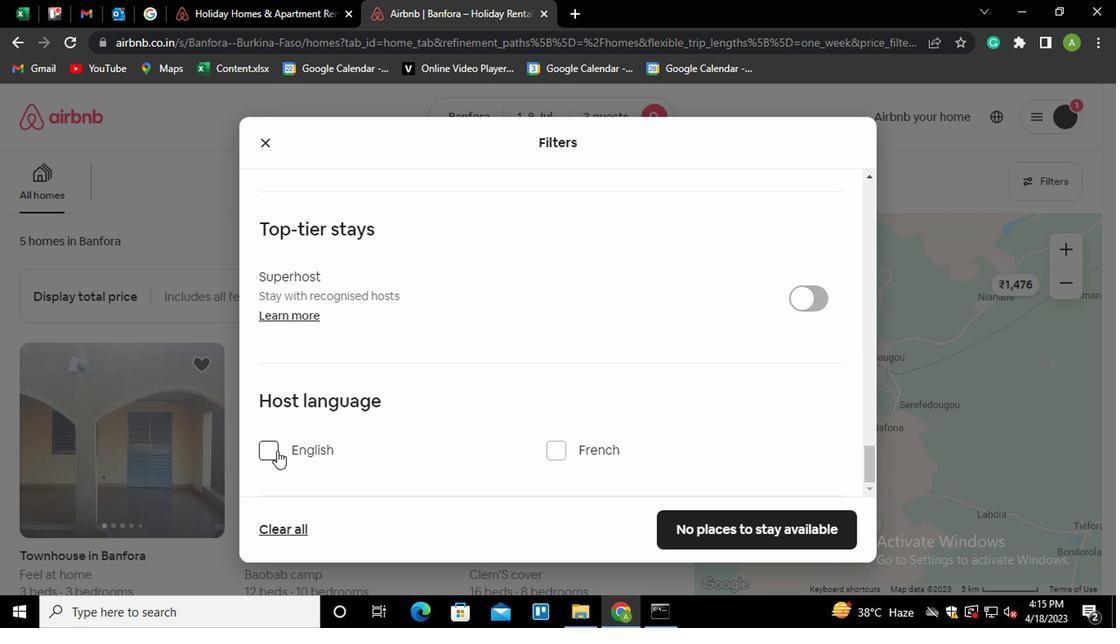 
Action: Mouse pressed left at (275, 443)
Screenshot: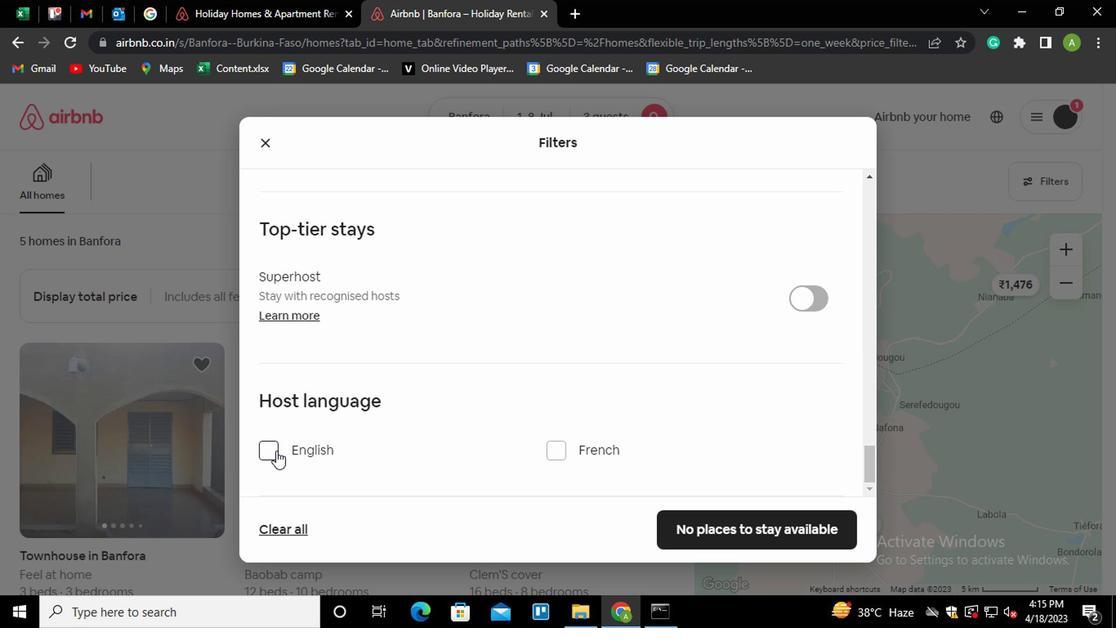 
Action: Mouse moved to (704, 516)
Screenshot: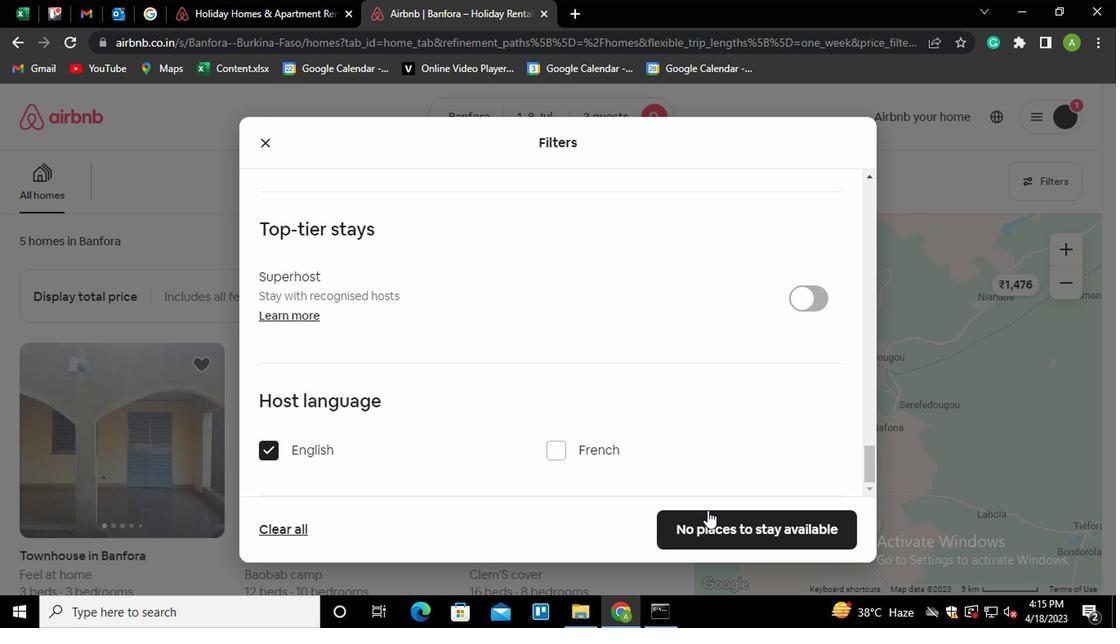 
Action: Mouse pressed left at (704, 516)
Screenshot: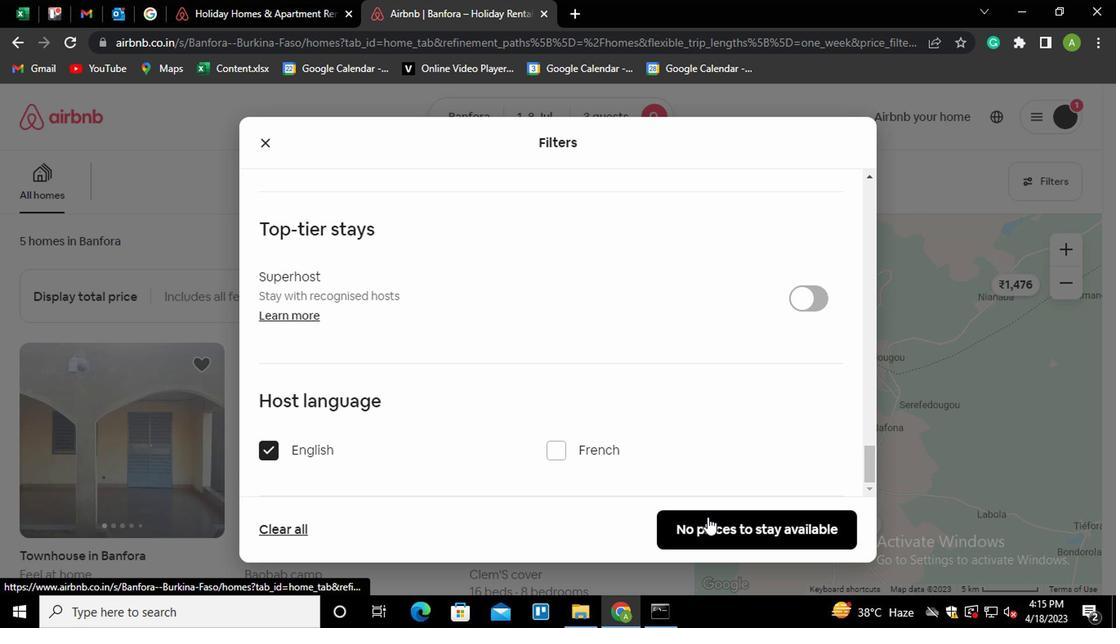 
